 Task: Add a timeline in the project AgileGenie for the epic 'IT Service Request Management Process Improvement' from 2024/05/15 to 2025/12/26. Add a timeline in the project AgileGenie for the epic 'IT Service Catalog Management Process Improvement' from 2024/01/08 to 2025/07/23. Add a timeline in the project AgileGenie for the epic 'IT Service Level Management Process Improvement' from 2024/06/20 to 2024/11/12
Action: Mouse moved to (324, 127)
Screenshot: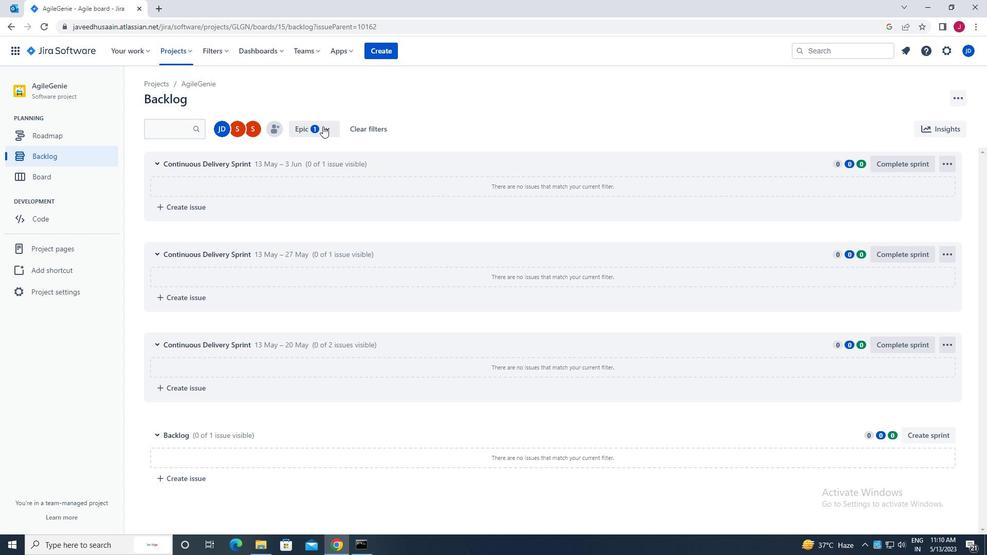 
Action: Mouse pressed left at (324, 127)
Screenshot: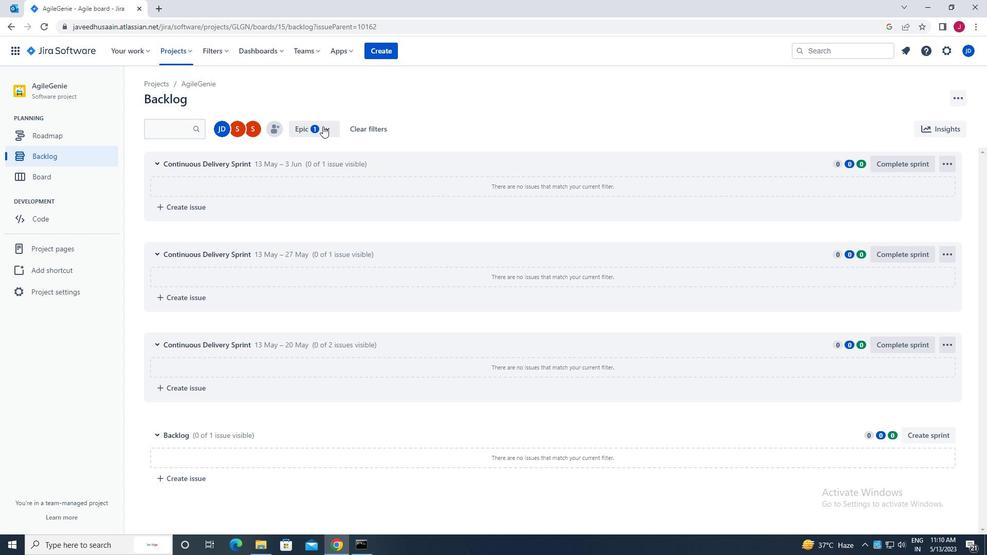 
Action: Mouse moved to (314, 240)
Screenshot: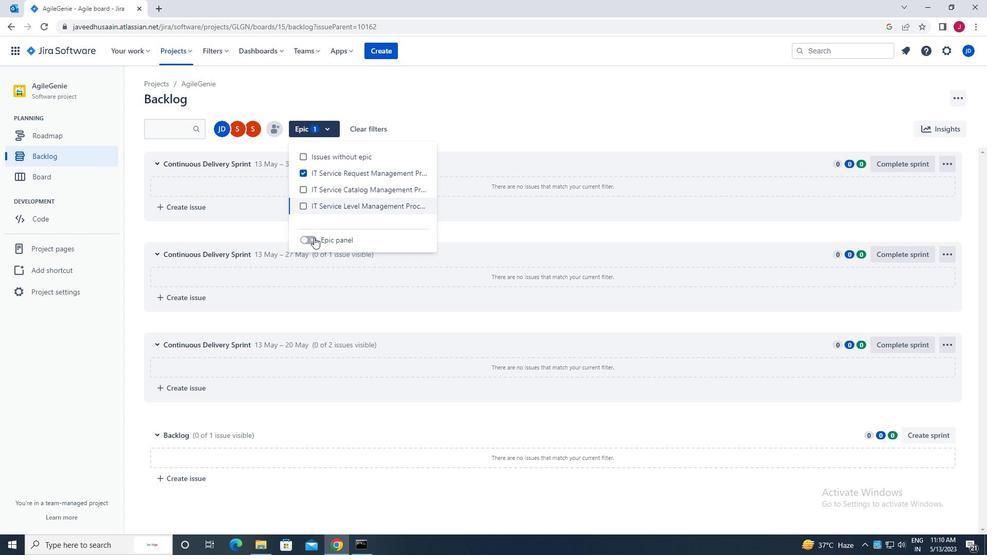
Action: Mouse pressed left at (314, 240)
Screenshot: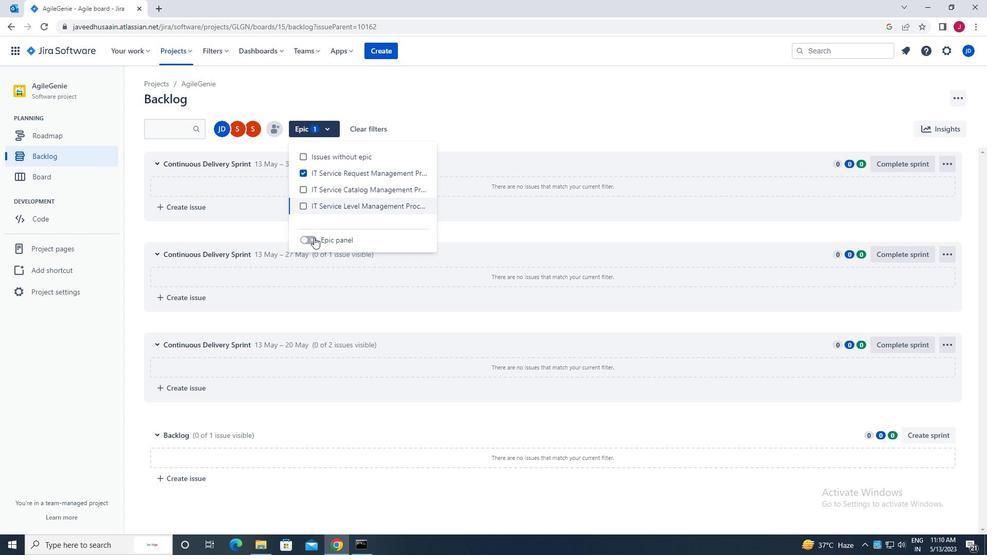 
Action: Mouse moved to (154, 206)
Screenshot: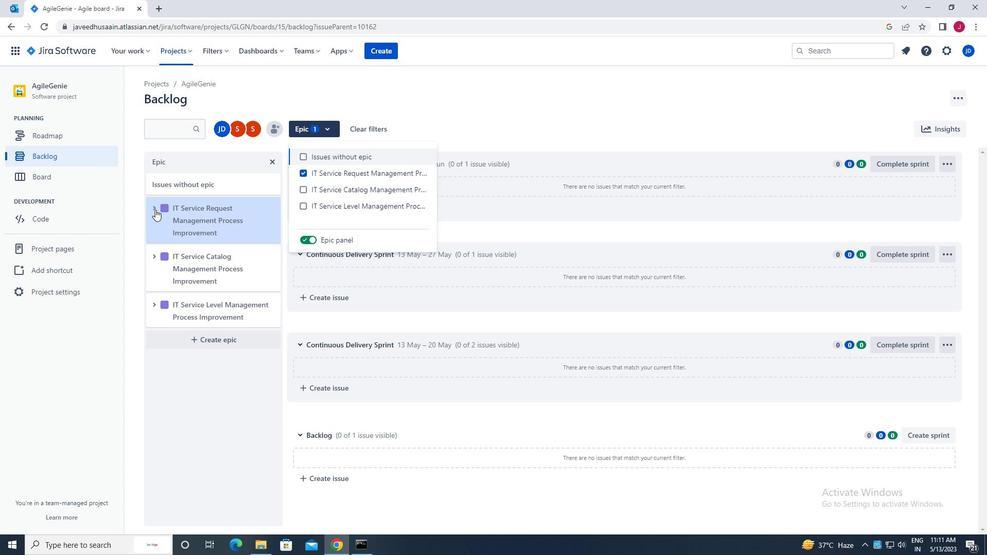 
Action: Mouse pressed left at (154, 206)
Screenshot: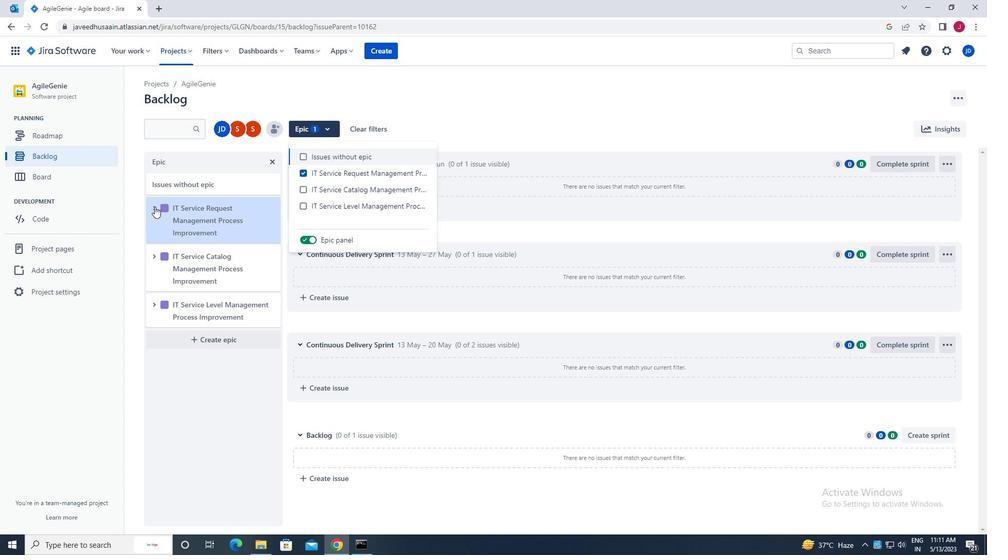 
Action: Mouse moved to (216, 315)
Screenshot: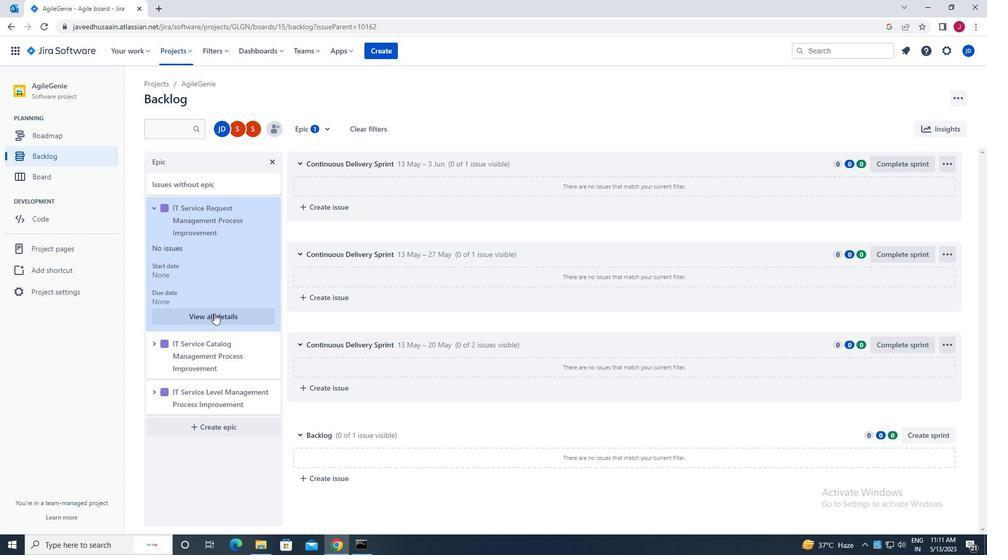 
Action: Mouse pressed left at (216, 315)
Screenshot: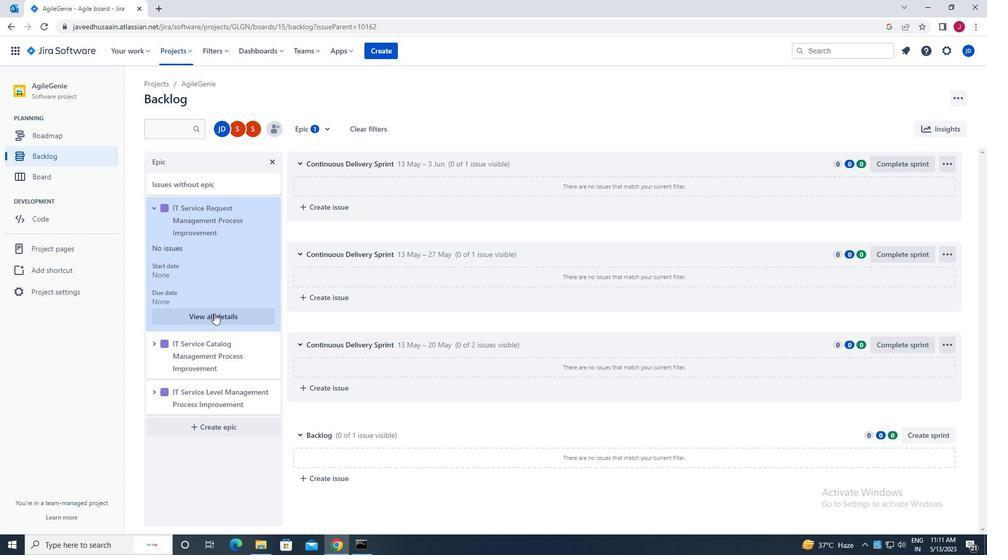 
Action: Mouse moved to (873, 403)
Screenshot: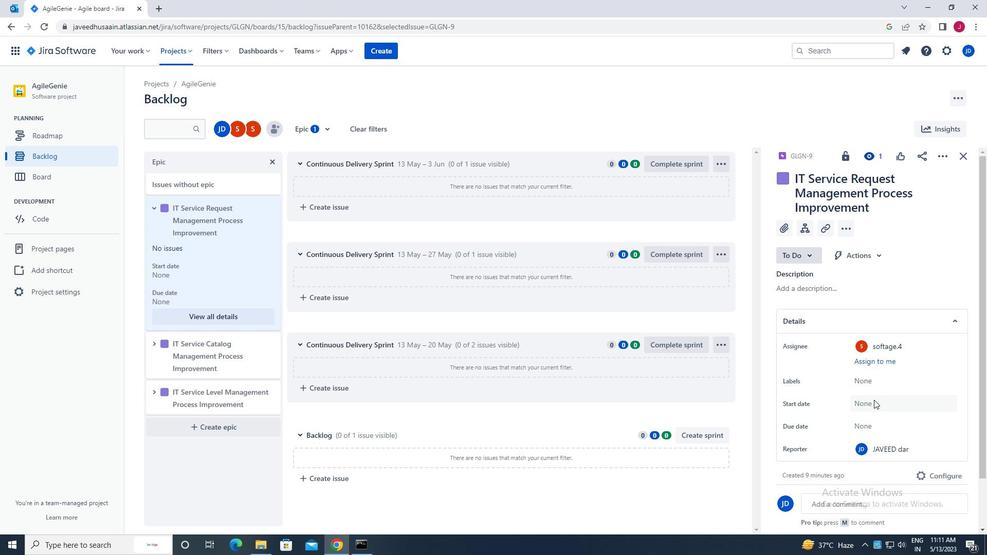 
Action: Mouse pressed left at (873, 403)
Screenshot: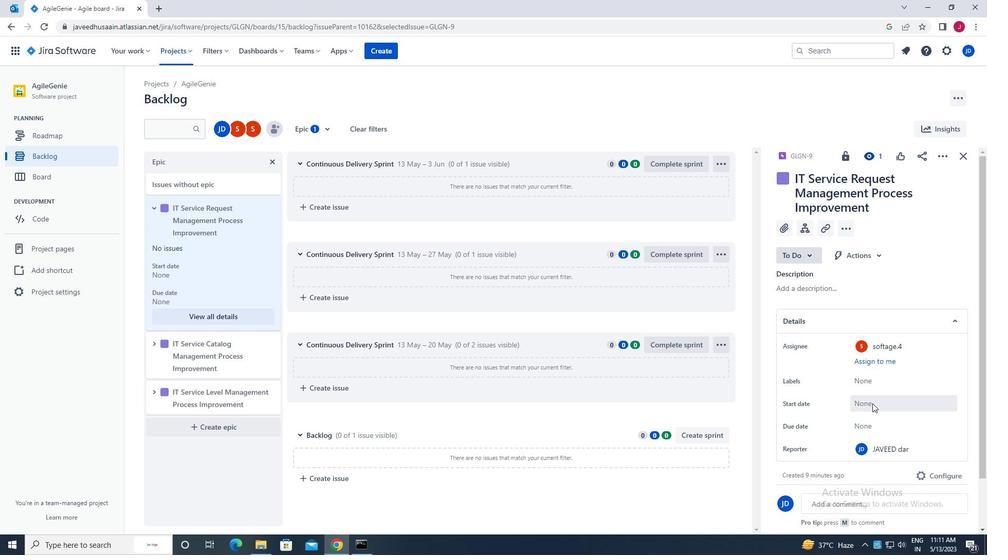 
Action: Mouse moved to (967, 256)
Screenshot: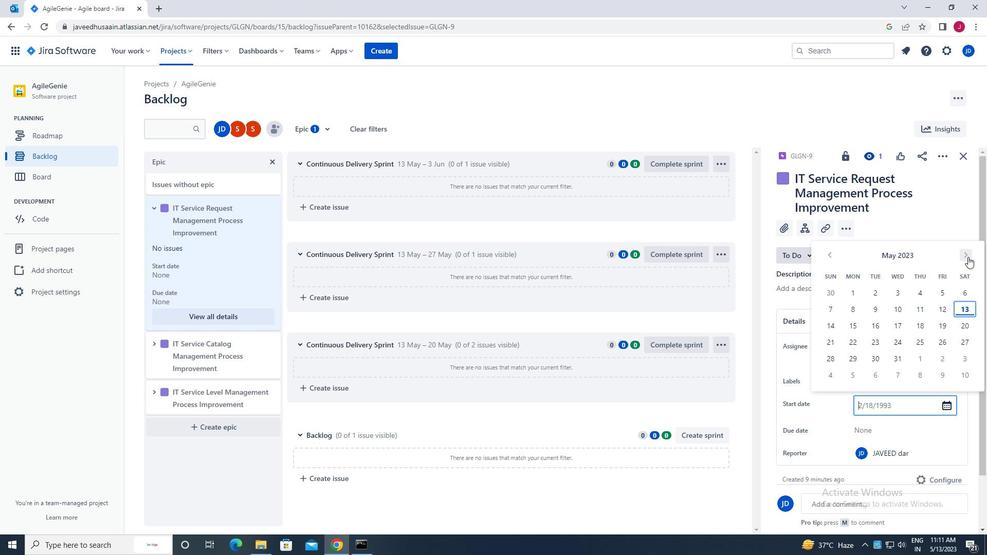 
Action: Mouse pressed left at (967, 256)
Screenshot: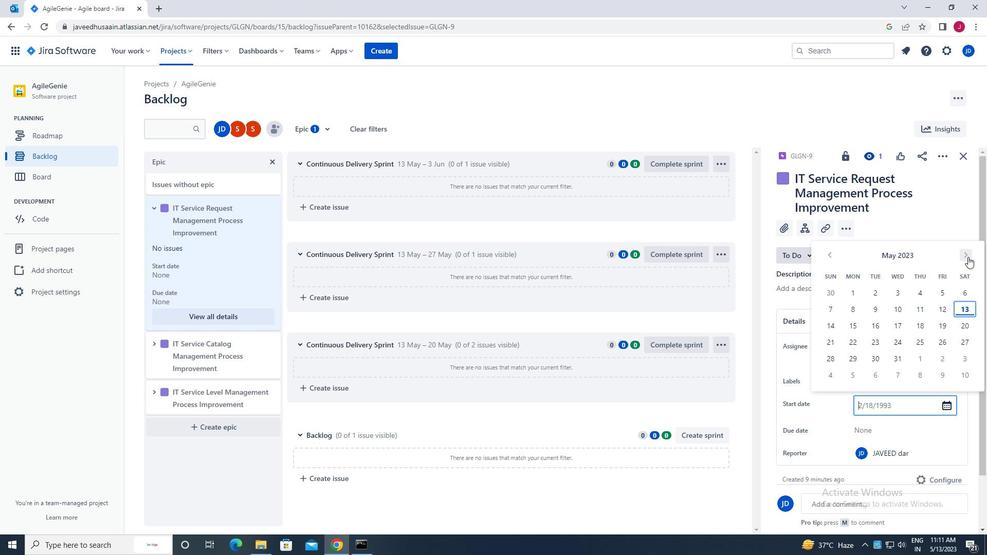 
Action: Mouse pressed left at (967, 256)
Screenshot: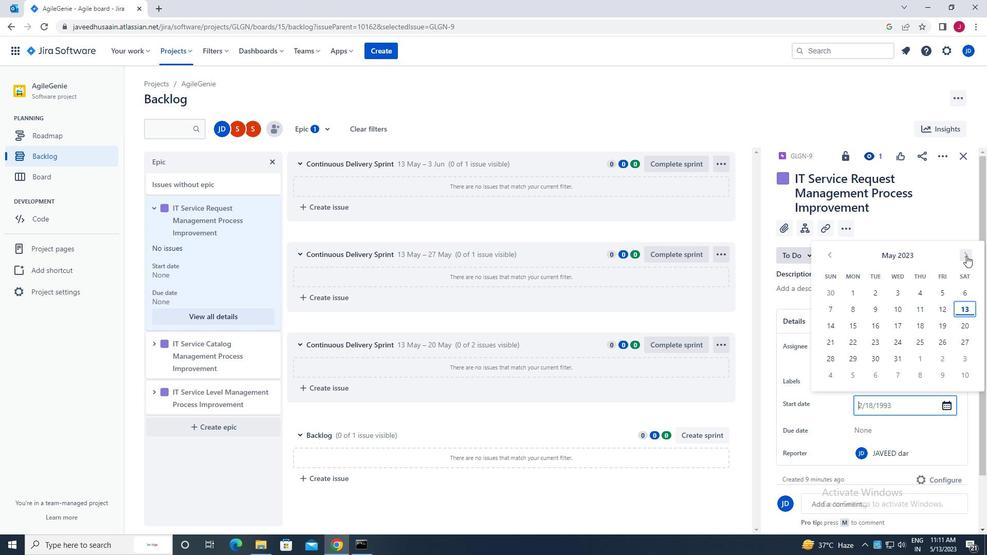 
Action: Mouse pressed left at (967, 256)
Screenshot: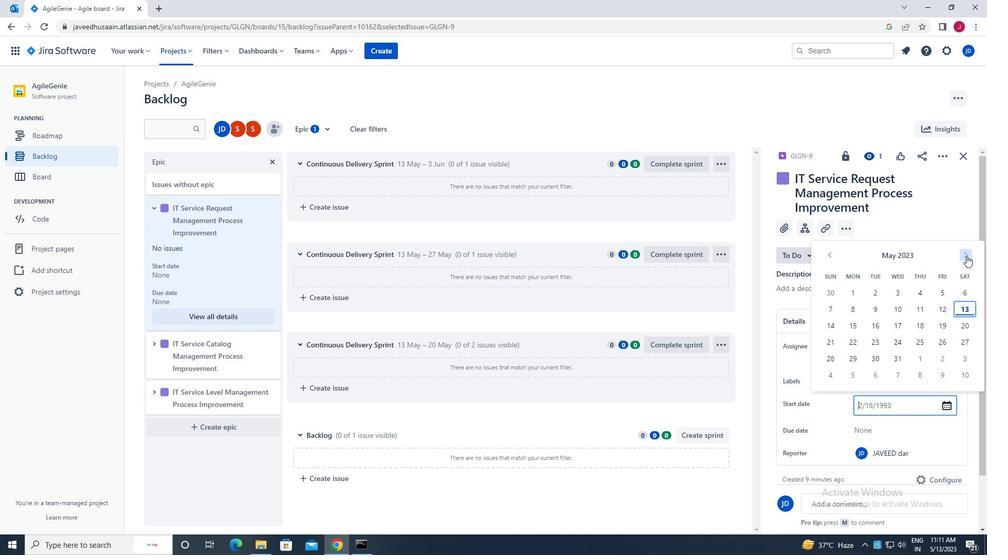 
Action: Mouse pressed left at (967, 256)
Screenshot: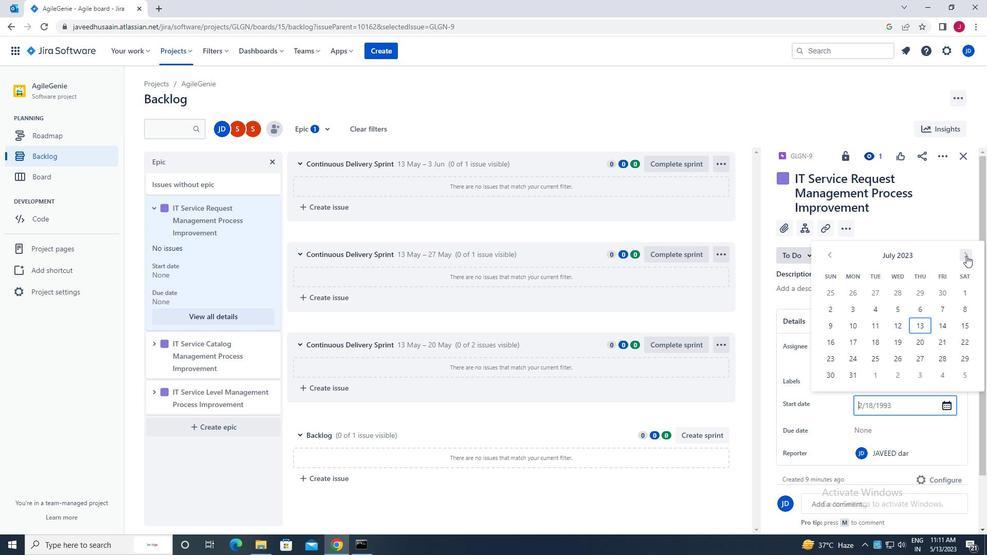 
Action: Mouse pressed left at (967, 256)
Screenshot: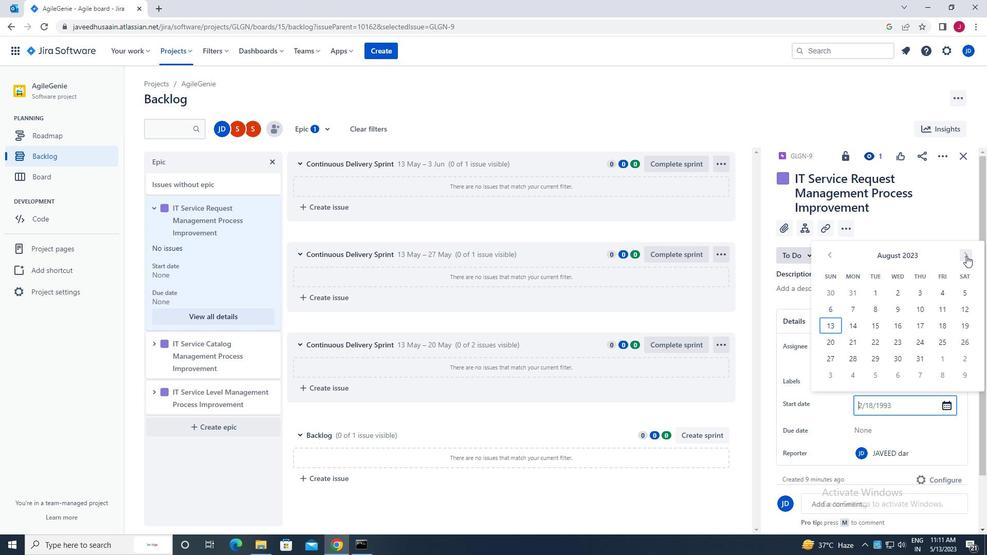 
Action: Mouse pressed left at (967, 256)
Screenshot: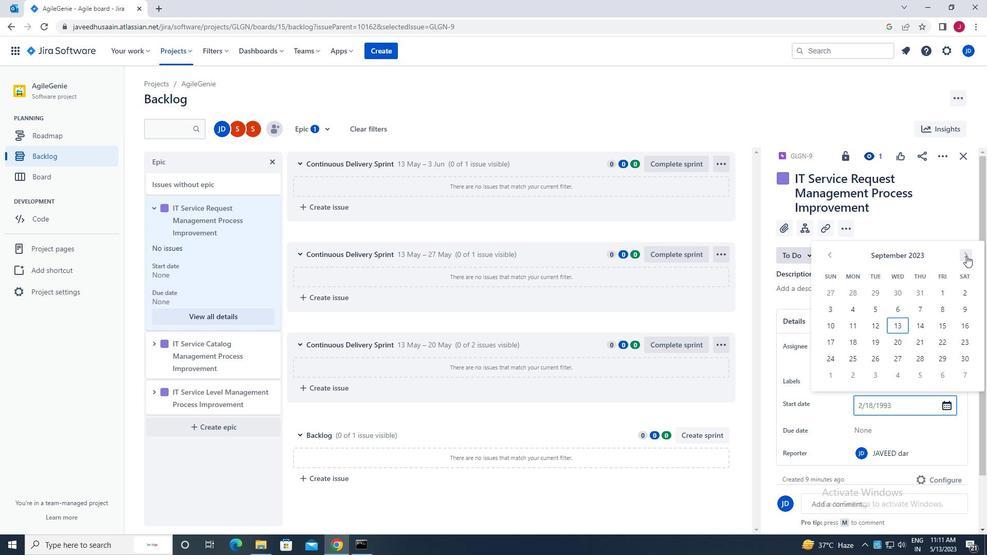 
Action: Mouse pressed left at (967, 256)
Screenshot: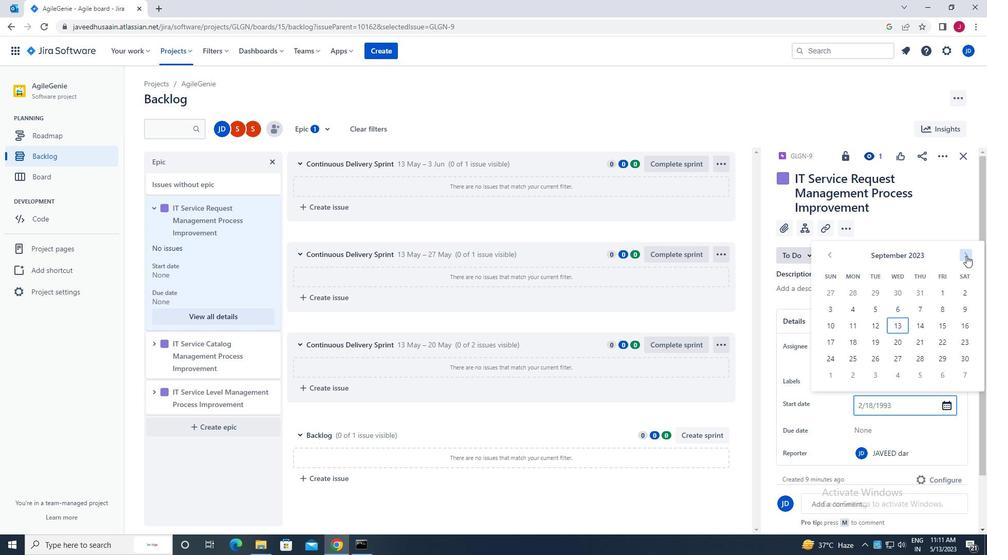
Action: Mouse pressed left at (967, 256)
Screenshot: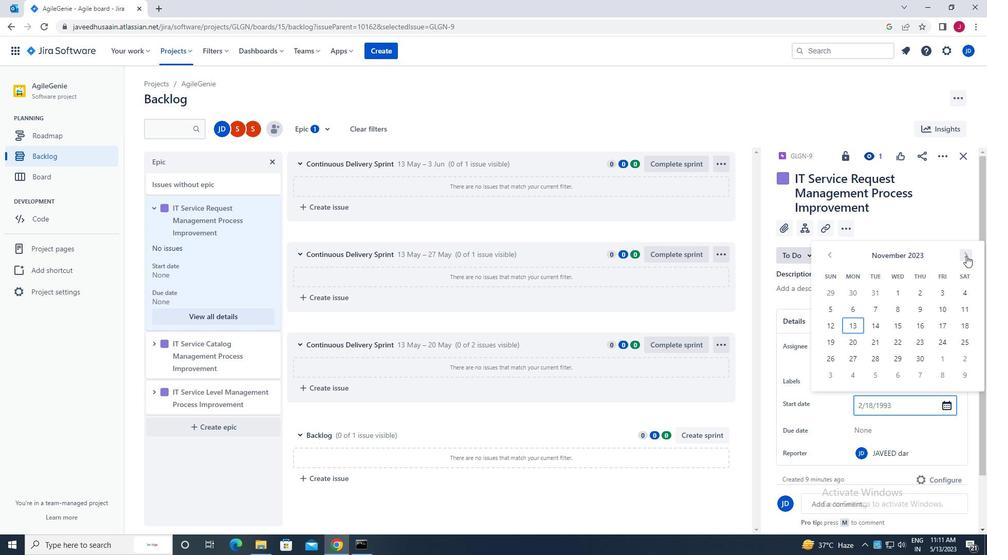 
Action: Mouse pressed left at (967, 256)
Screenshot: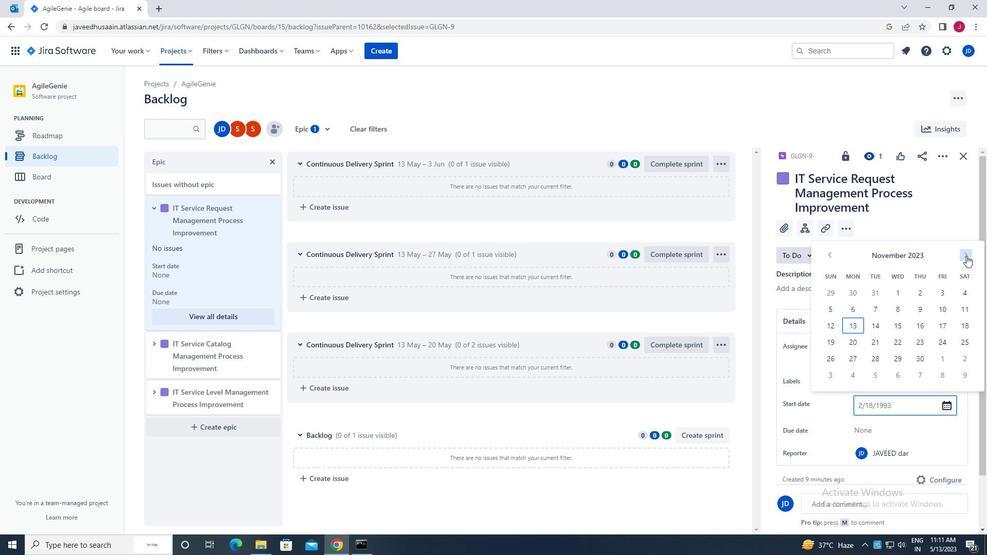 
Action: Mouse pressed left at (967, 256)
Screenshot: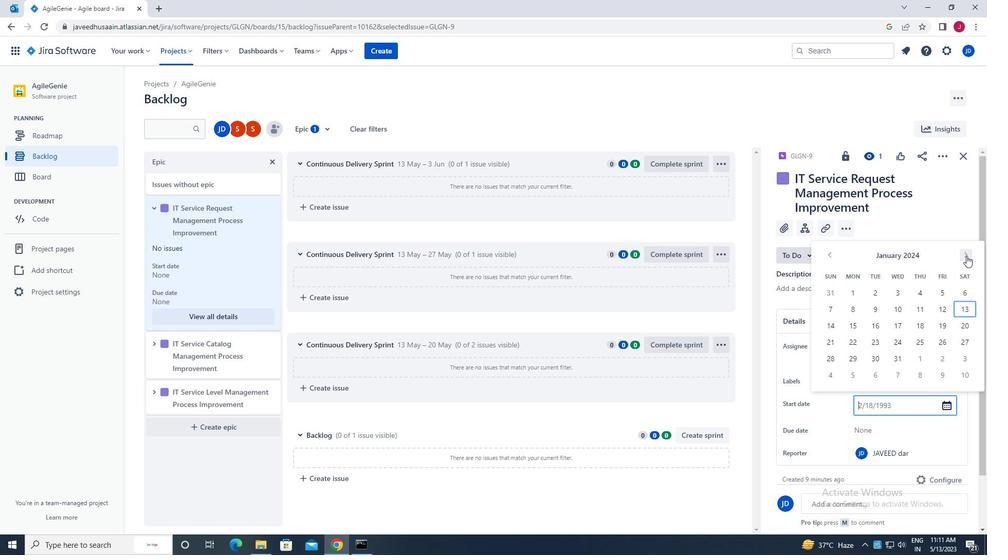 
Action: Mouse moved to (964, 255)
Screenshot: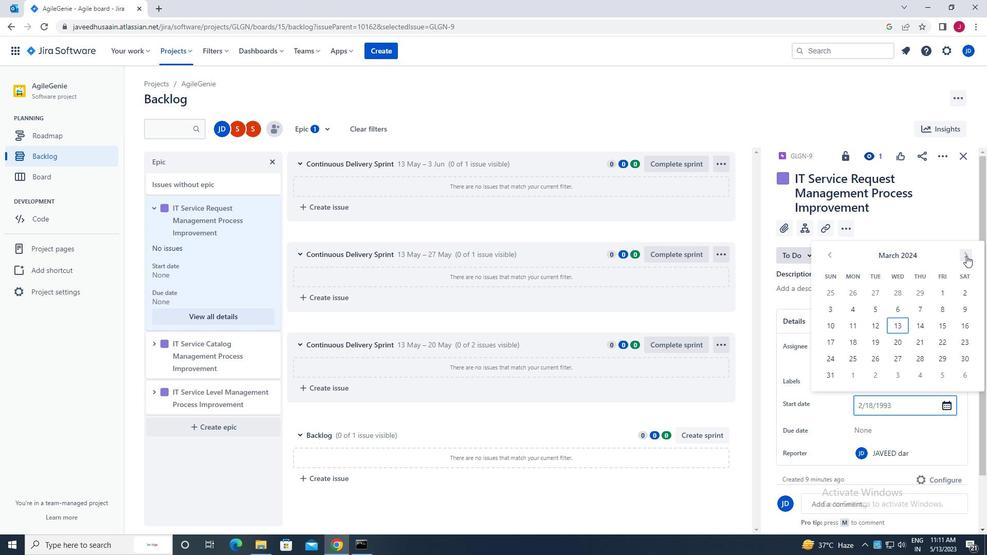 
Action: Mouse pressed left at (964, 255)
Screenshot: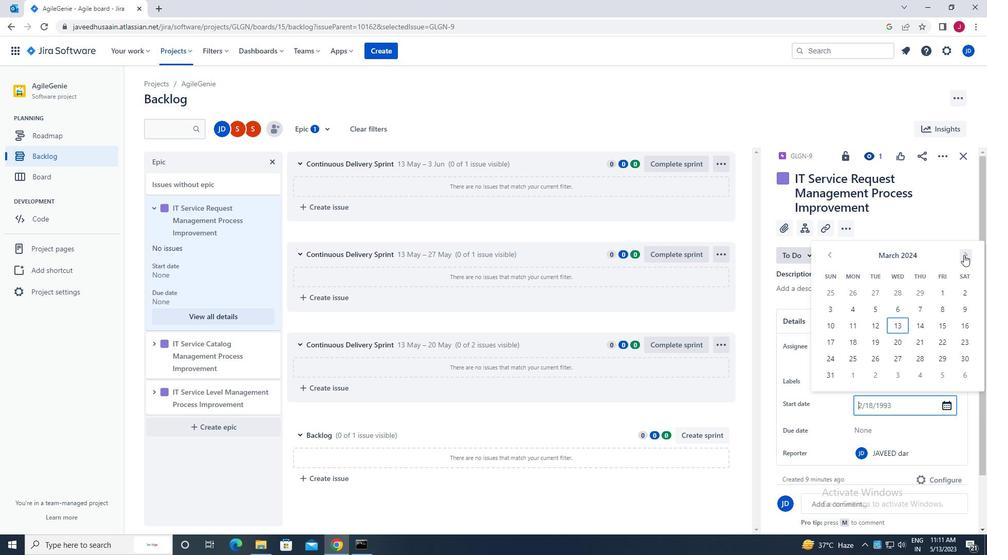 
Action: Mouse moved to (966, 258)
Screenshot: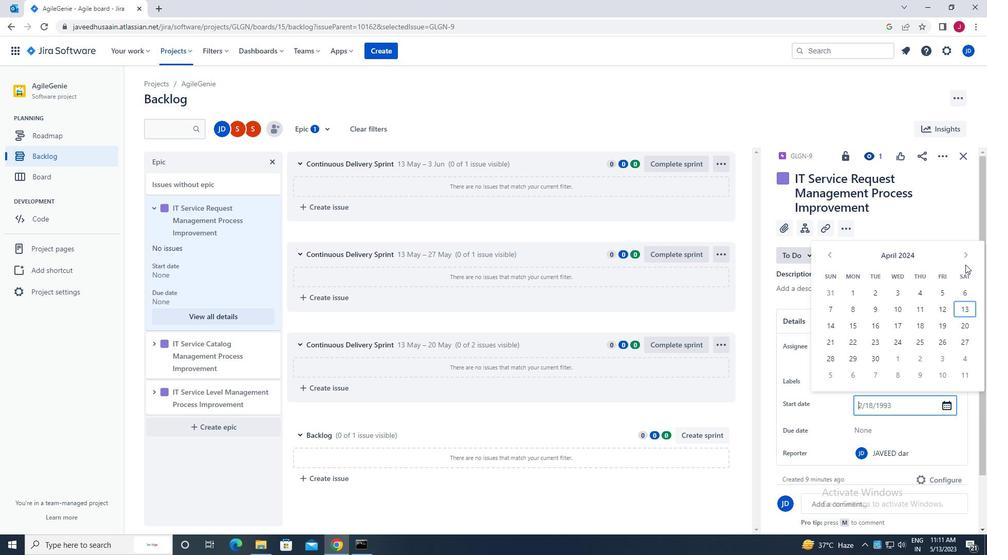 
Action: Mouse pressed left at (966, 258)
Screenshot: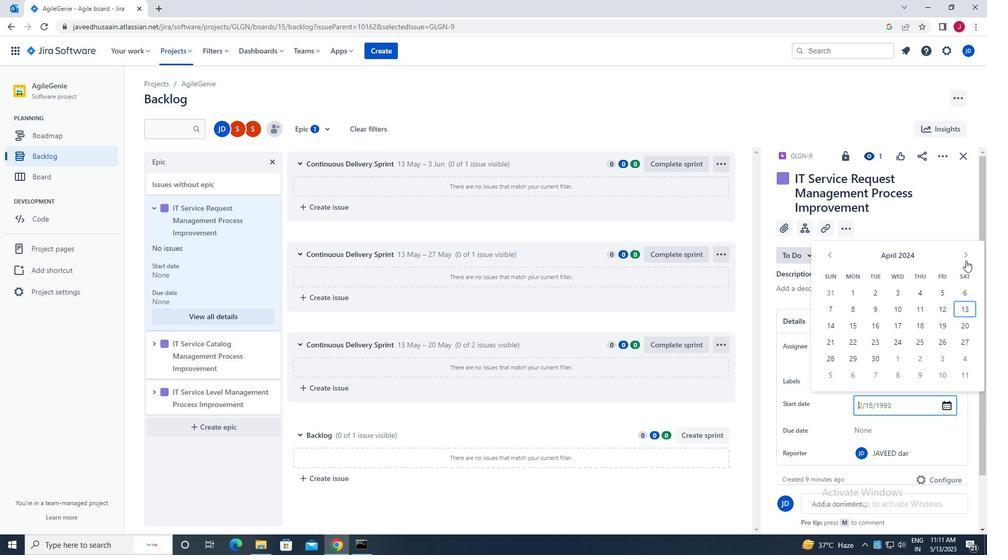 
Action: Mouse moved to (904, 325)
Screenshot: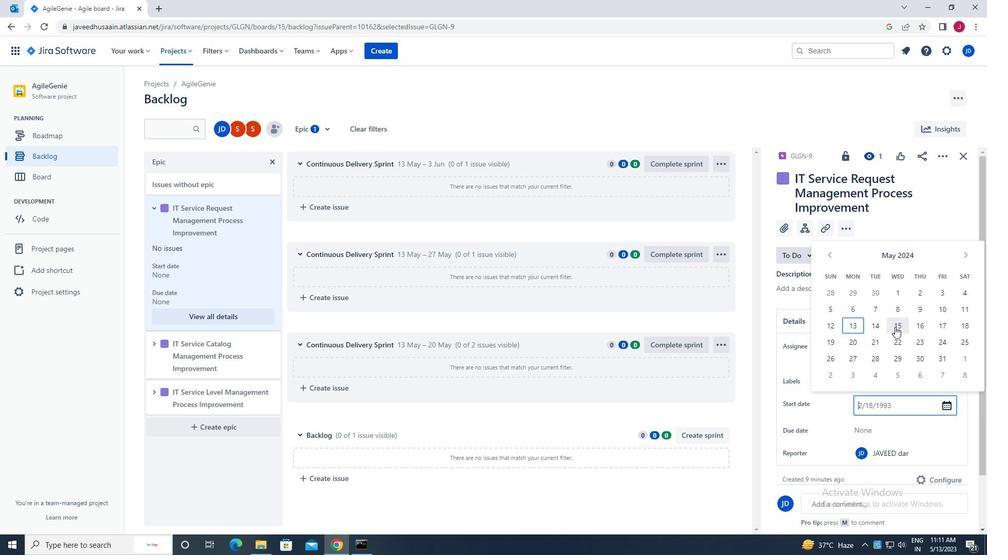 
Action: Mouse pressed left at (904, 325)
Screenshot: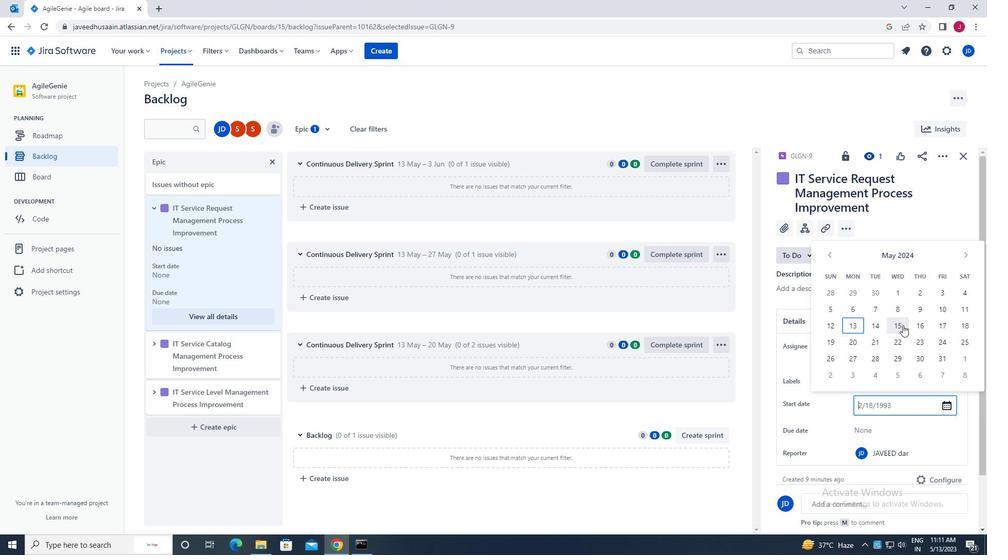 
Action: Mouse moved to (874, 325)
Screenshot: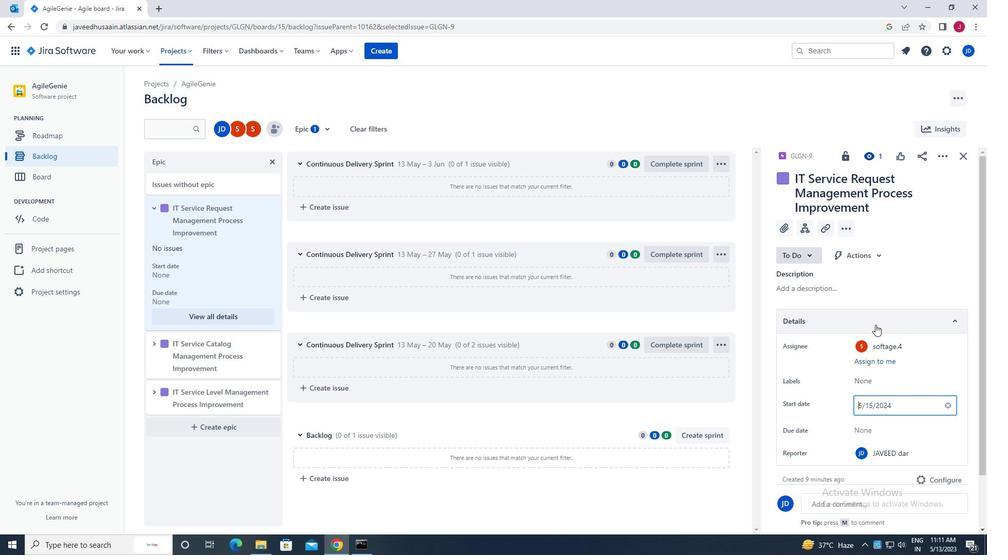 
Action: Key pressed <Key.enter>
Screenshot: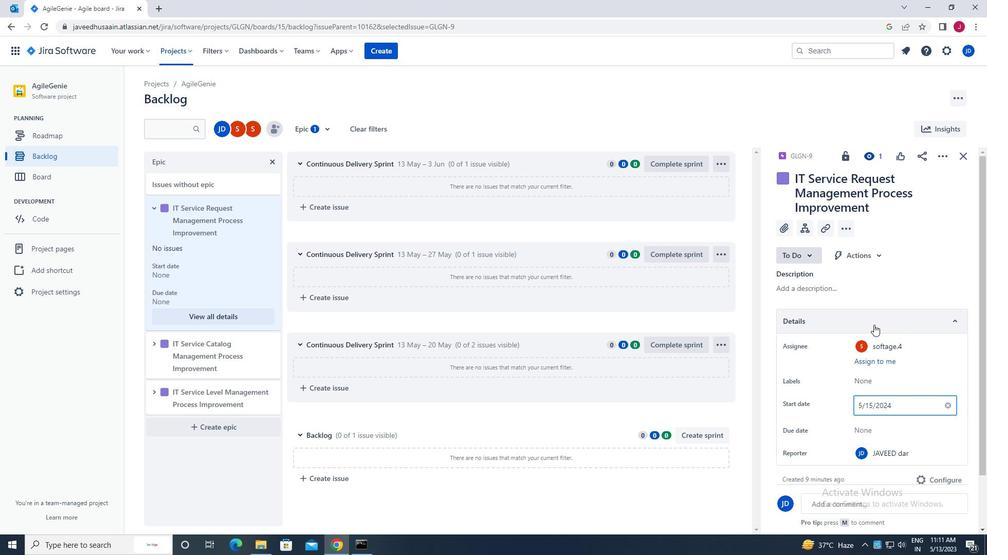 
Action: Mouse moved to (866, 423)
Screenshot: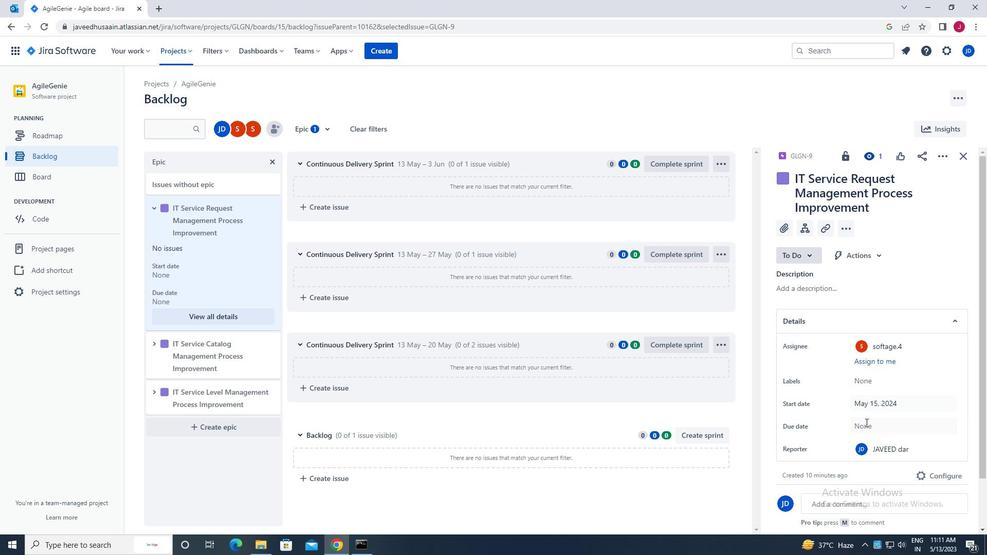 
Action: Mouse pressed left at (866, 423)
Screenshot: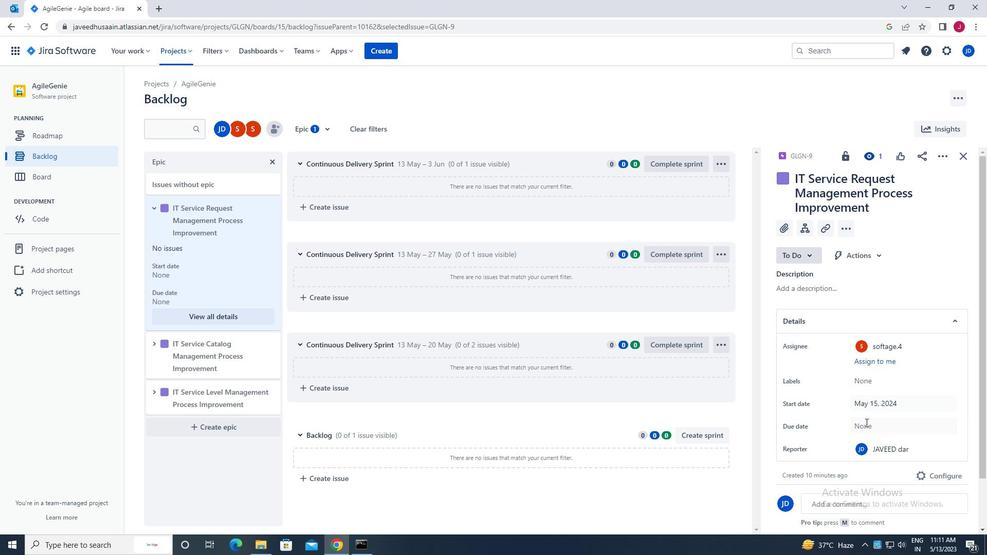 
Action: Mouse moved to (965, 276)
Screenshot: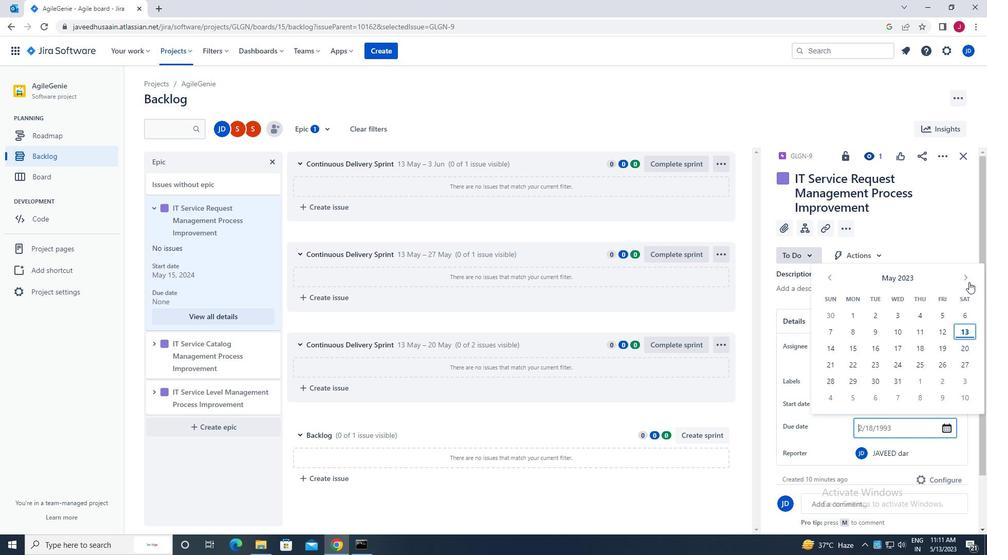 
Action: Mouse pressed left at (965, 276)
Screenshot: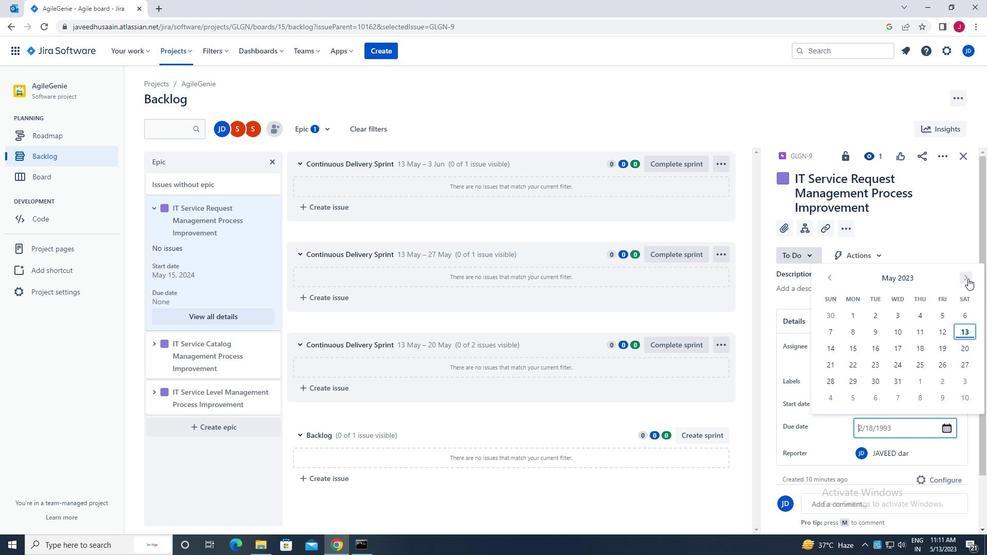 
Action: Mouse pressed left at (965, 276)
Screenshot: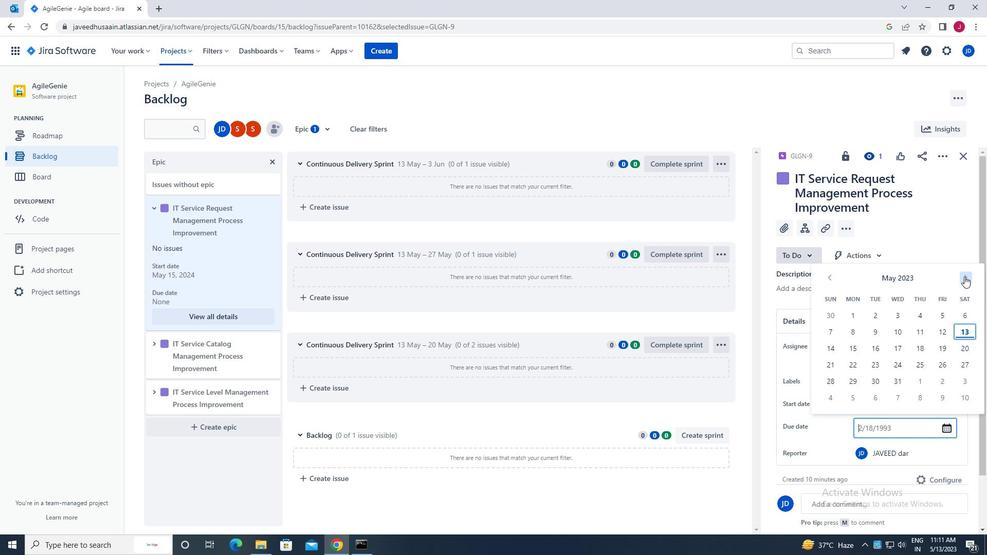 
Action: Mouse pressed left at (965, 276)
Screenshot: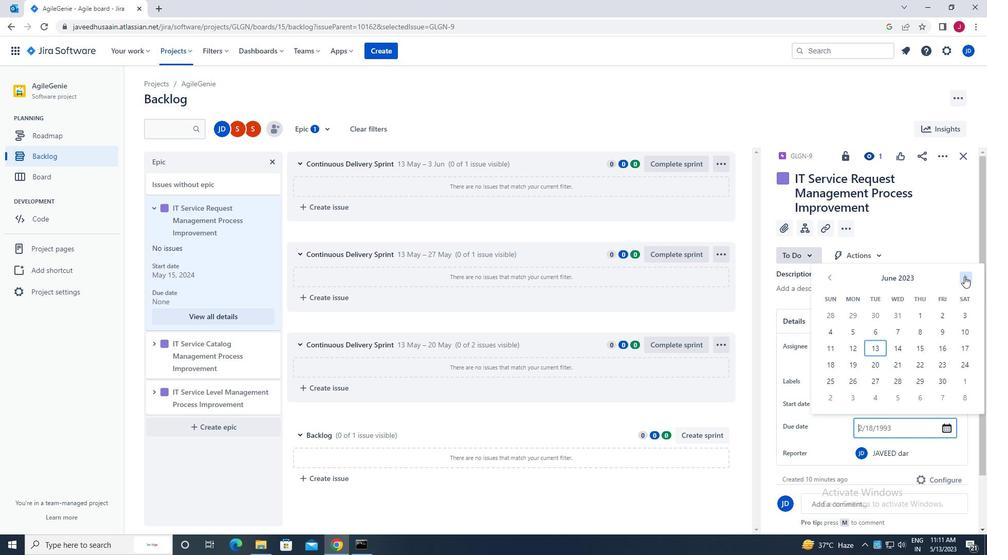 
Action: Mouse pressed left at (965, 276)
Screenshot: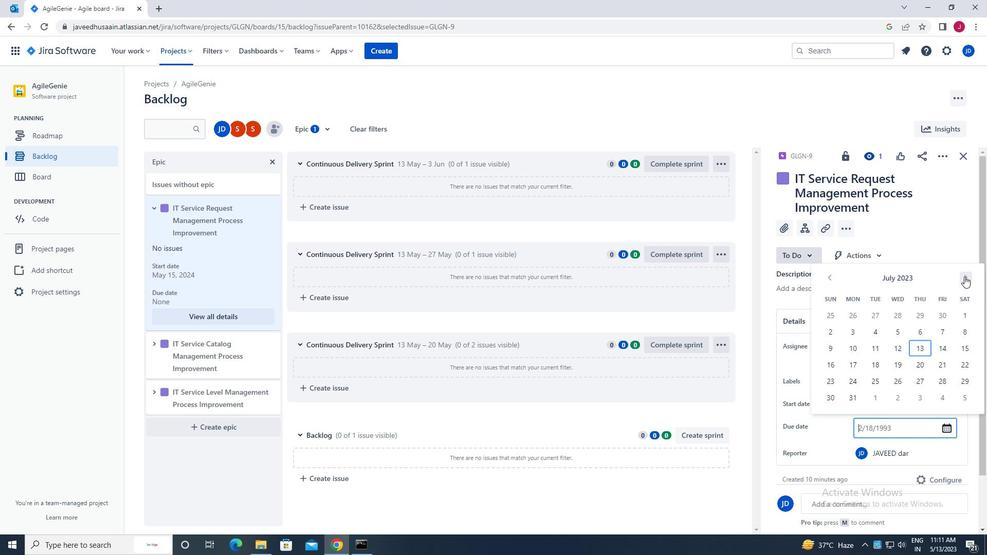 
Action: Mouse pressed left at (965, 276)
Screenshot: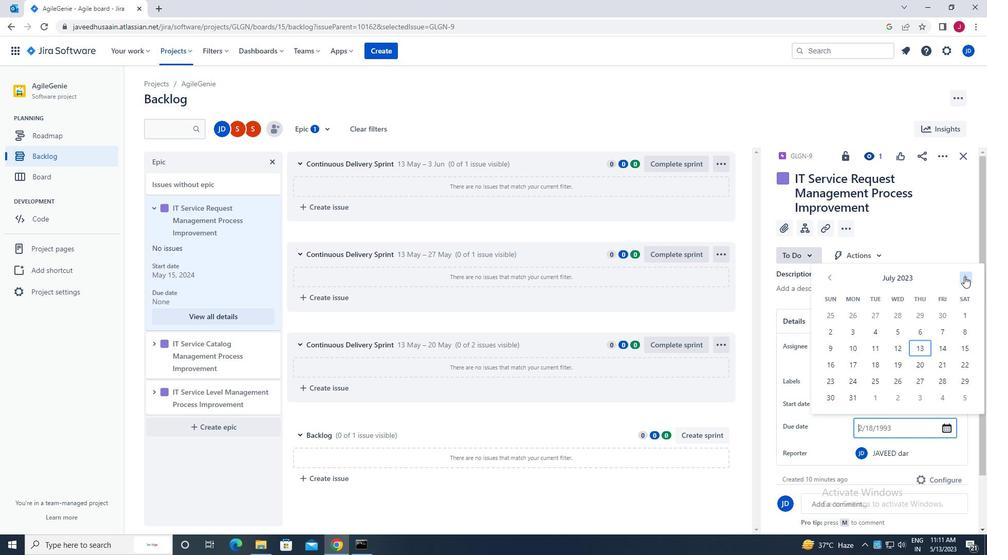 
Action: Mouse pressed left at (965, 276)
Screenshot: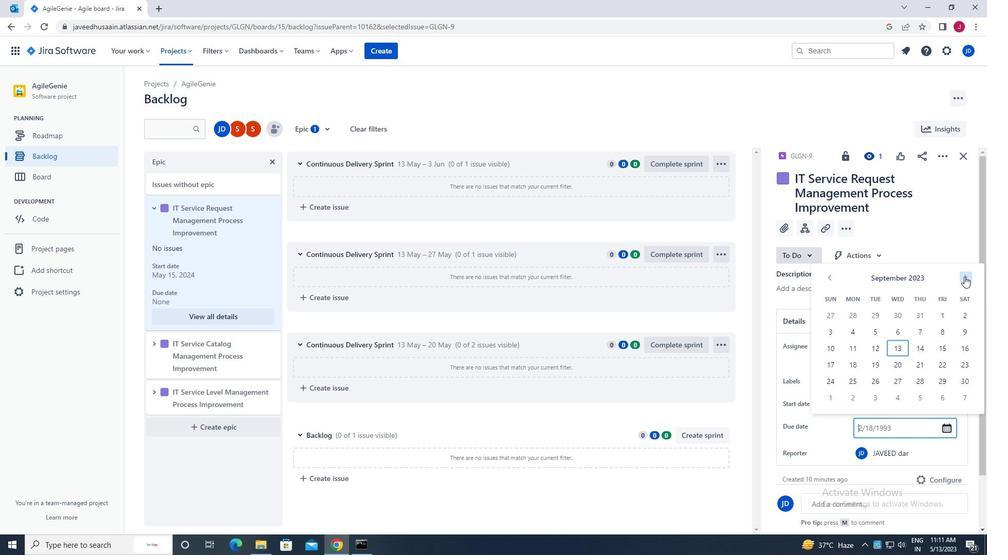 
Action: Mouse pressed left at (965, 276)
Screenshot: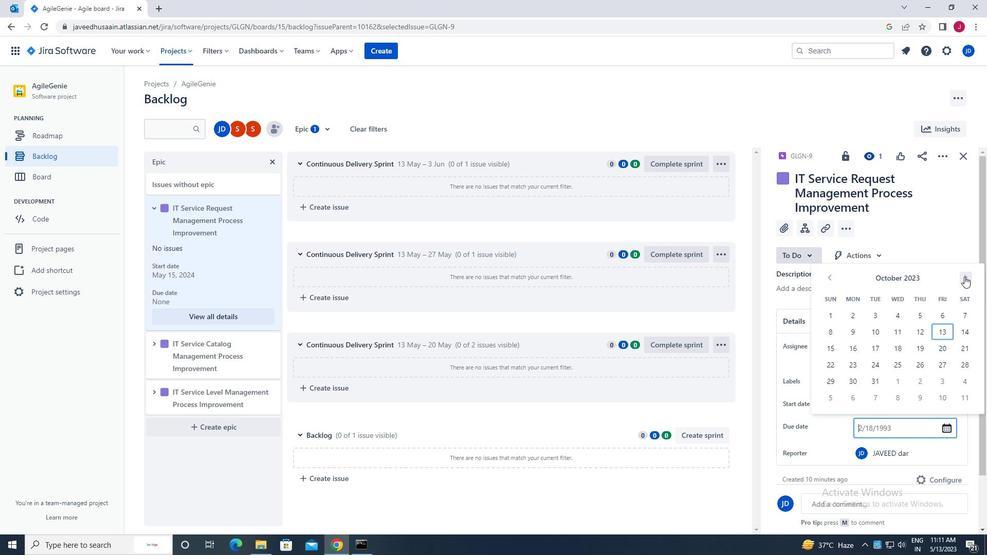 
Action: Mouse pressed left at (965, 276)
Screenshot: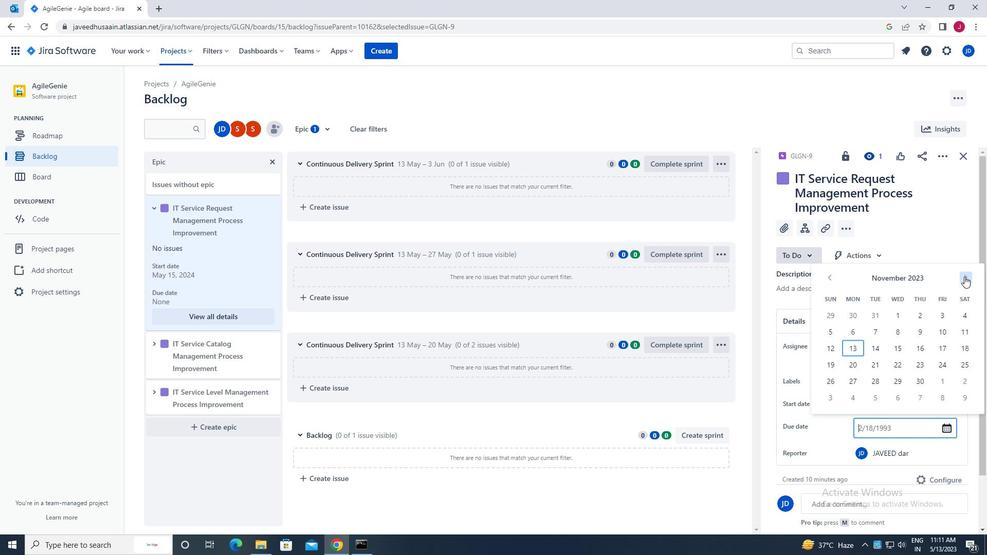 
Action: Mouse pressed left at (965, 276)
Screenshot: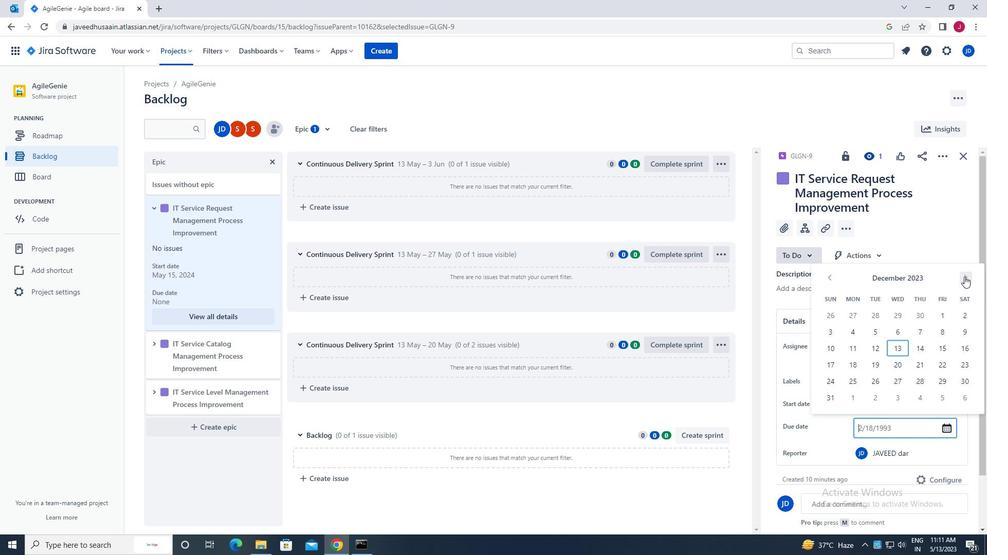 
Action: Mouse pressed left at (965, 276)
Screenshot: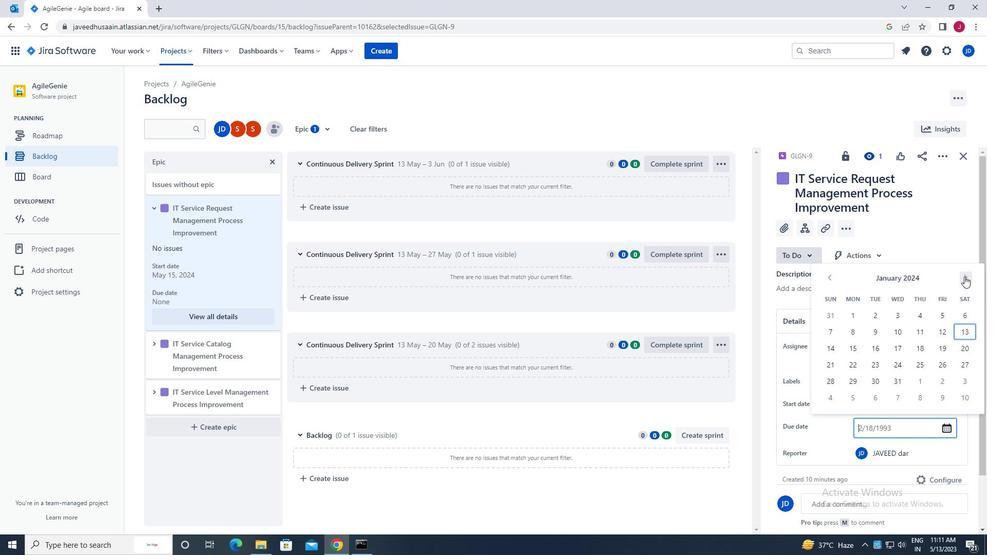 
Action: Mouse pressed left at (965, 276)
Screenshot: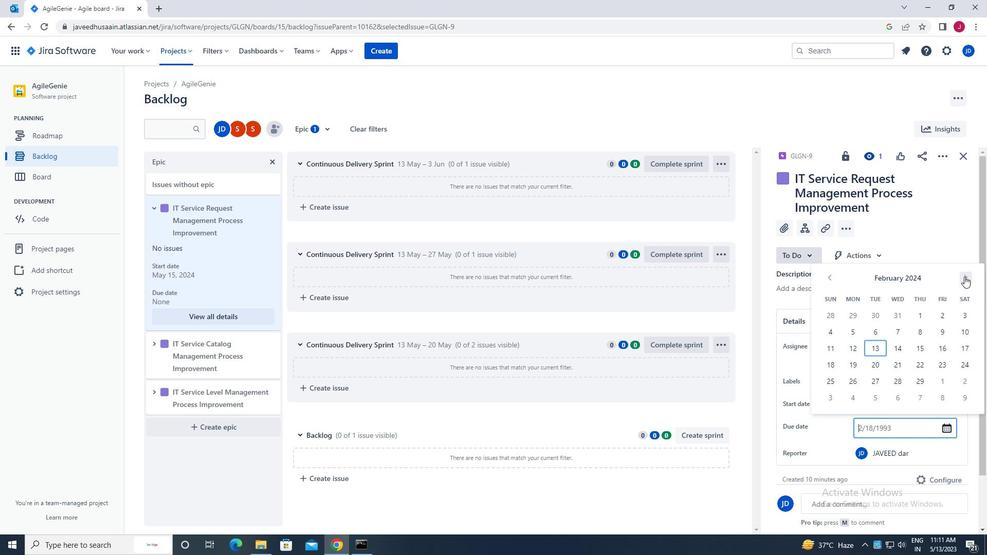 
Action: Mouse pressed left at (965, 276)
Screenshot: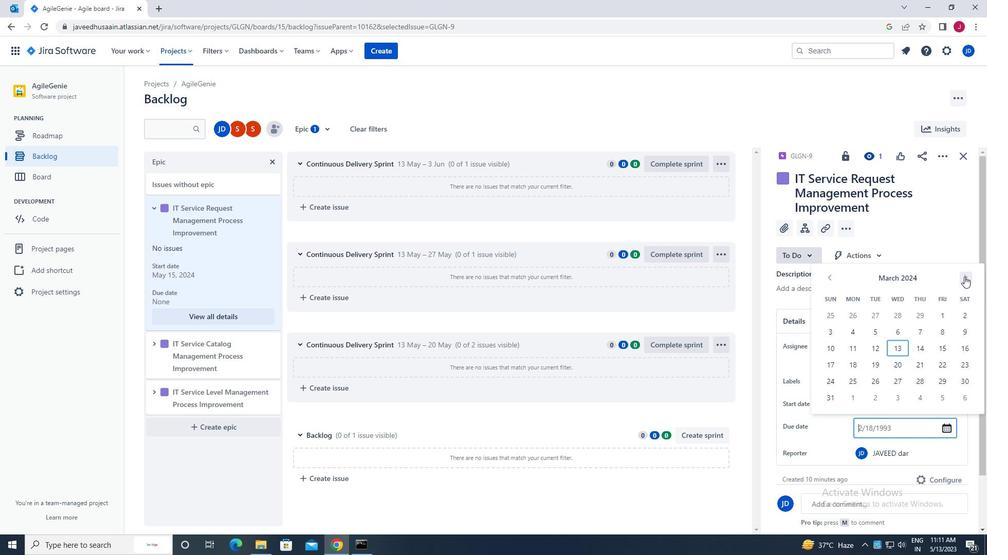 
Action: Mouse pressed left at (965, 276)
Screenshot: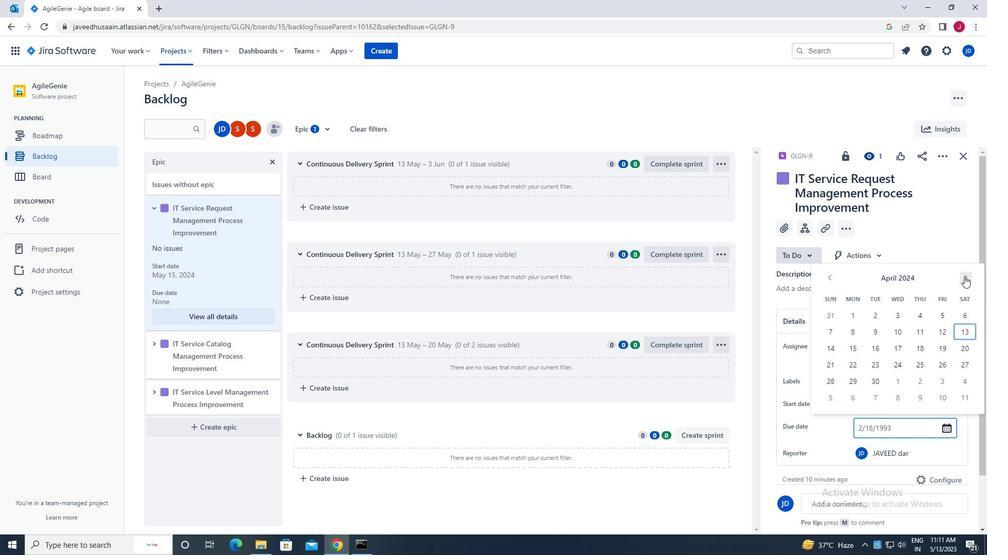 
Action: Mouse moved to (965, 276)
Screenshot: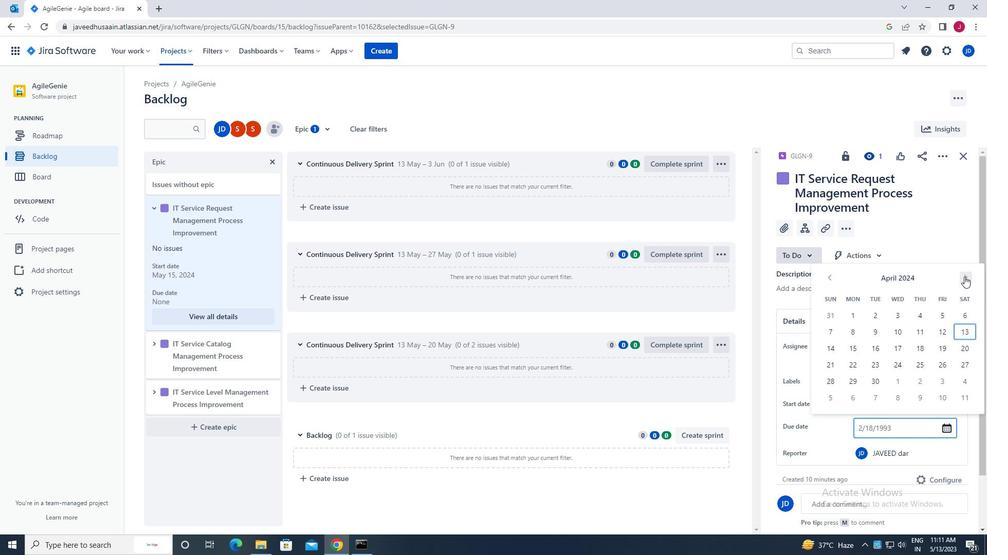 
Action: Mouse pressed left at (965, 276)
Screenshot: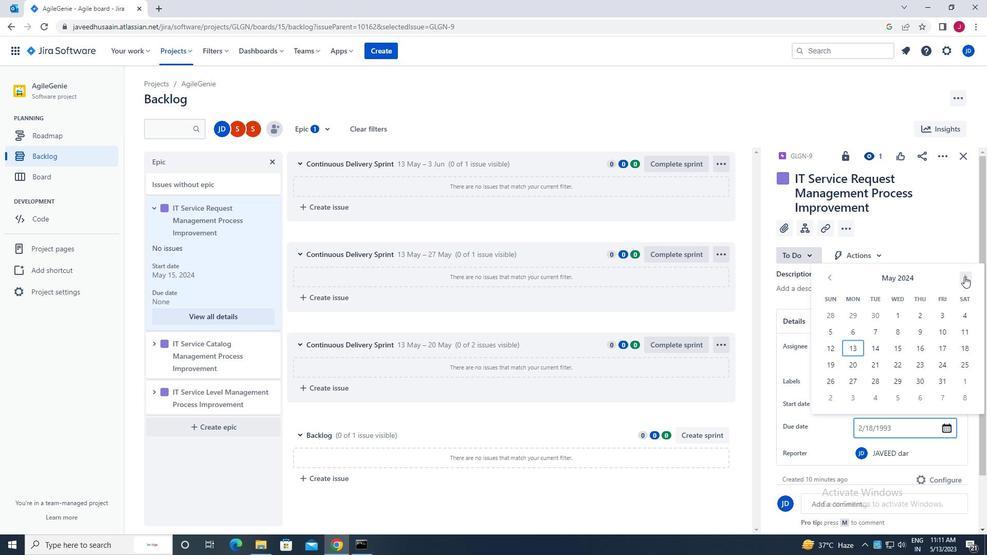 
Action: Mouse pressed left at (965, 276)
Screenshot: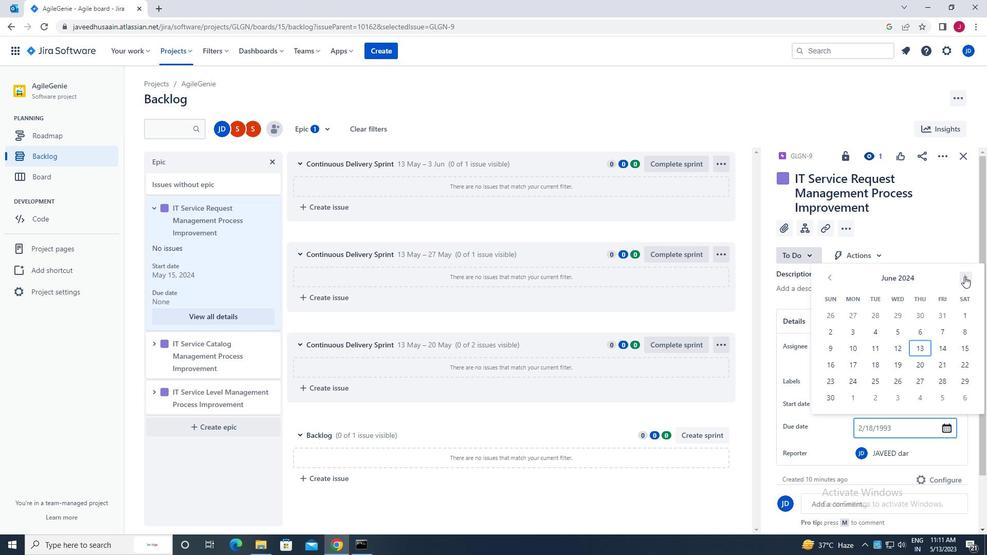 
Action: Mouse pressed left at (965, 276)
Screenshot: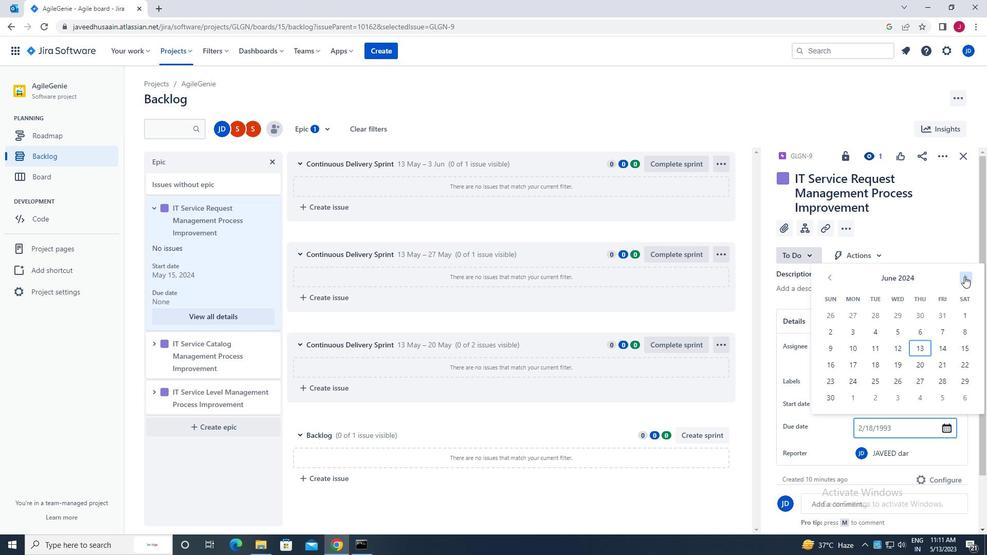 
Action: Mouse pressed left at (965, 276)
Screenshot: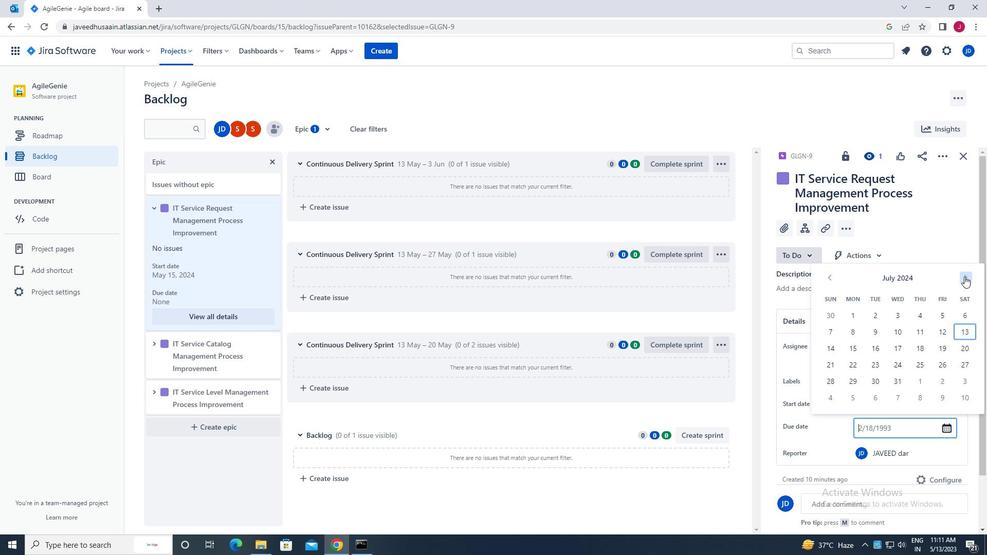 
Action: Mouse pressed left at (965, 276)
Screenshot: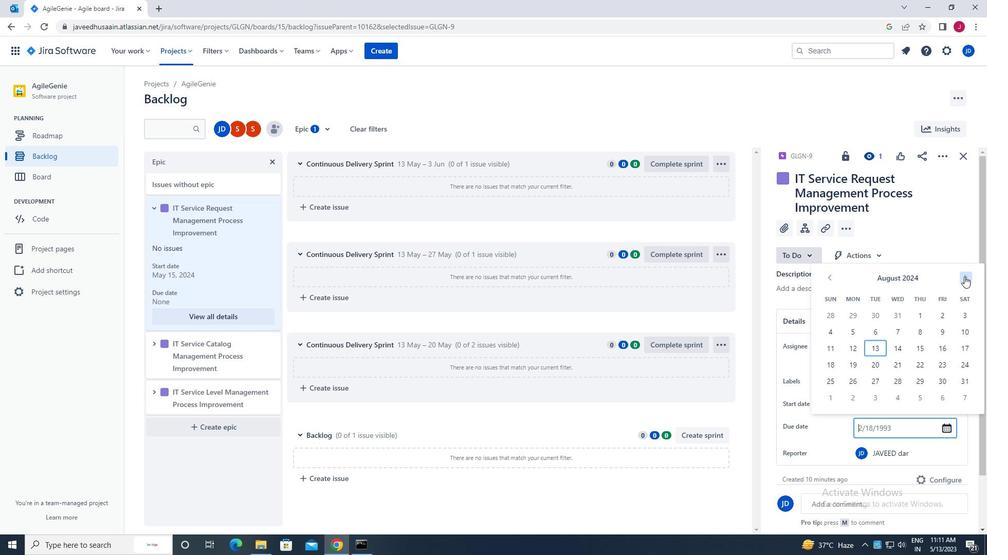 
Action: Mouse pressed left at (965, 276)
Screenshot: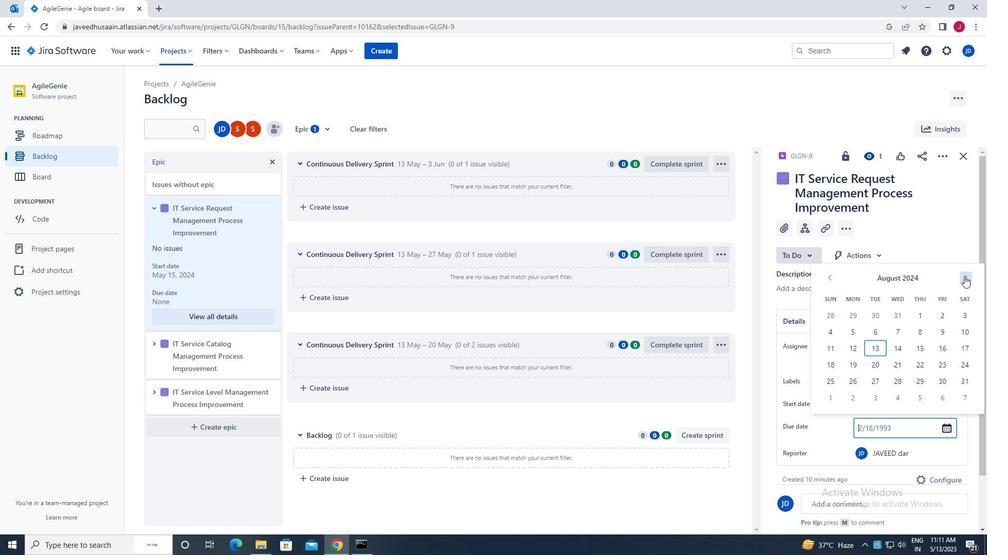 
Action: Mouse pressed left at (965, 276)
Screenshot: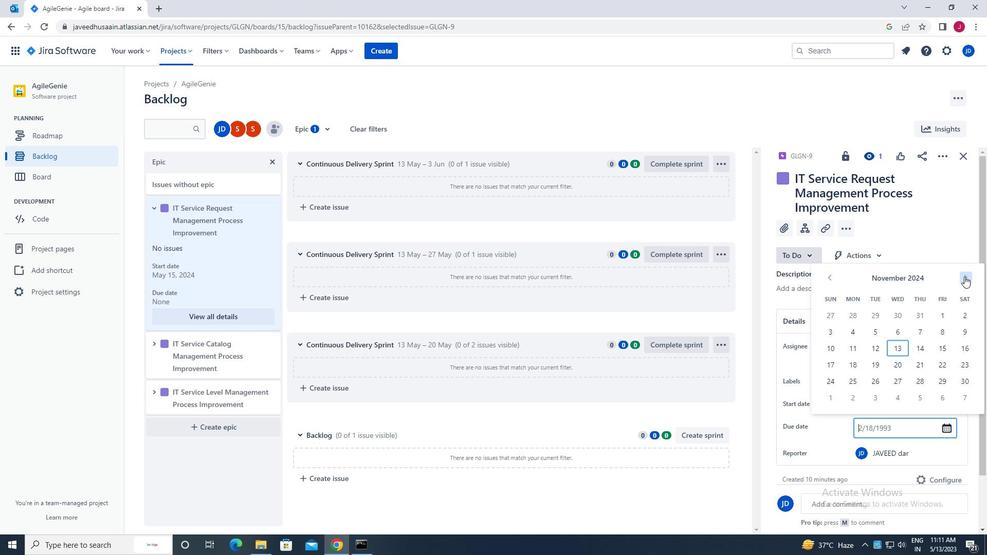 
Action: Mouse pressed left at (965, 276)
Screenshot: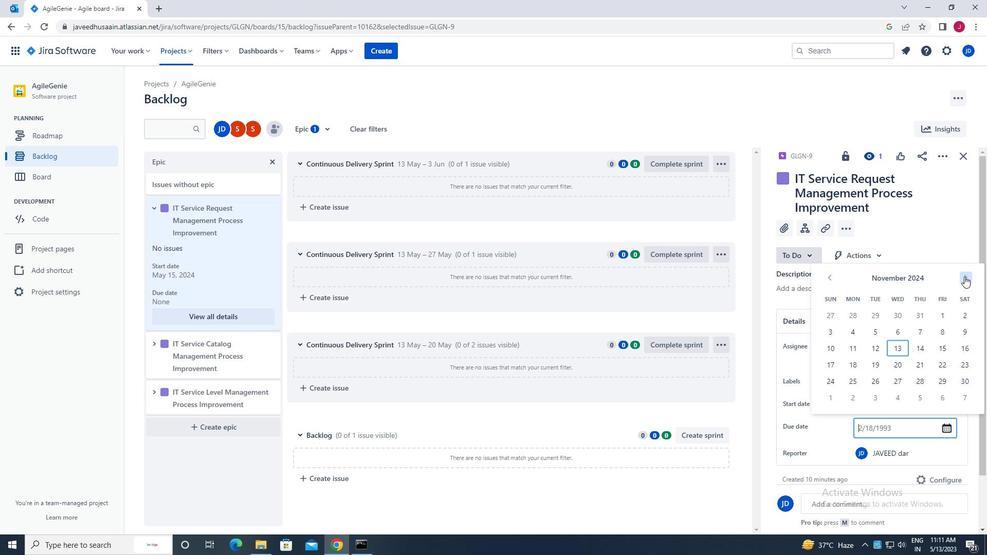 
Action: Mouse pressed left at (965, 276)
Screenshot: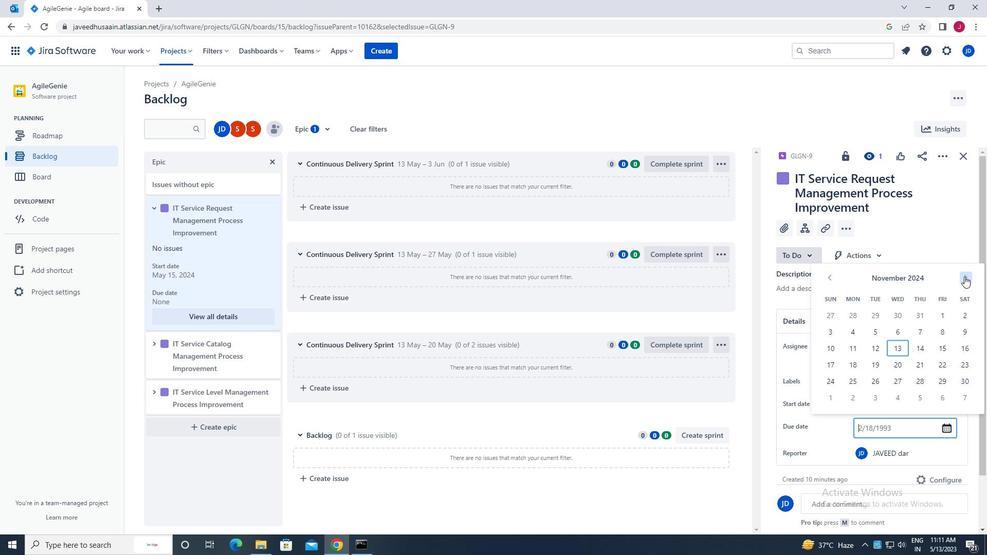 
Action: Mouse pressed left at (965, 276)
Screenshot: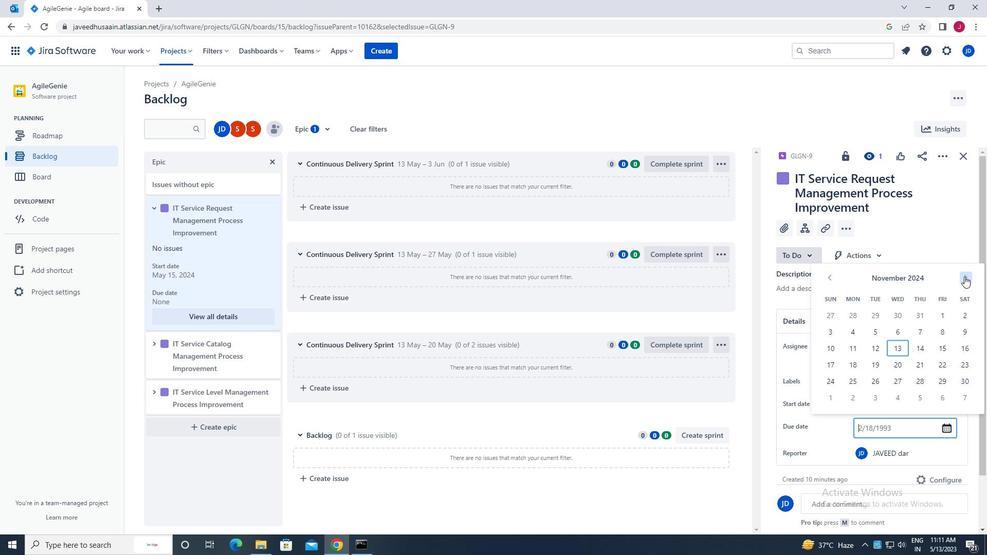 
Action: Mouse pressed left at (965, 276)
Screenshot: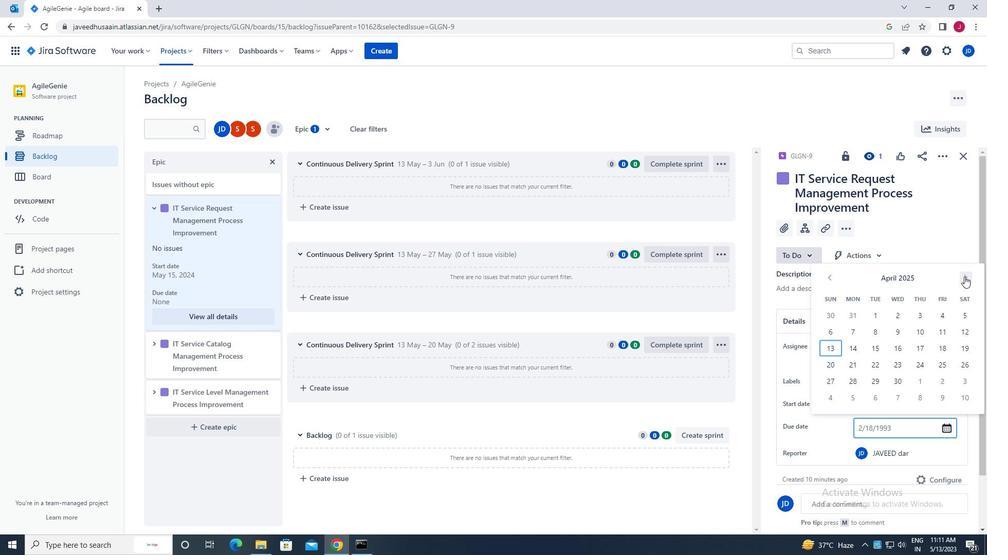 
Action: Mouse pressed left at (965, 276)
Screenshot: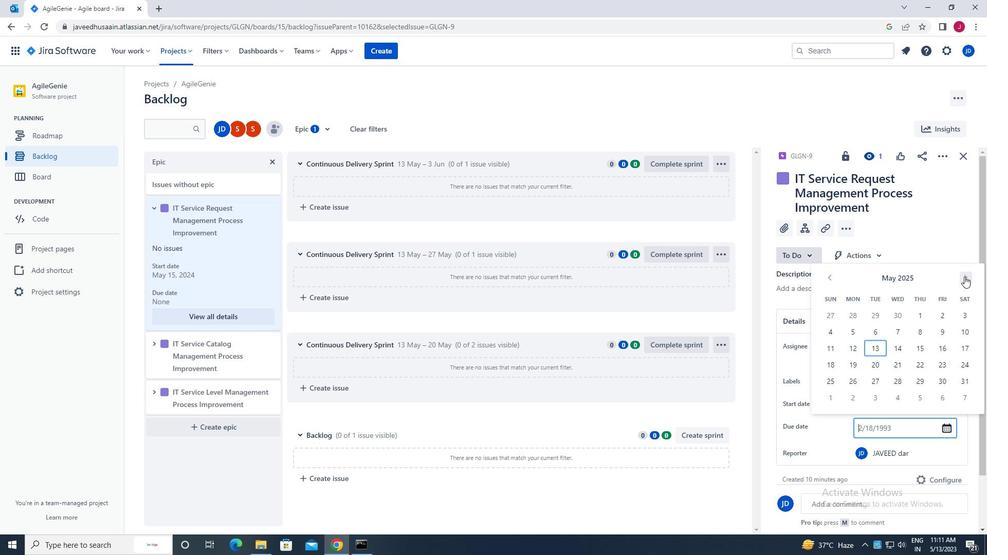 
Action: Mouse pressed left at (965, 276)
Screenshot: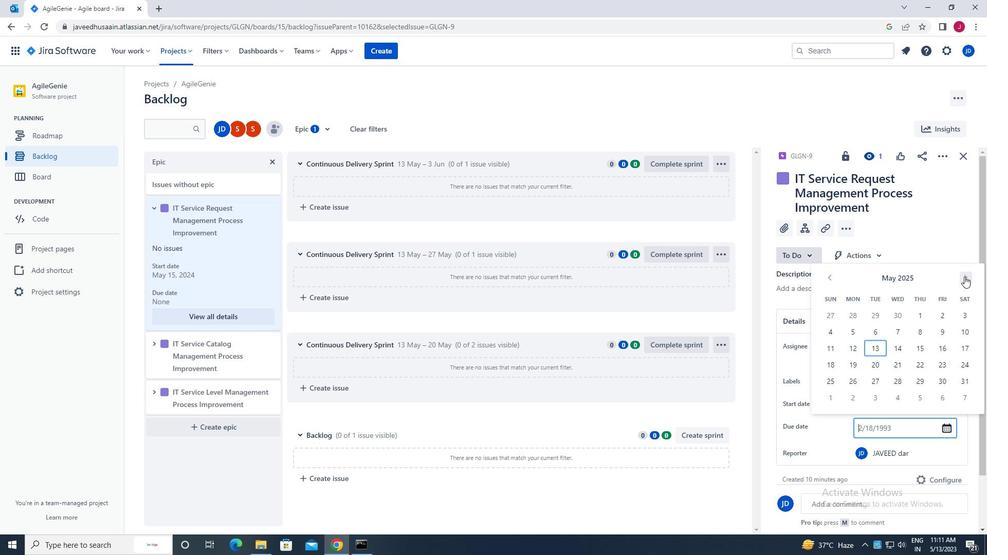 
Action: Mouse pressed left at (965, 276)
Screenshot: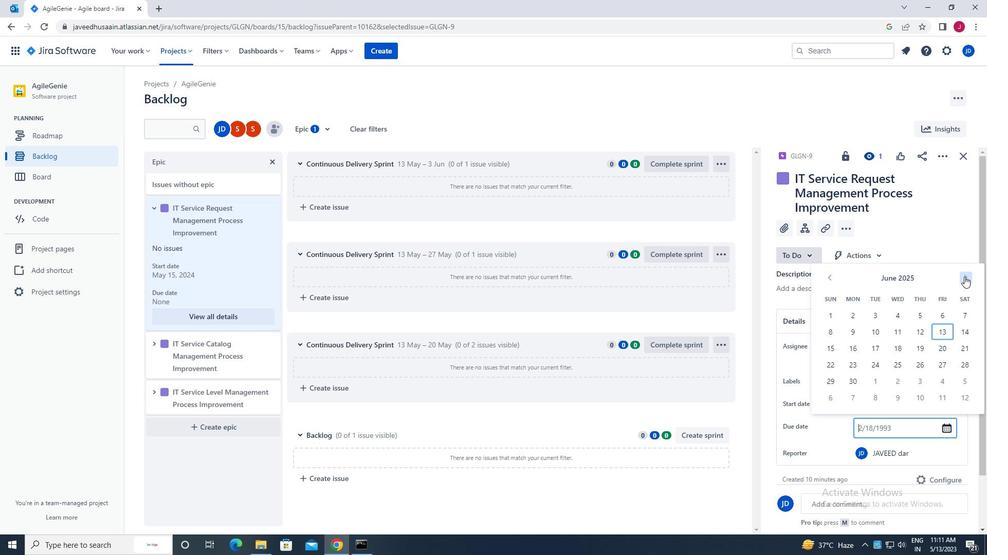 
Action: Mouse pressed left at (965, 276)
Screenshot: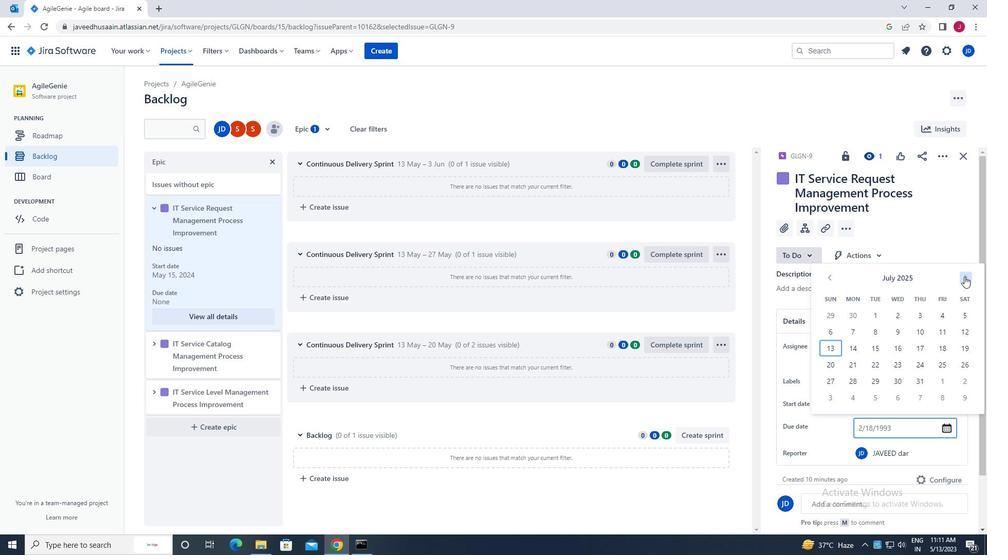 
Action: Mouse pressed left at (965, 276)
Screenshot: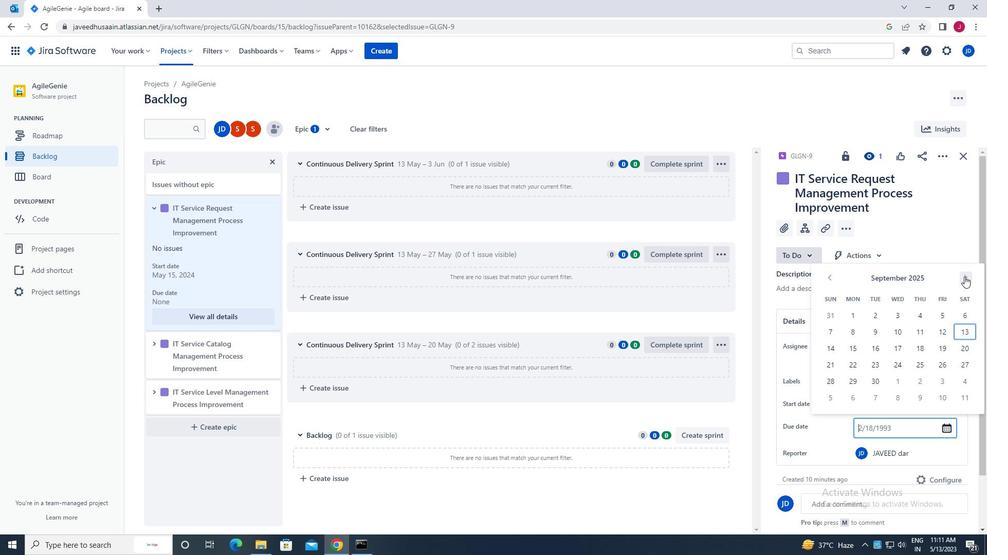 
Action: Mouse pressed left at (965, 276)
Screenshot: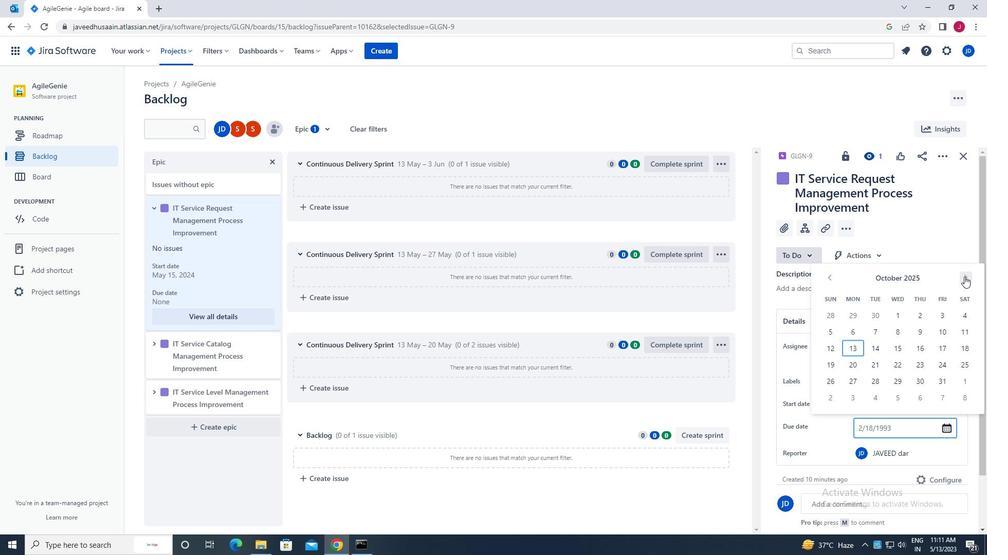 
Action: Mouse pressed left at (965, 276)
Screenshot: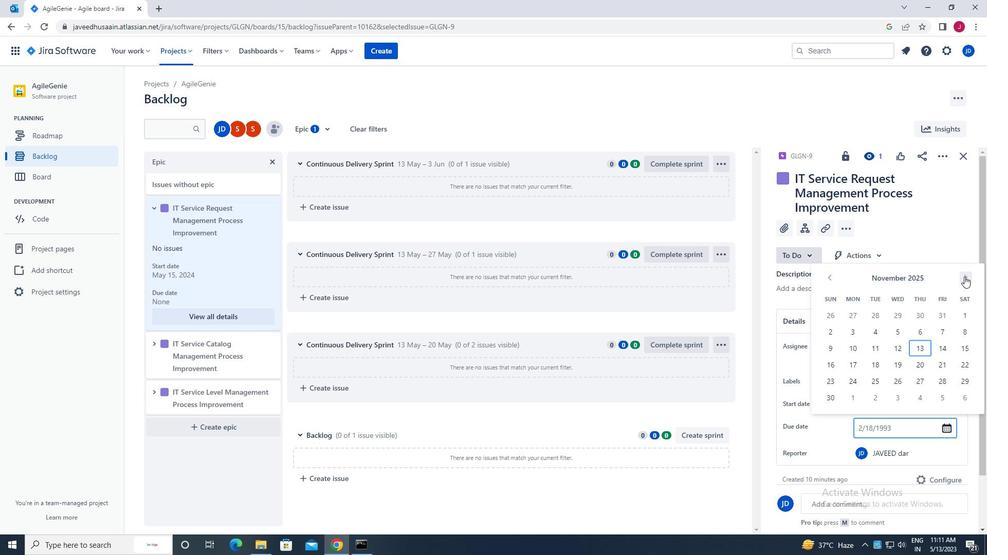 
Action: Mouse moved to (944, 364)
Screenshot: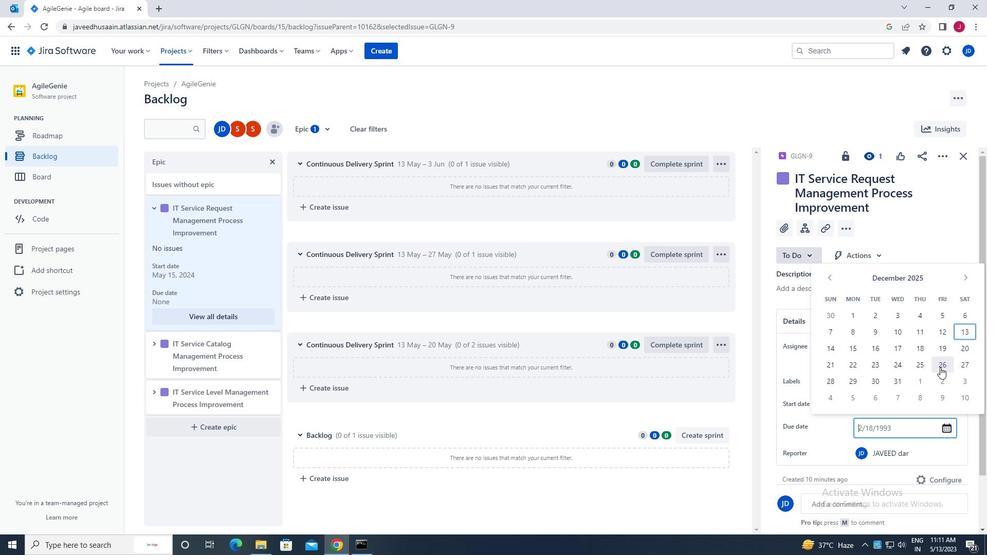 
Action: Mouse pressed left at (944, 364)
Screenshot: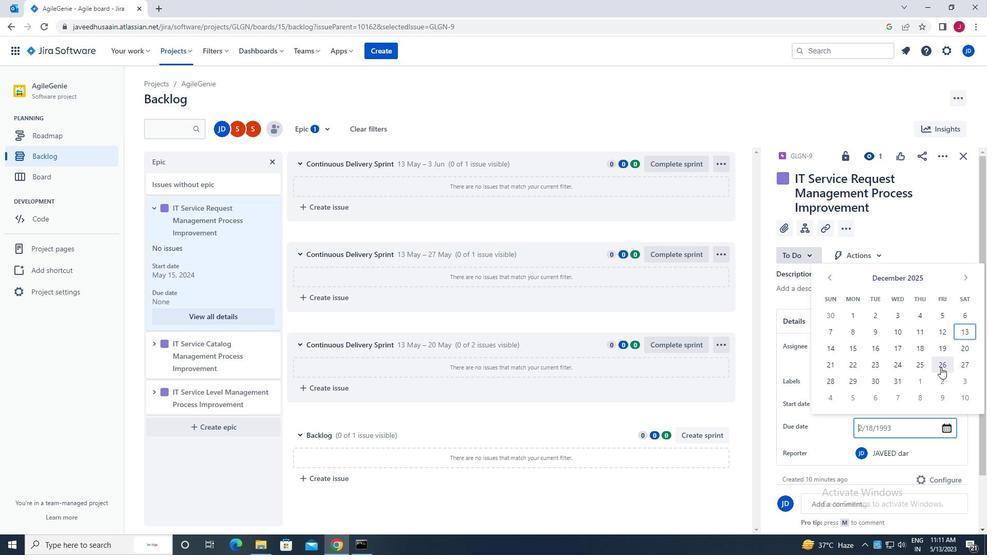 
Action: Mouse moved to (941, 363)
Screenshot: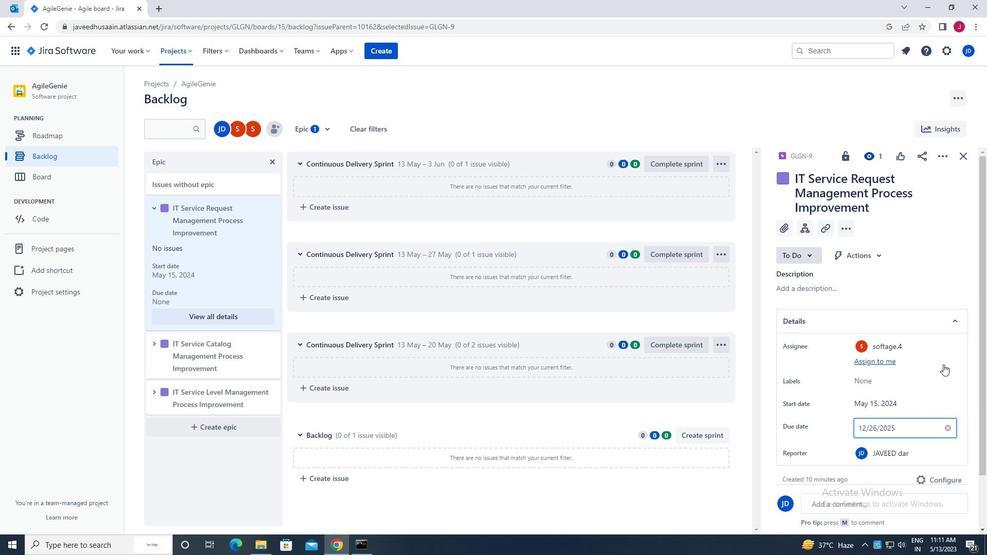 
Action: Key pressed <Key.enter>
Screenshot: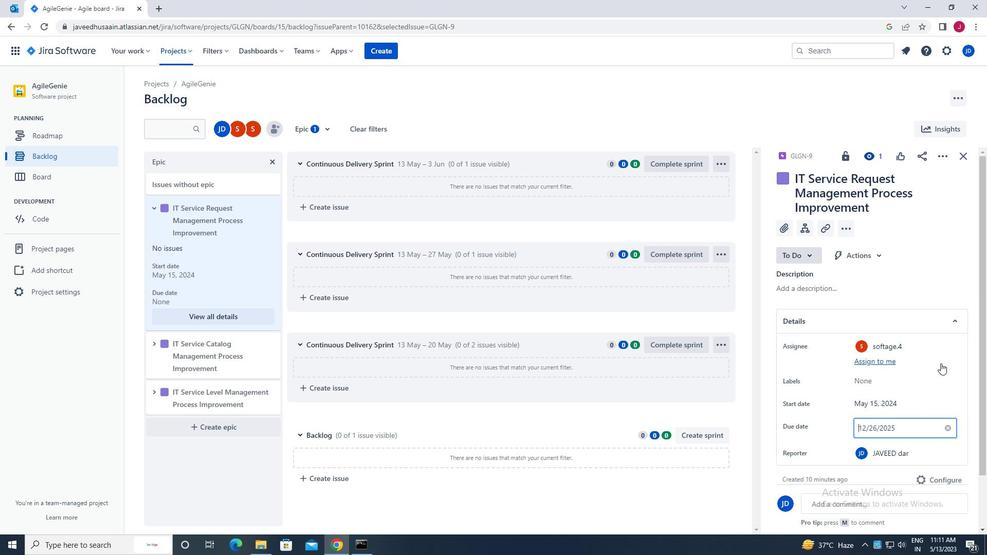 
Action: Mouse moved to (966, 157)
Screenshot: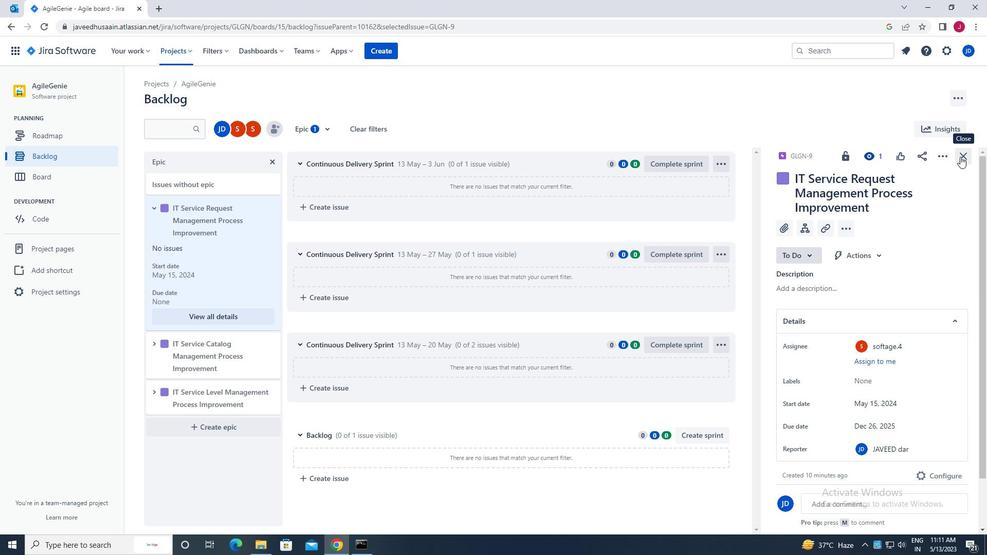 
Action: Mouse pressed left at (966, 157)
Screenshot: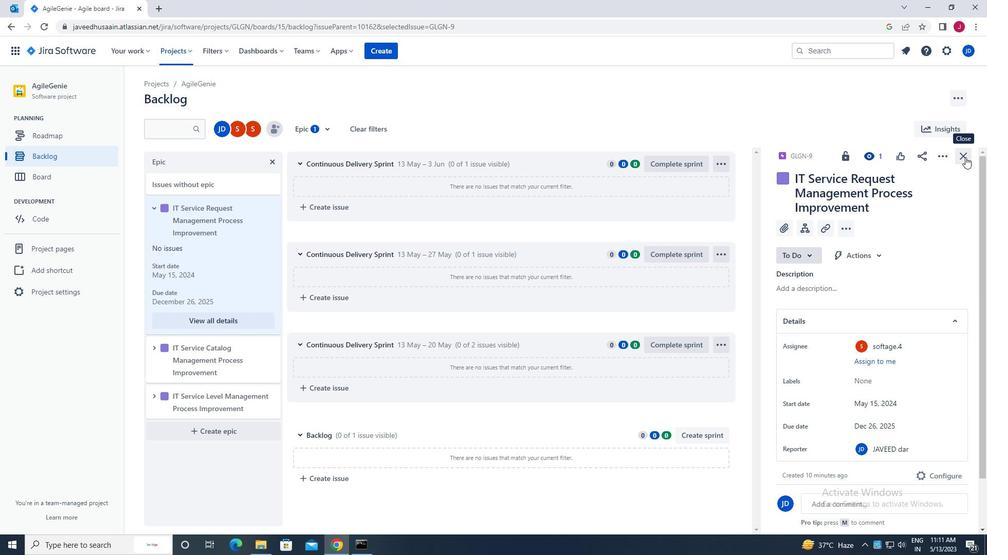 
Action: Mouse moved to (153, 350)
Screenshot: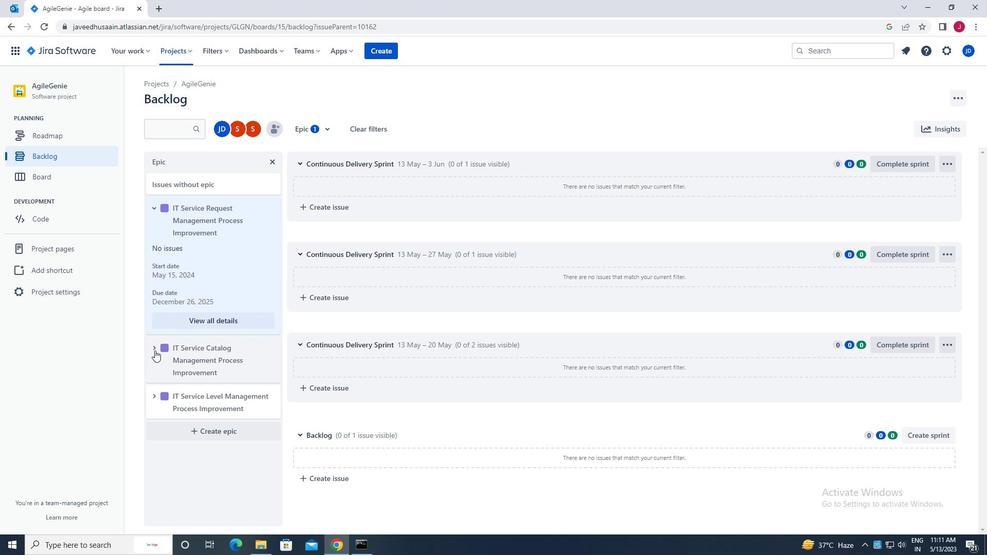 
Action: Mouse pressed left at (153, 350)
Screenshot: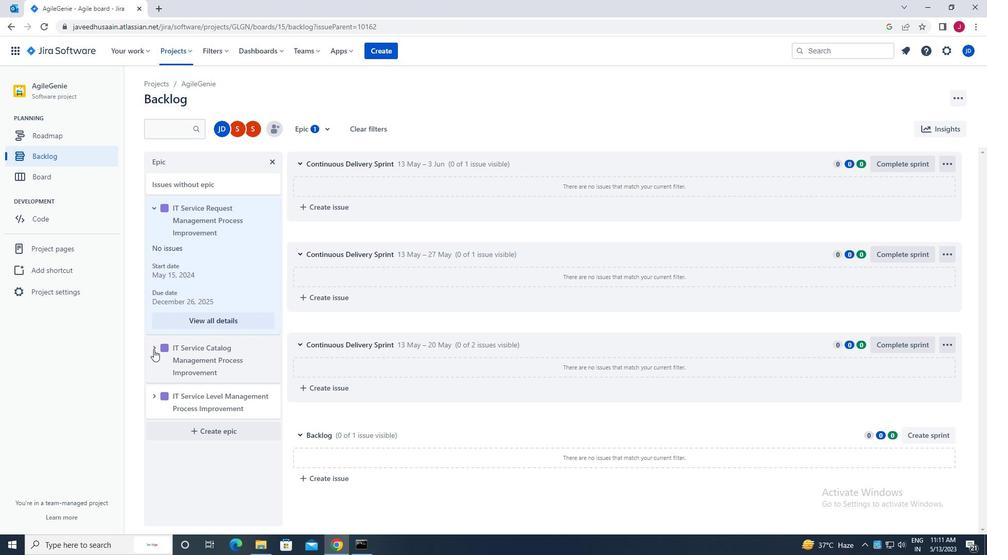 
Action: Mouse moved to (202, 458)
Screenshot: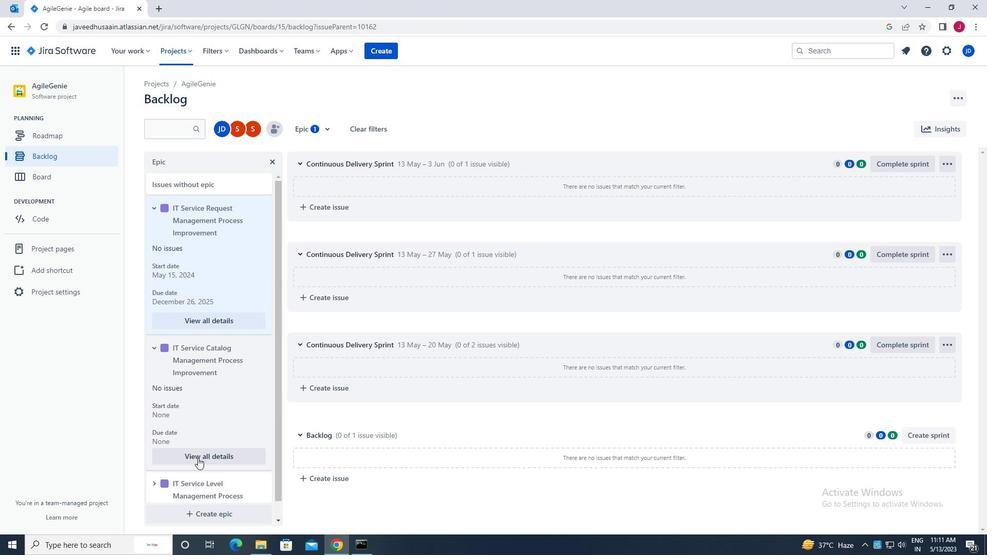 
Action: Mouse pressed left at (202, 458)
Screenshot: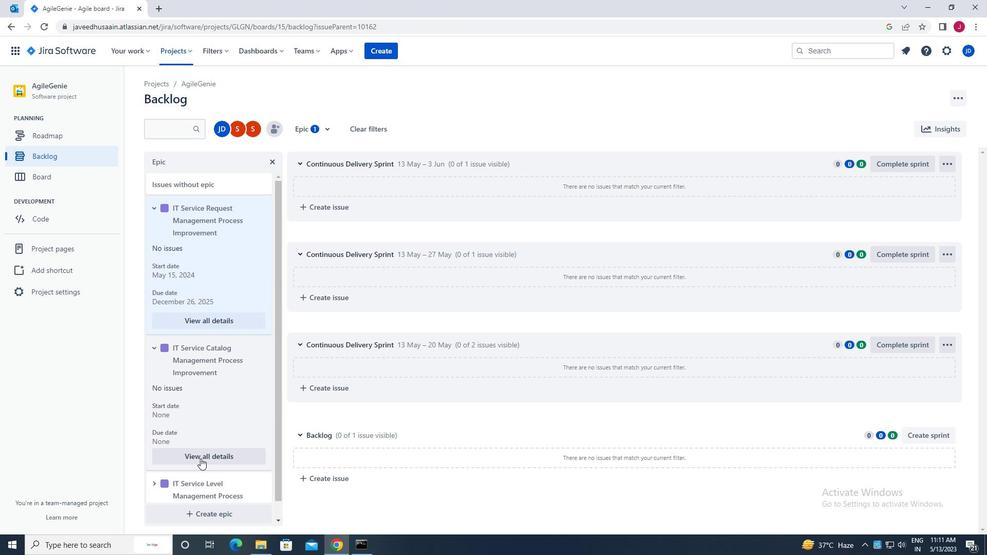 
Action: Mouse moved to (879, 387)
Screenshot: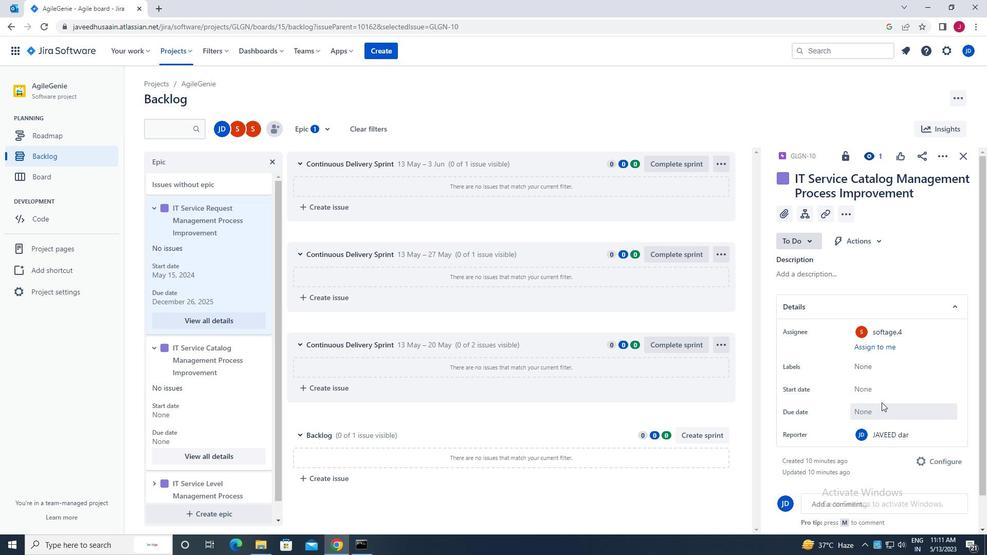 
Action: Mouse pressed left at (879, 387)
Screenshot: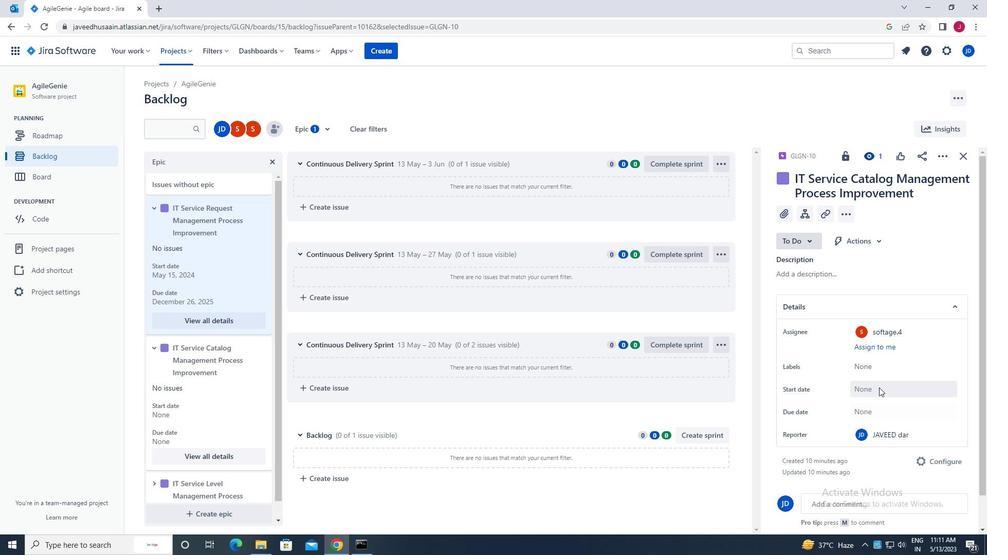 
Action: Mouse moved to (966, 241)
Screenshot: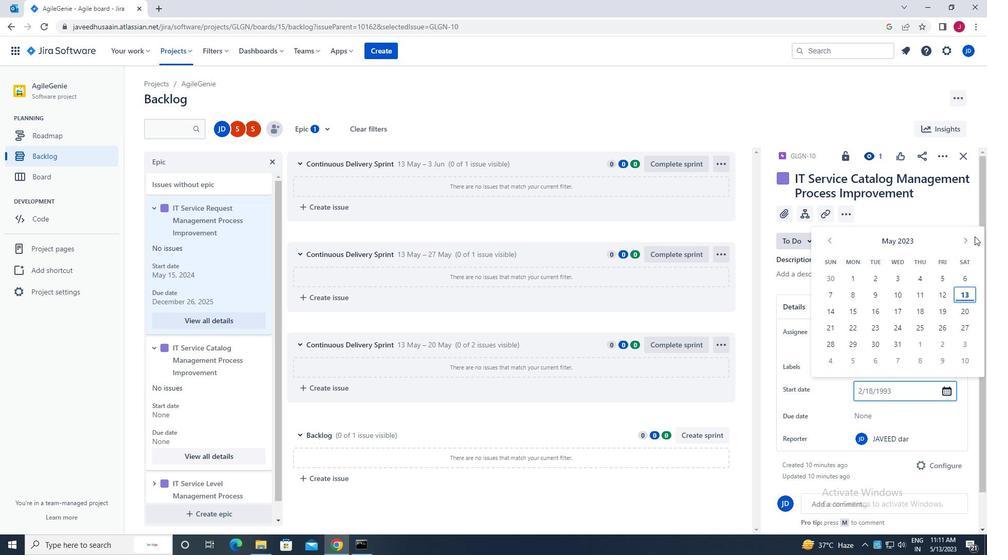 
Action: Mouse pressed left at (966, 241)
Screenshot: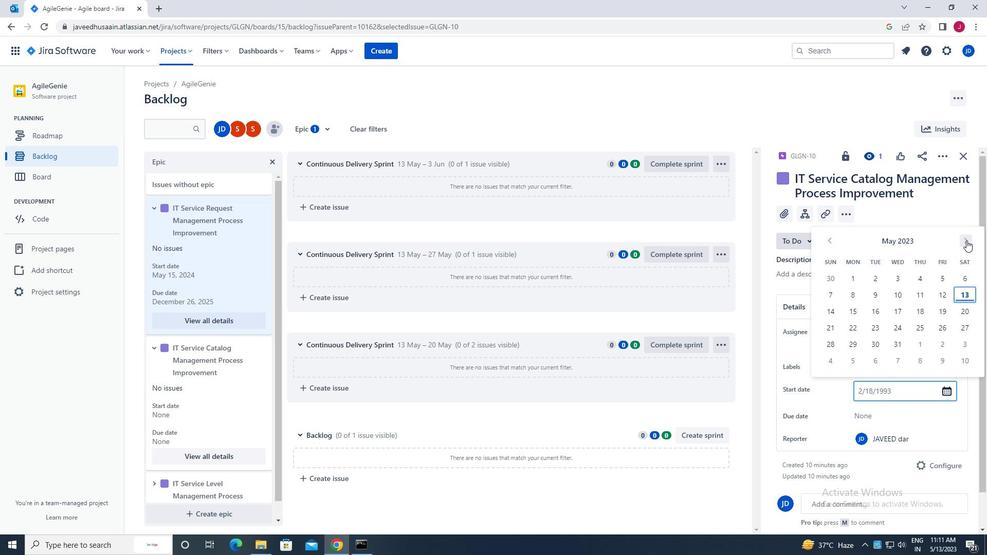 
Action: Mouse moved to (966, 241)
Screenshot: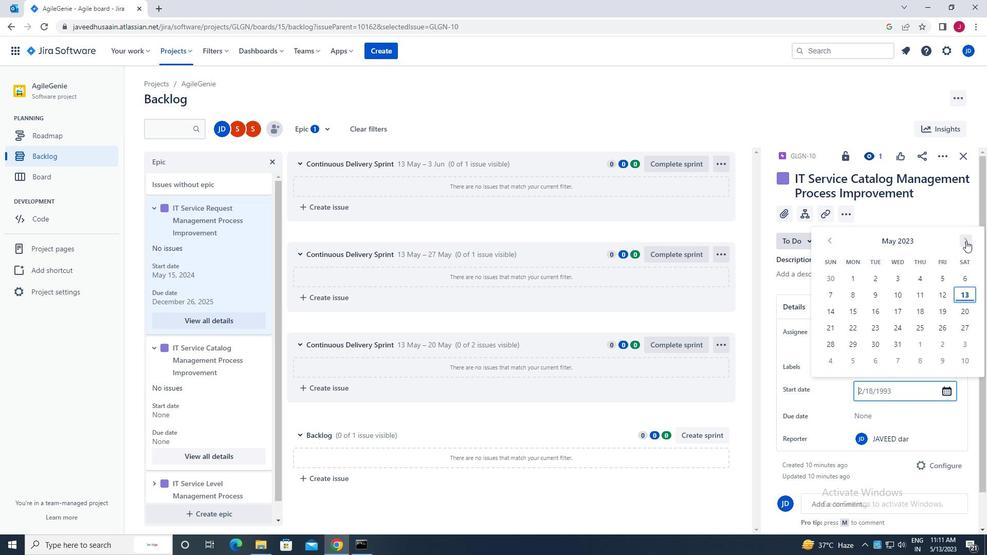 
Action: Mouse pressed left at (966, 241)
Screenshot: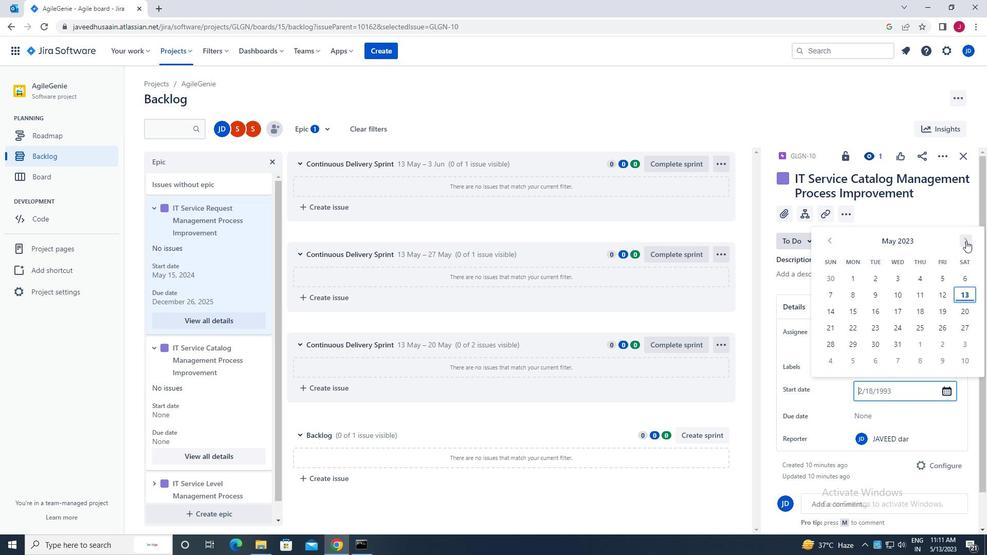 
Action: Mouse pressed left at (966, 241)
Screenshot: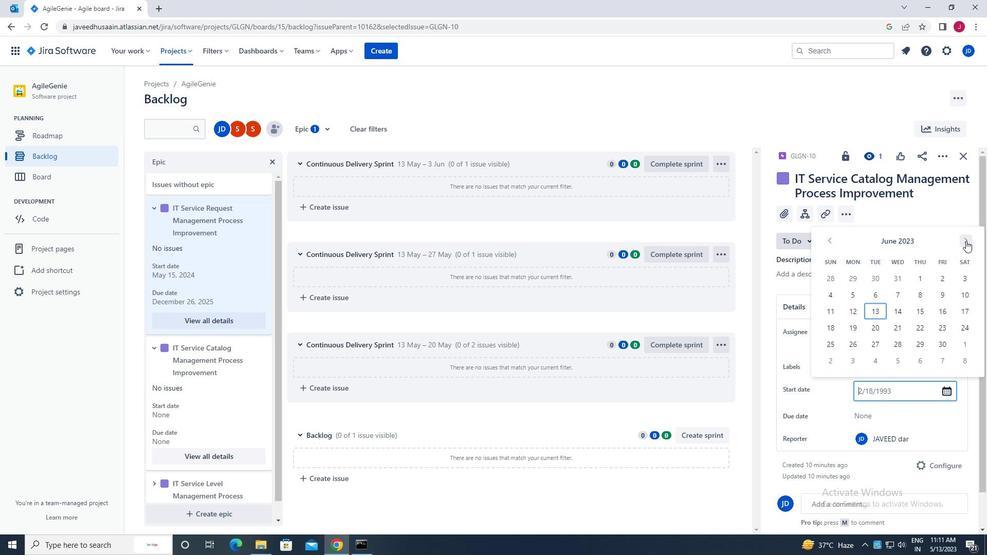 
Action: Mouse pressed left at (966, 241)
Screenshot: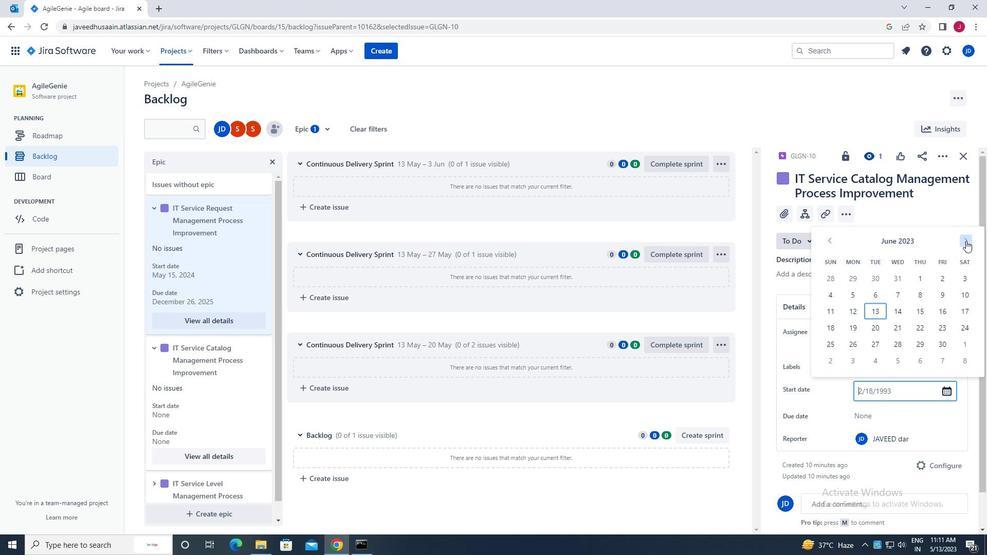 
Action: Mouse pressed left at (966, 241)
Screenshot: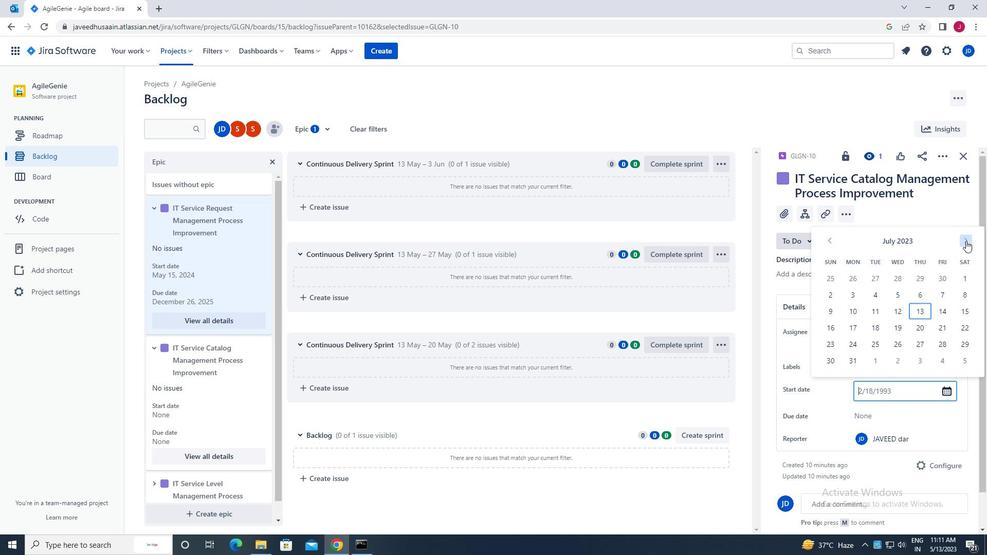 
Action: Mouse pressed left at (966, 241)
Screenshot: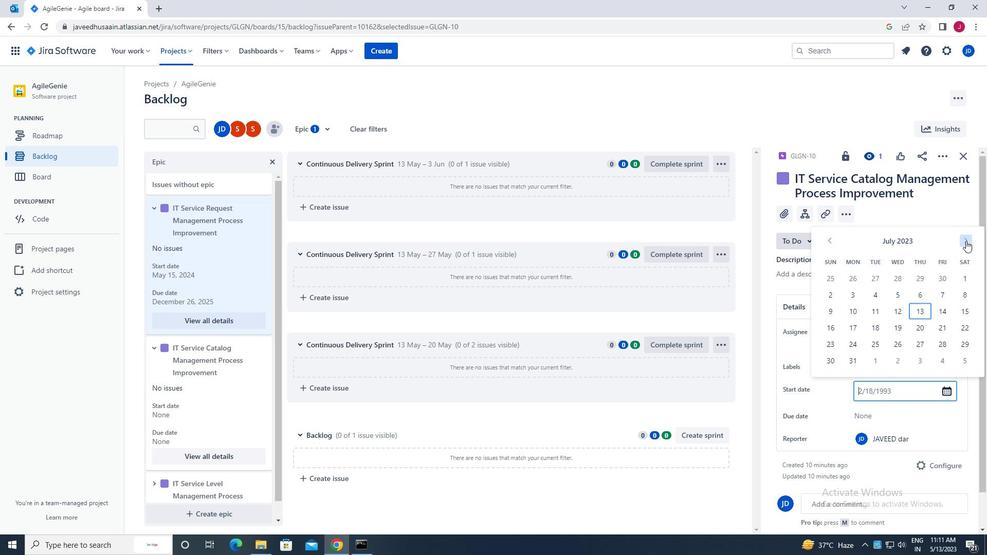 
Action: Mouse pressed left at (966, 241)
Screenshot: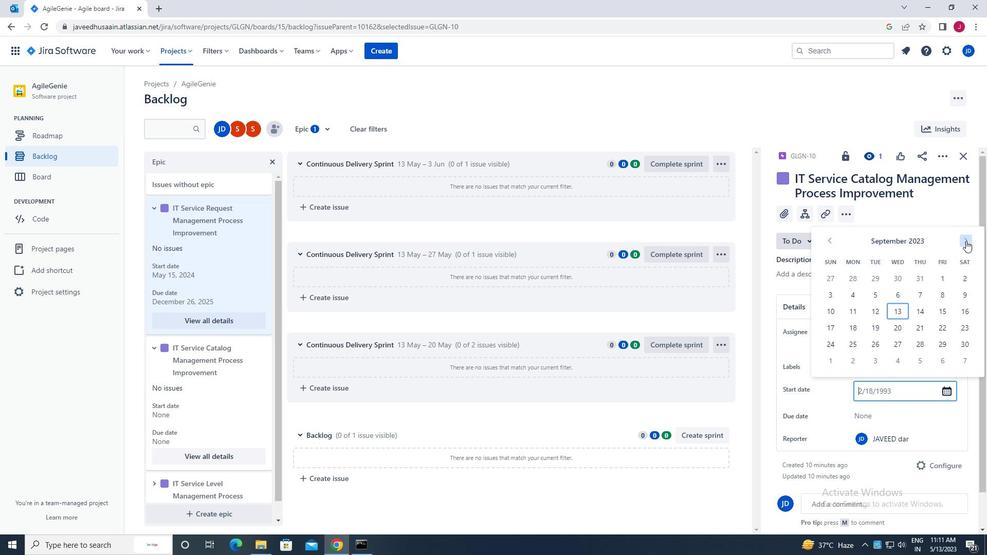 
Action: Mouse pressed left at (966, 241)
Screenshot: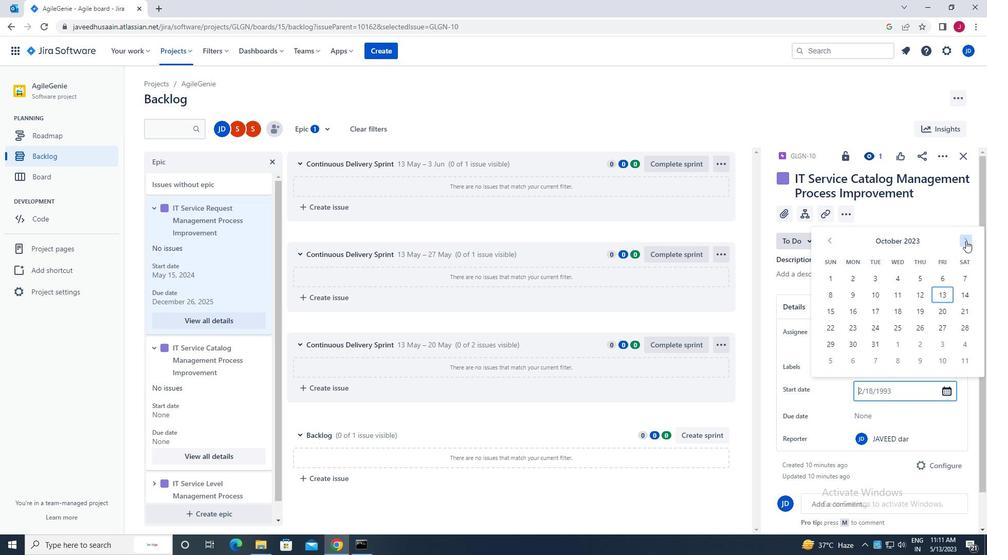 
Action: Mouse pressed left at (966, 241)
Screenshot: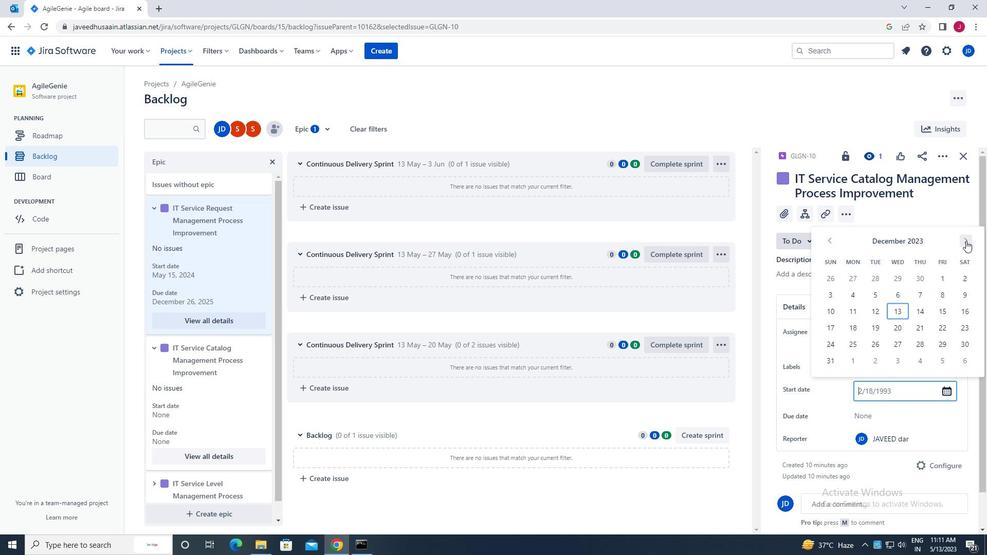 
Action: Mouse pressed left at (966, 241)
Screenshot: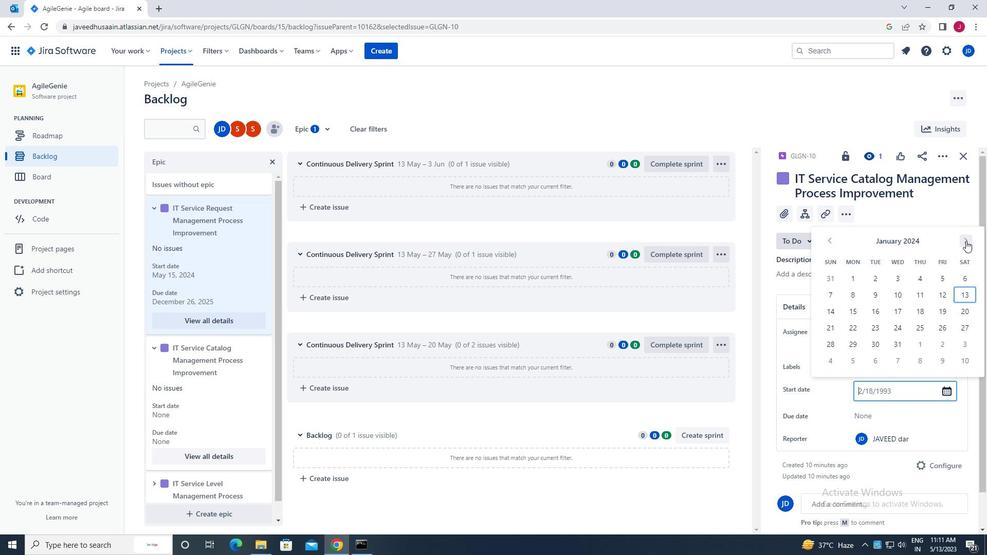 
Action: Mouse pressed left at (966, 241)
Screenshot: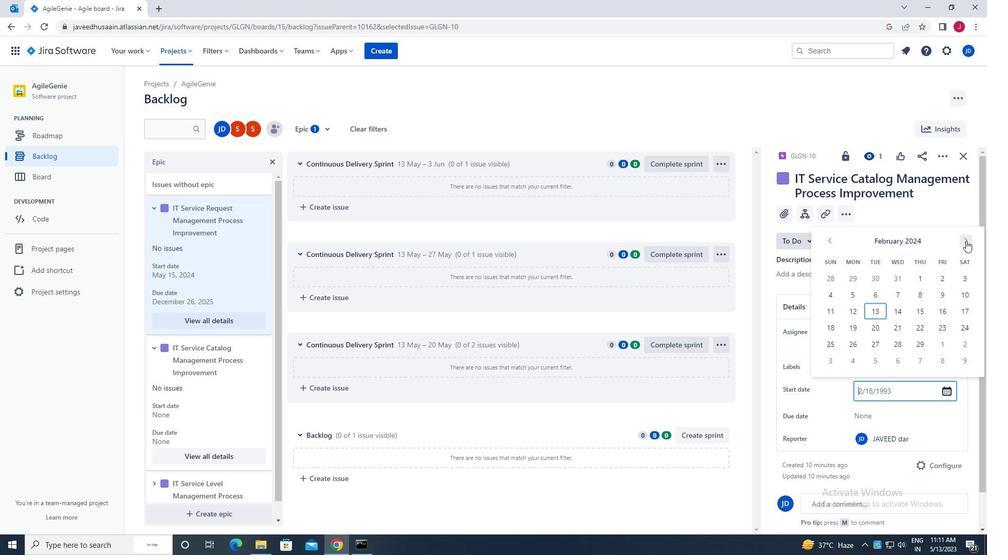 
Action: Mouse pressed left at (966, 241)
Screenshot: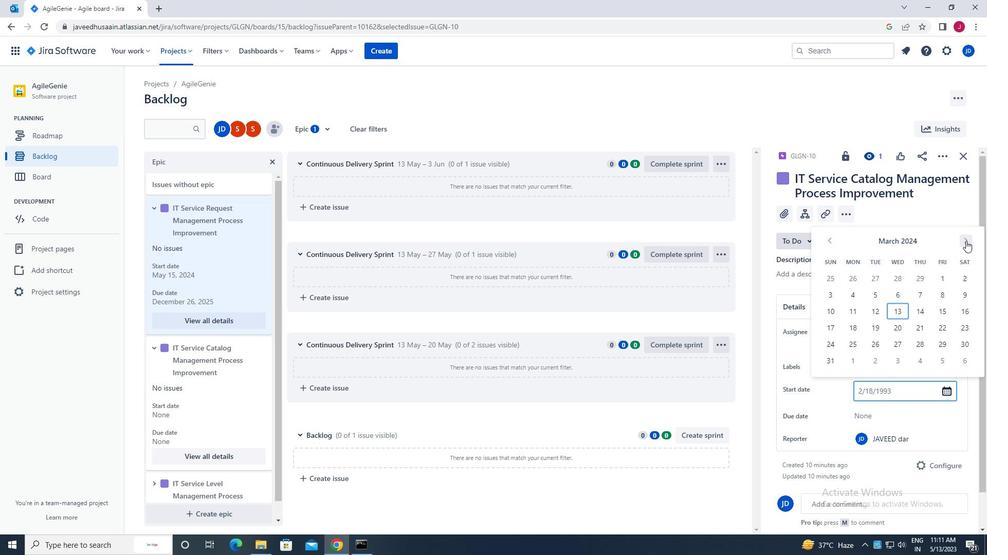 
Action: Mouse moved to (833, 242)
Screenshot: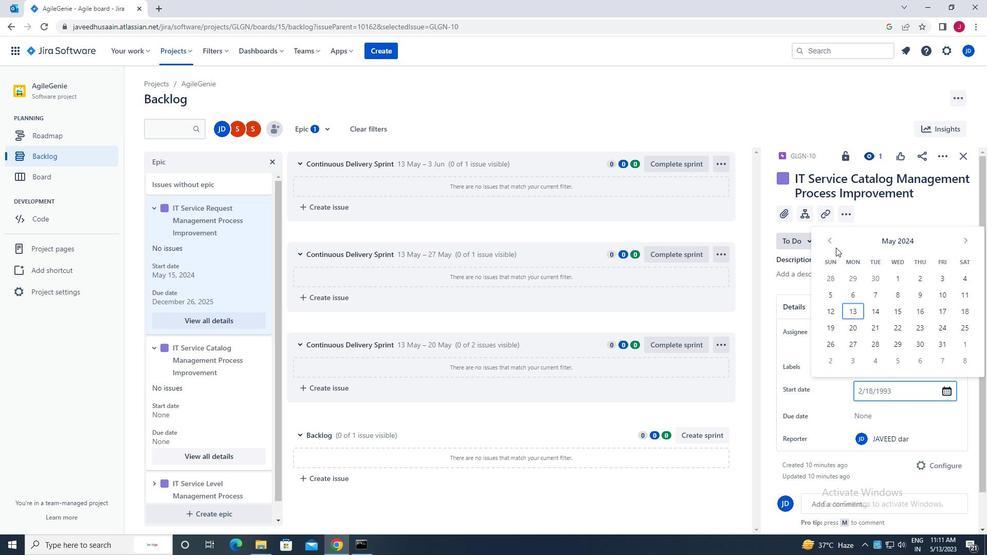 
Action: Mouse pressed left at (833, 242)
Screenshot: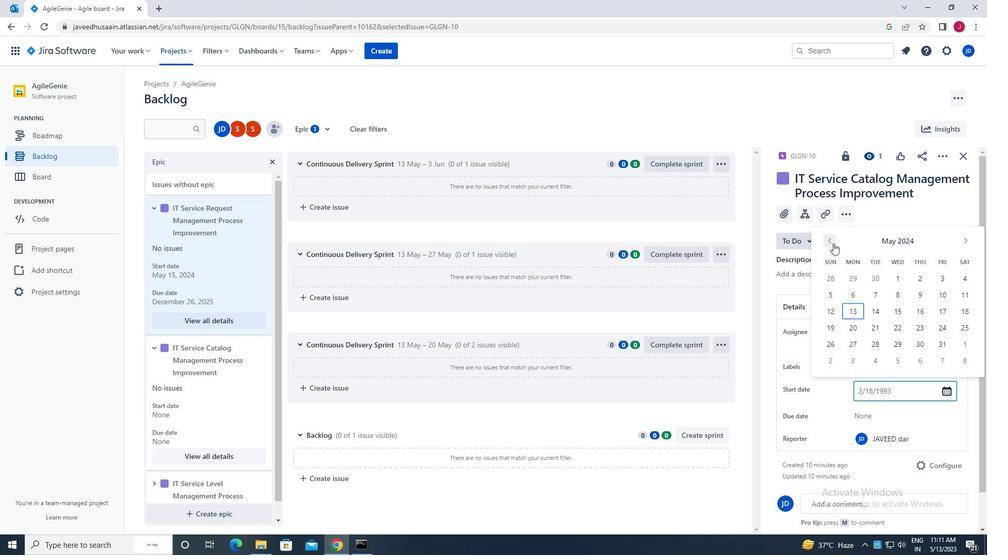 
Action: Mouse pressed left at (833, 242)
Screenshot: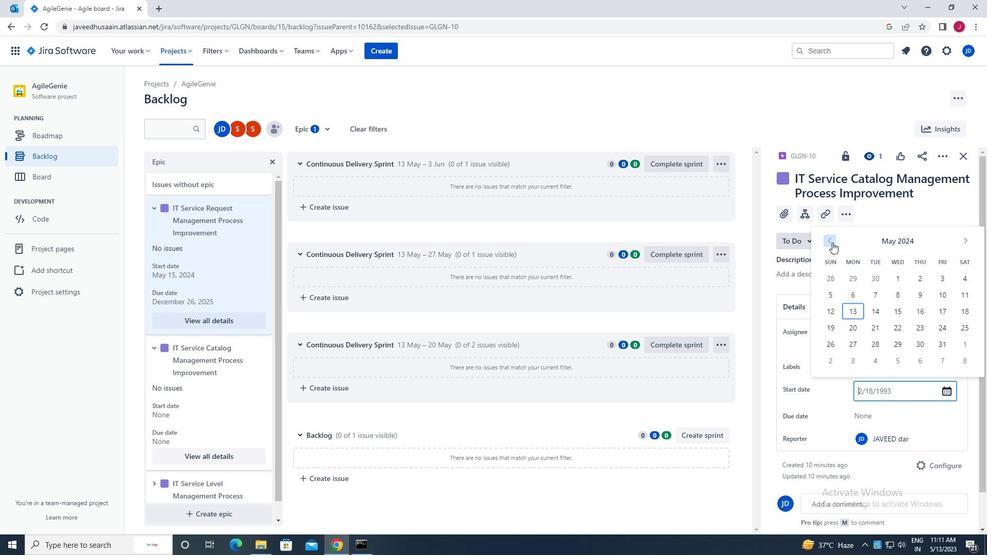 
Action: Mouse pressed left at (833, 242)
Screenshot: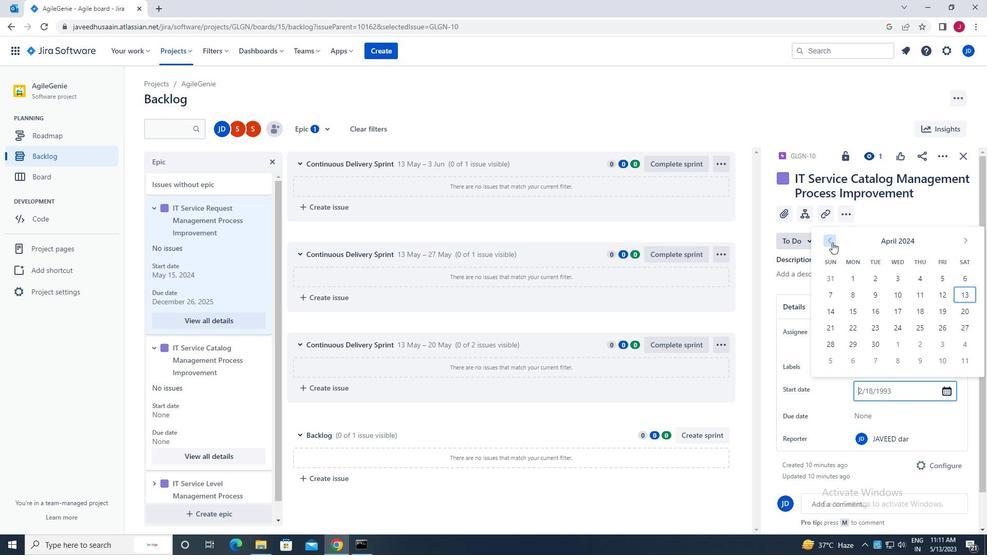 
Action: Mouse pressed left at (833, 242)
Screenshot: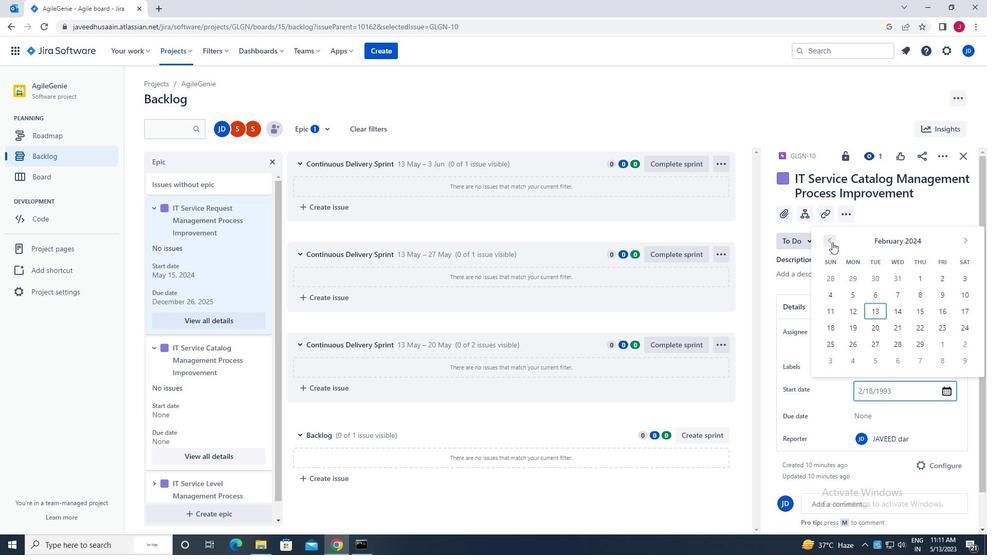 
Action: Mouse moved to (855, 294)
Screenshot: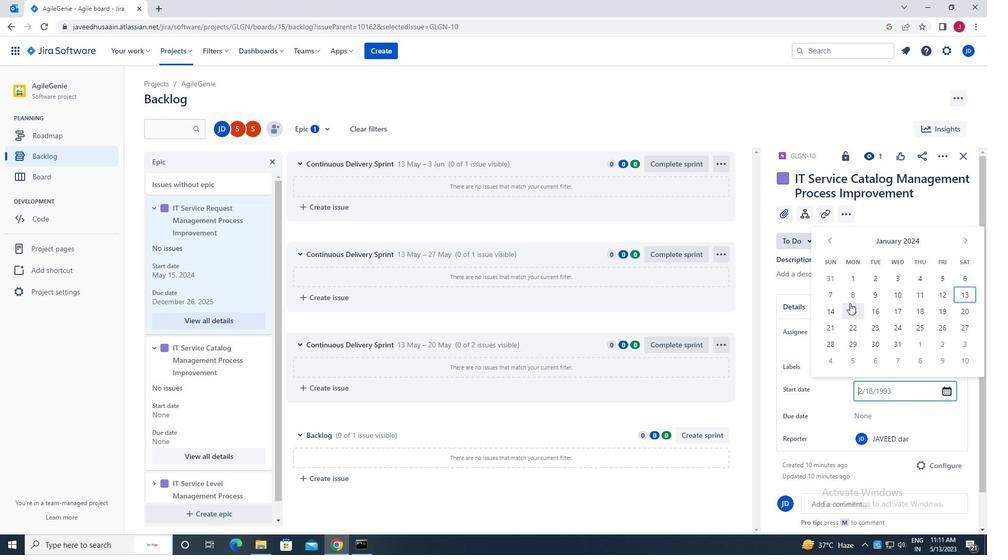 
Action: Mouse pressed left at (855, 294)
Screenshot: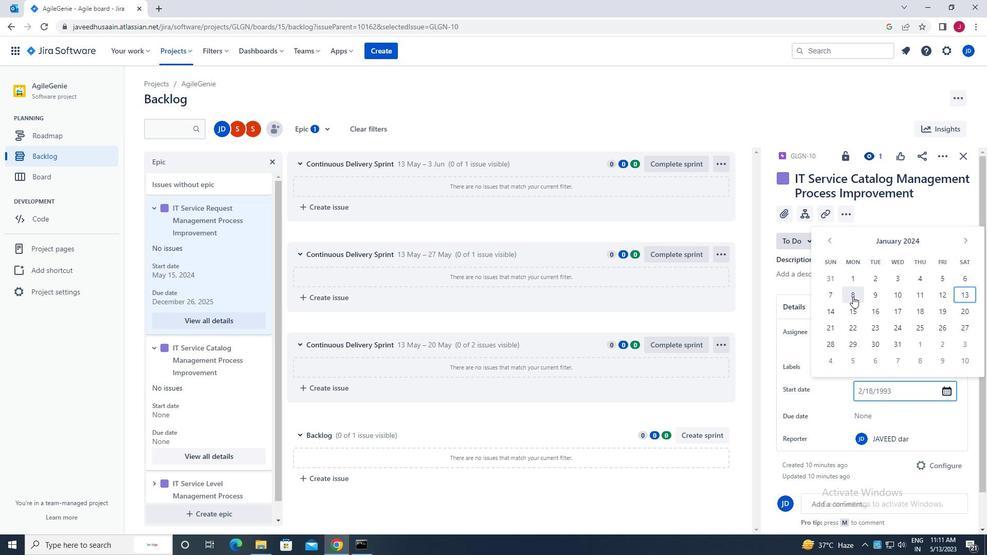 
Action: Mouse moved to (855, 294)
Screenshot: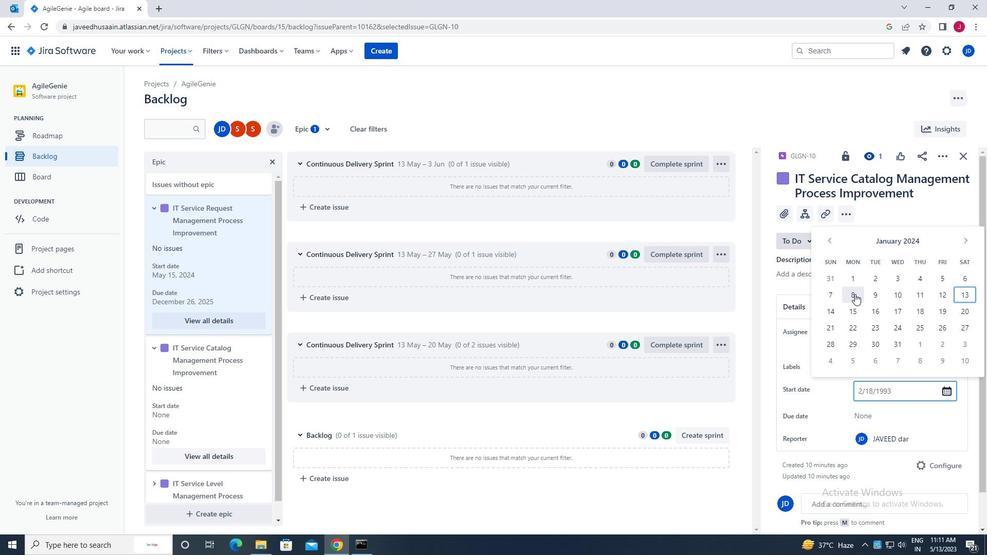 
Action: Key pressed <Key.enter>
Screenshot: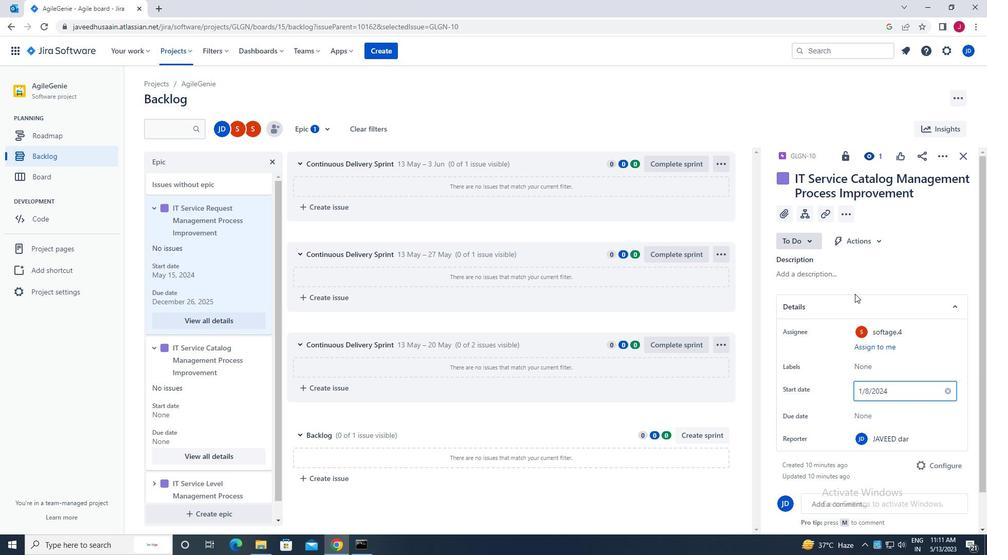 
Action: Mouse moved to (869, 414)
Screenshot: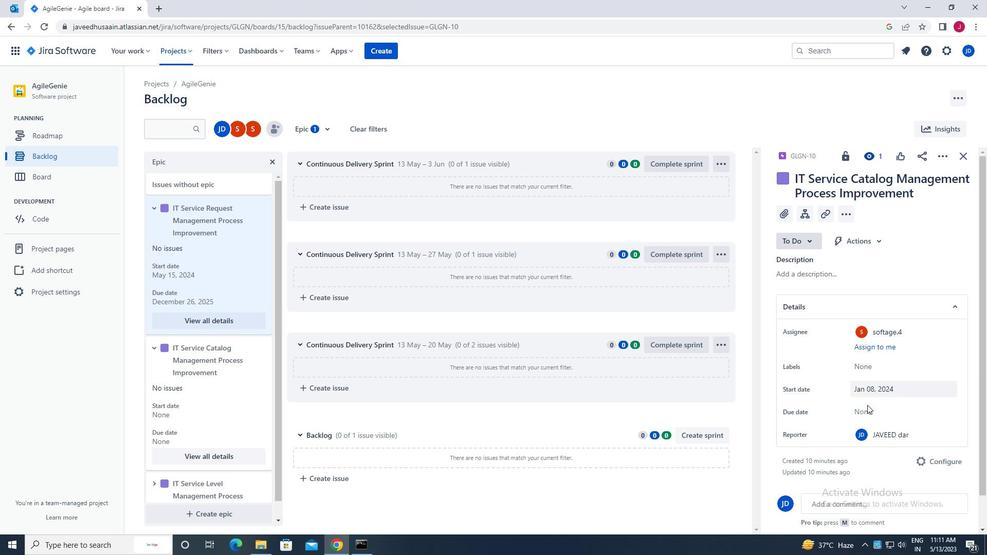 
Action: Mouse pressed left at (869, 414)
Screenshot: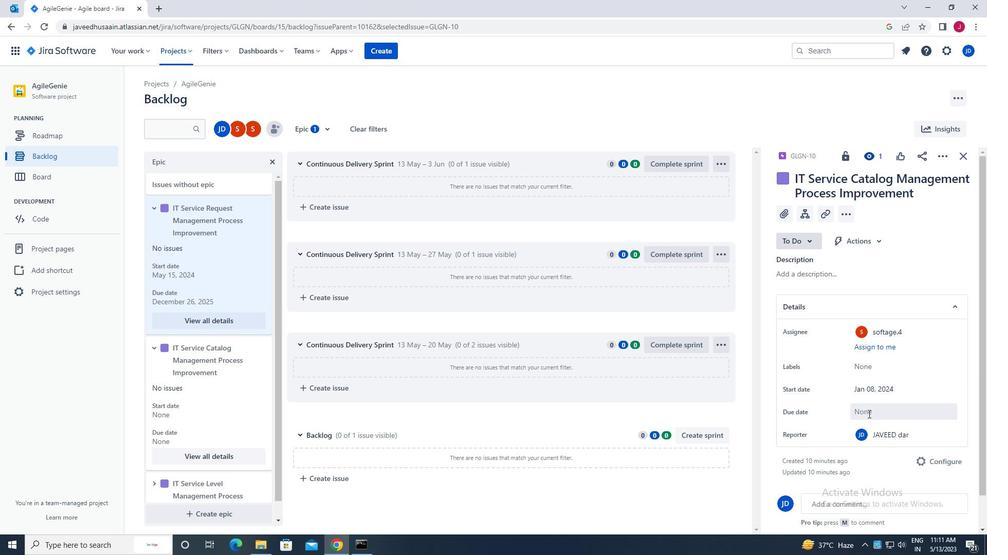 
Action: Mouse moved to (962, 265)
Screenshot: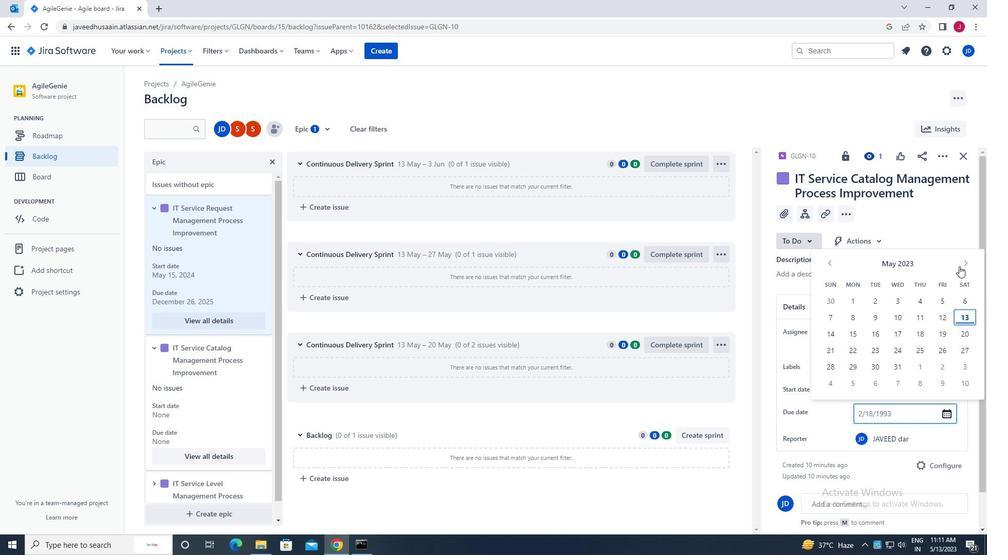 
Action: Mouse pressed left at (962, 265)
Screenshot: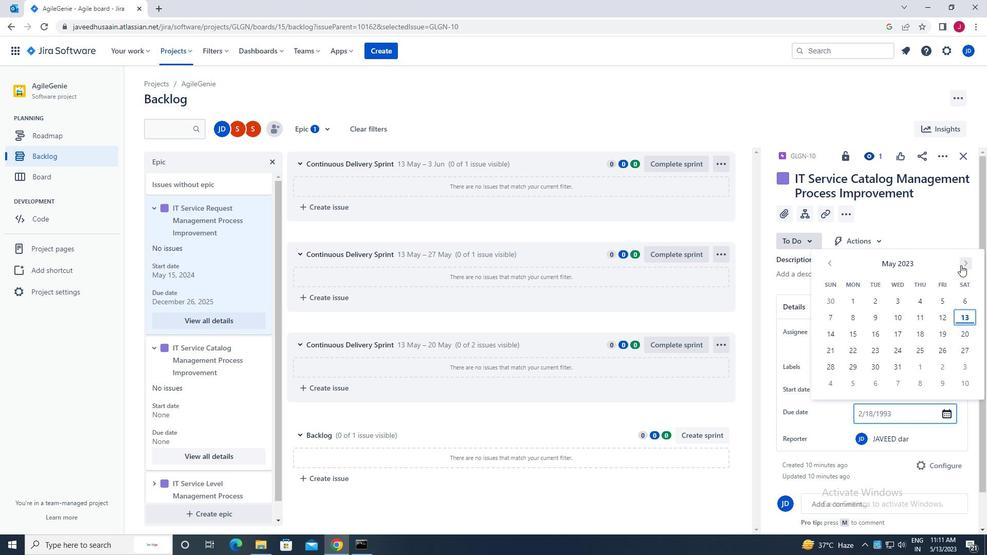 
Action: Mouse moved to (963, 265)
Screenshot: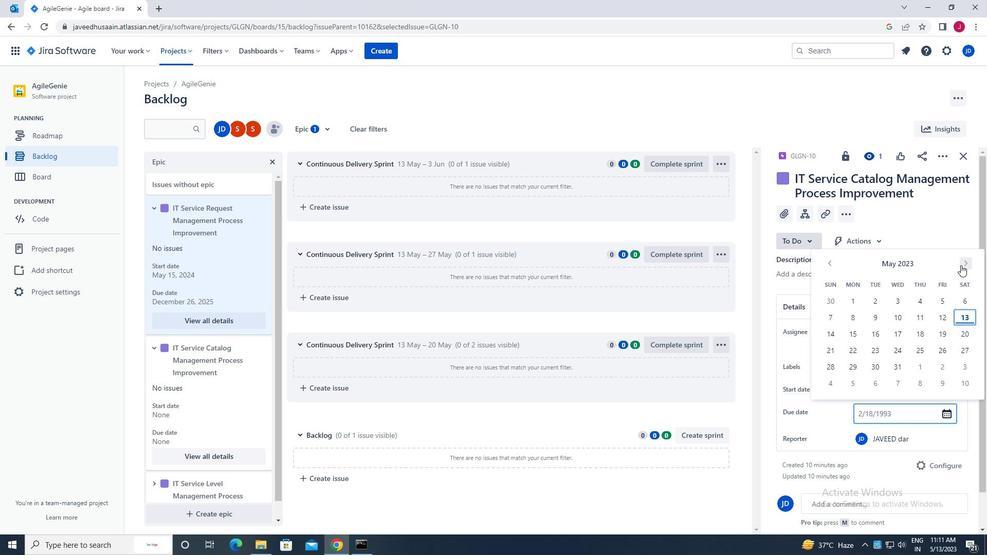 
Action: Mouse pressed left at (963, 265)
Screenshot: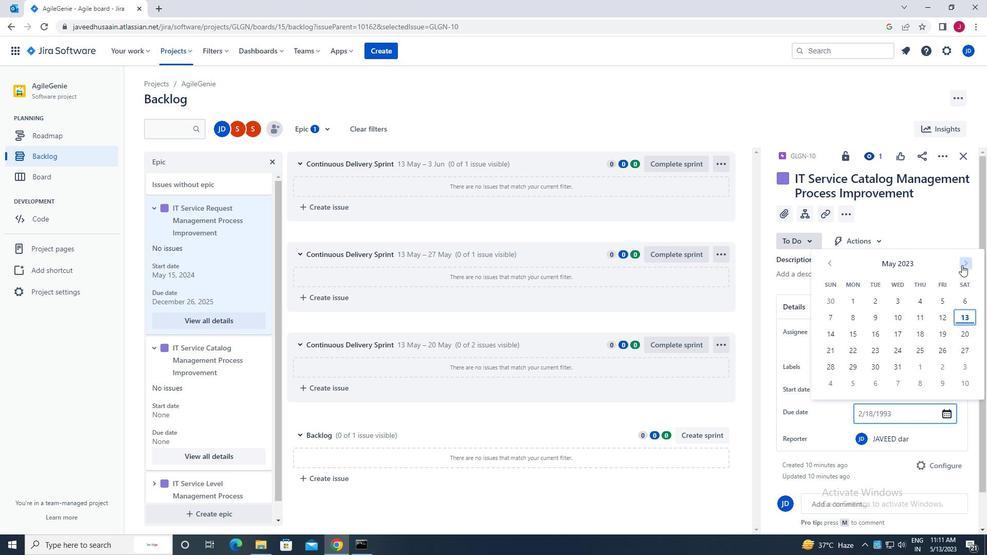 
Action: Mouse pressed left at (963, 265)
Screenshot: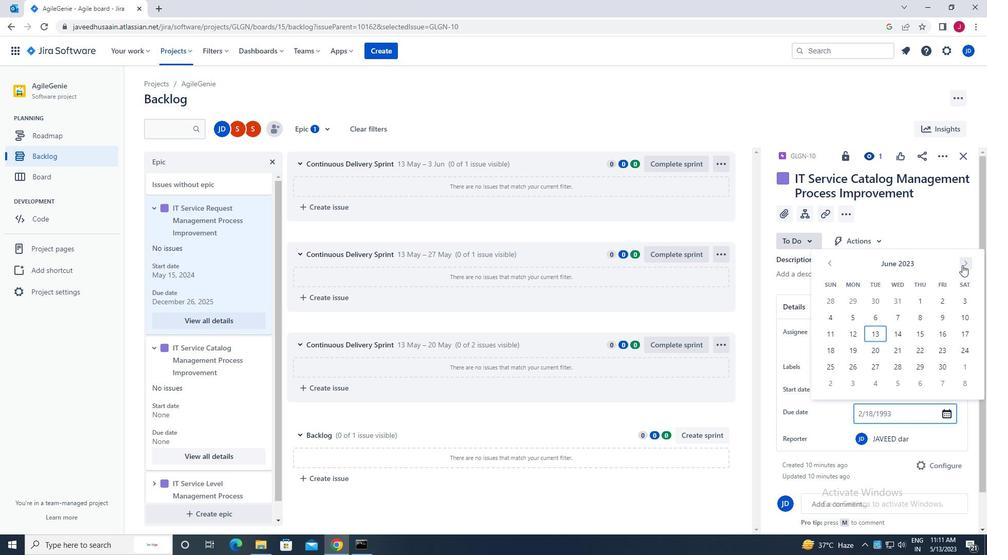 
Action: Mouse pressed left at (963, 265)
Screenshot: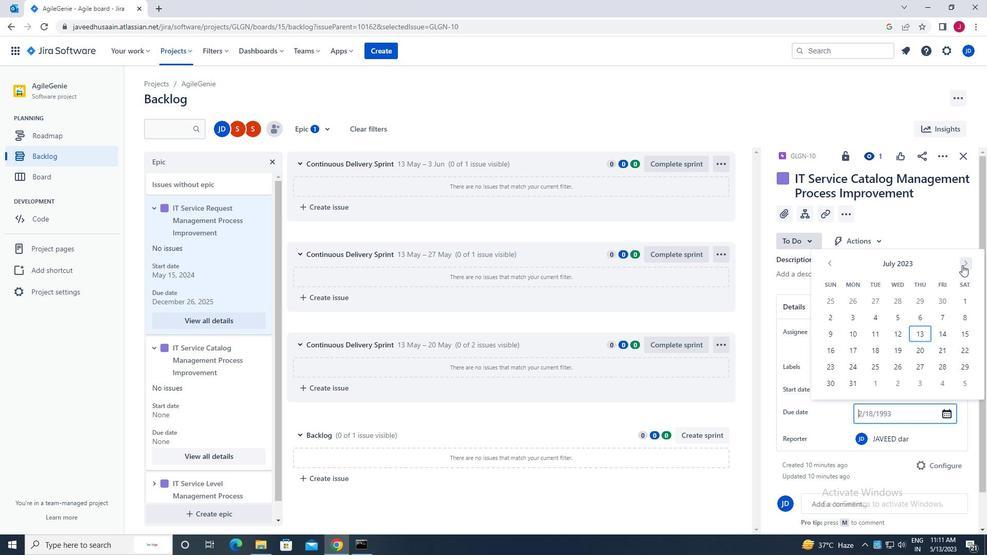 
Action: Mouse pressed left at (963, 265)
Screenshot: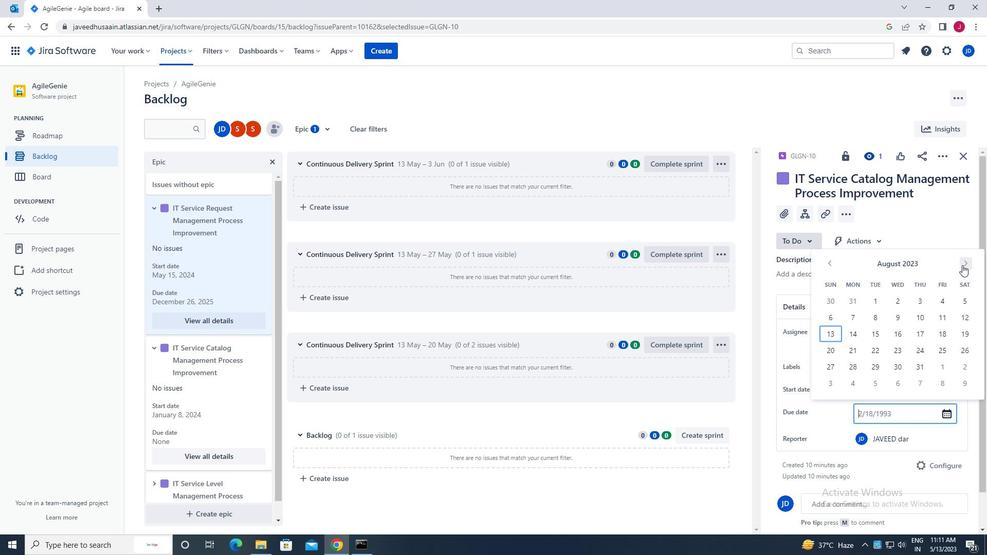 
Action: Mouse pressed left at (963, 265)
Screenshot: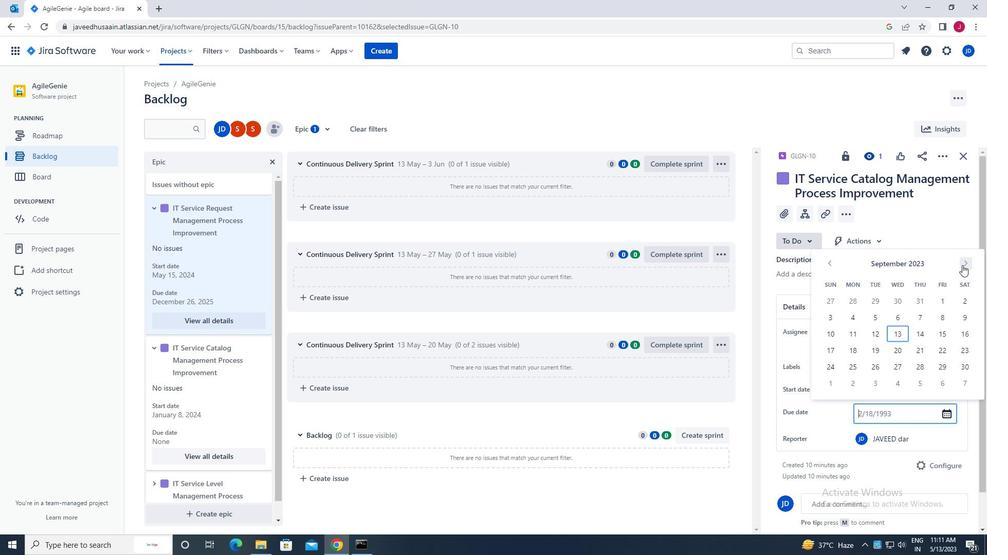 
Action: Mouse pressed left at (963, 265)
Screenshot: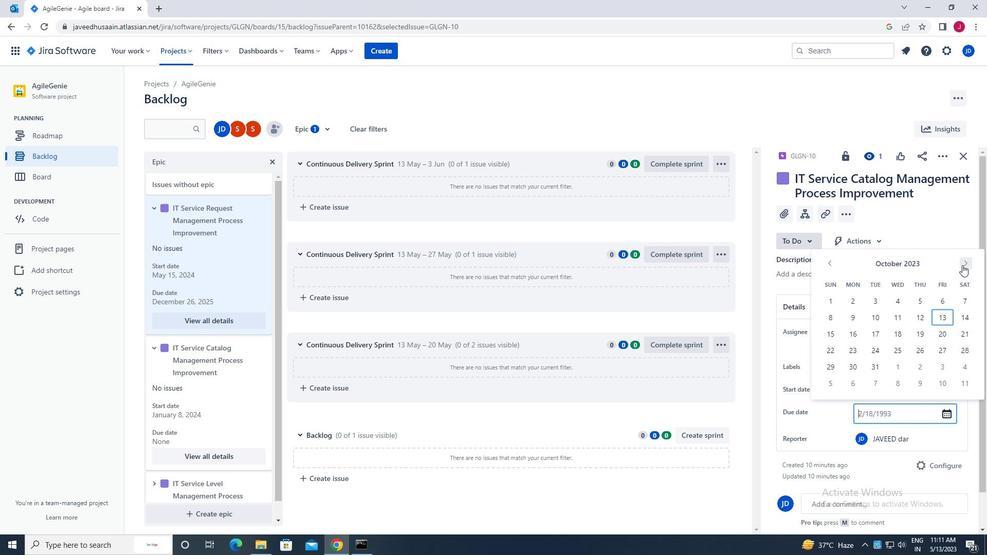 
Action: Mouse pressed left at (963, 265)
Screenshot: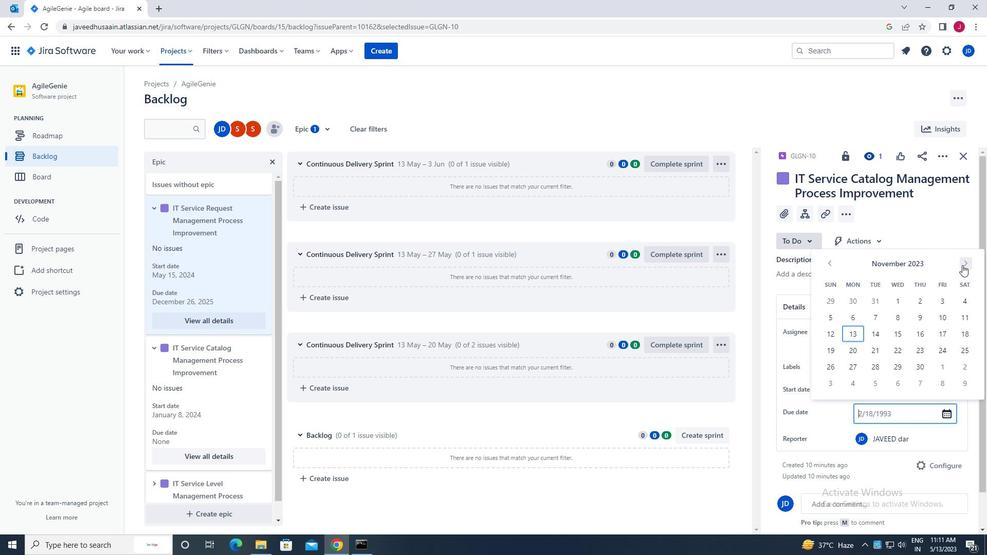 
Action: Mouse pressed left at (963, 265)
Screenshot: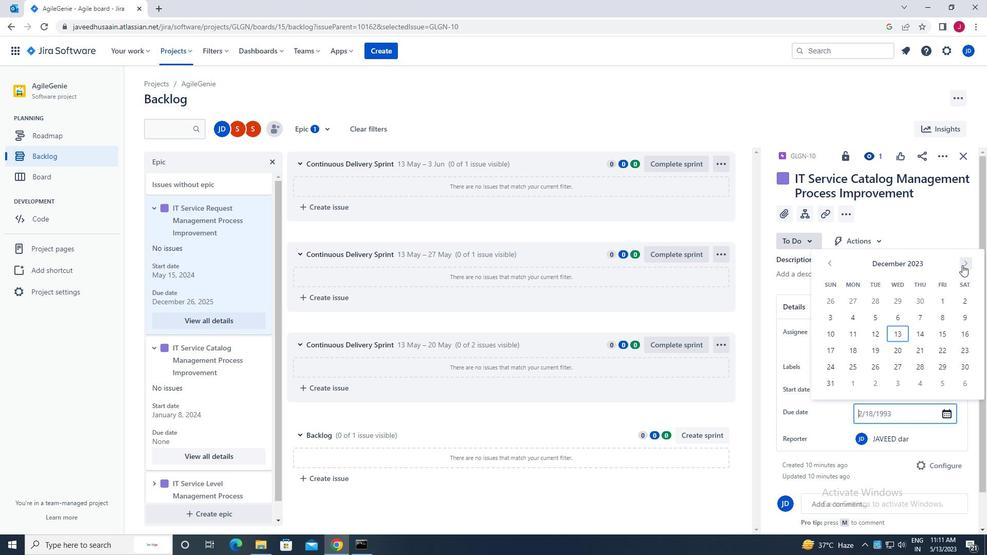
Action: Mouse pressed left at (963, 265)
Screenshot: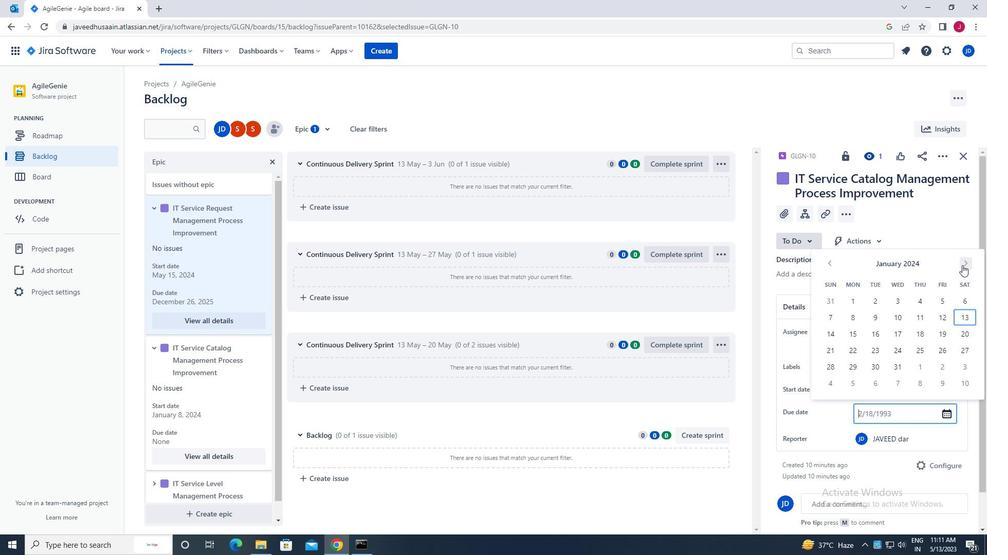 
Action: Mouse pressed left at (963, 265)
Screenshot: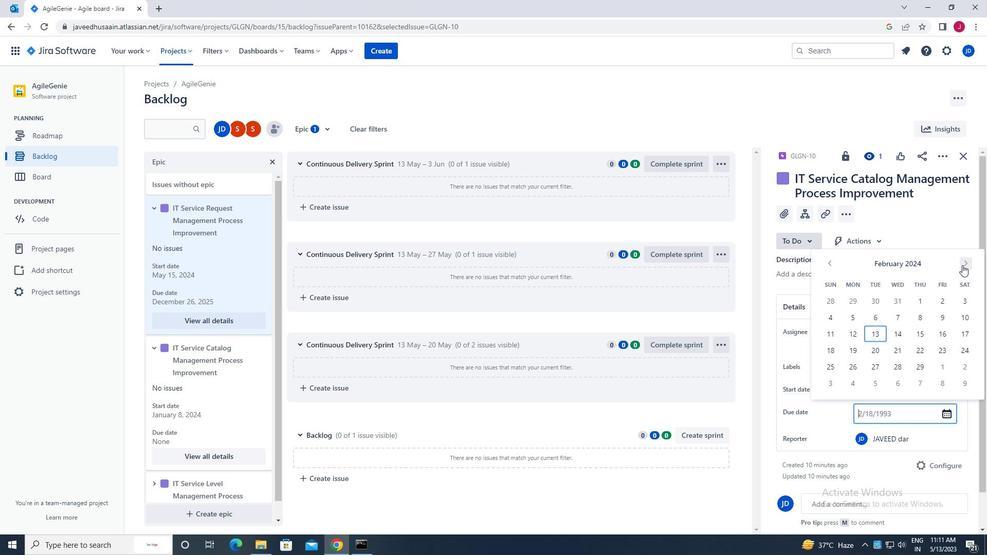 
Action: Mouse pressed left at (963, 265)
Screenshot: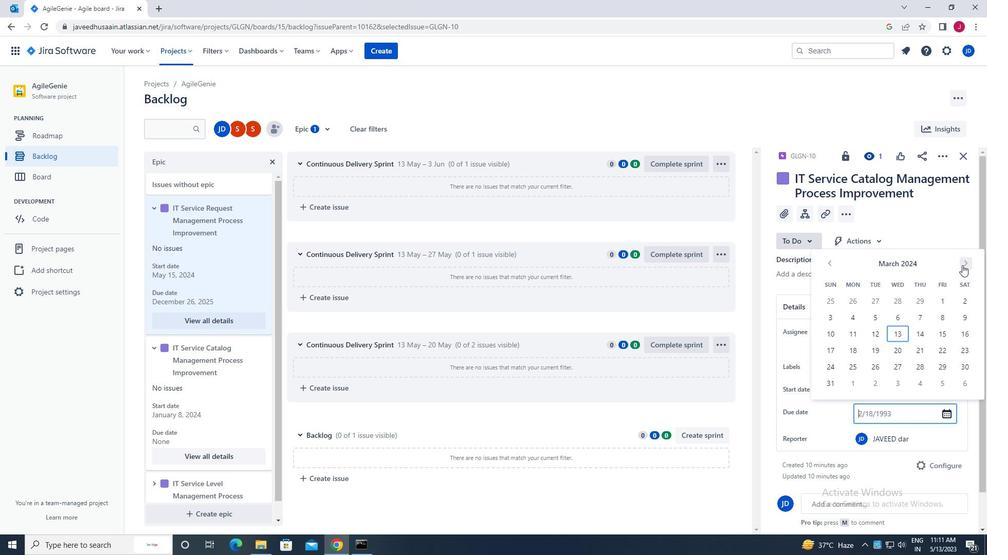 
Action: Mouse pressed left at (963, 265)
Screenshot: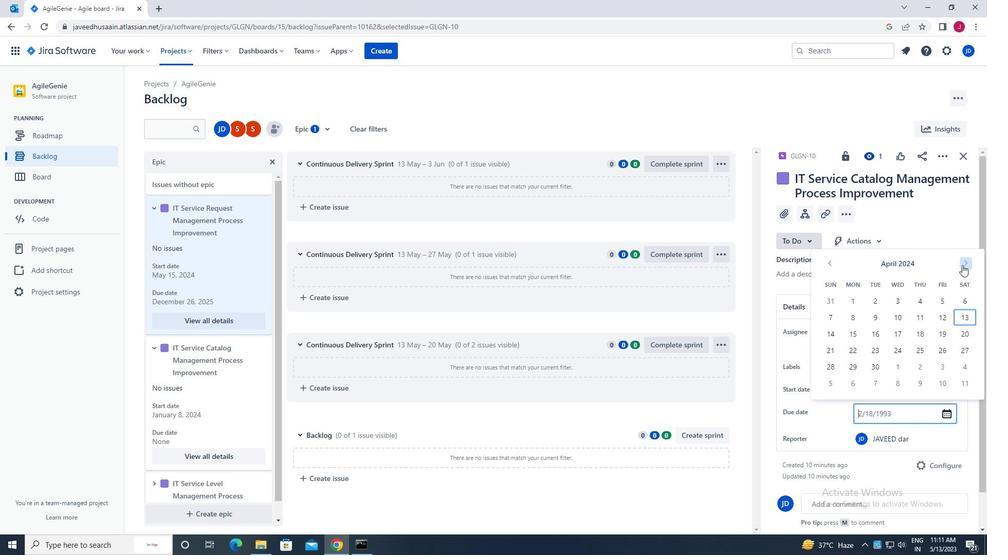 
Action: Mouse pressed left at (963, 265)
Screenshot: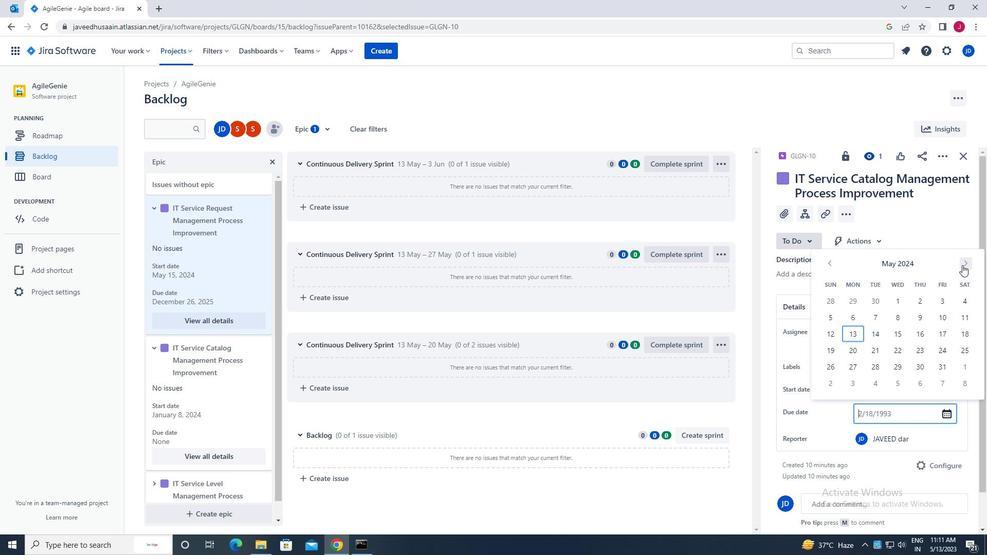 
Action: Mouse pressed left at (963, 265)
Screenshot: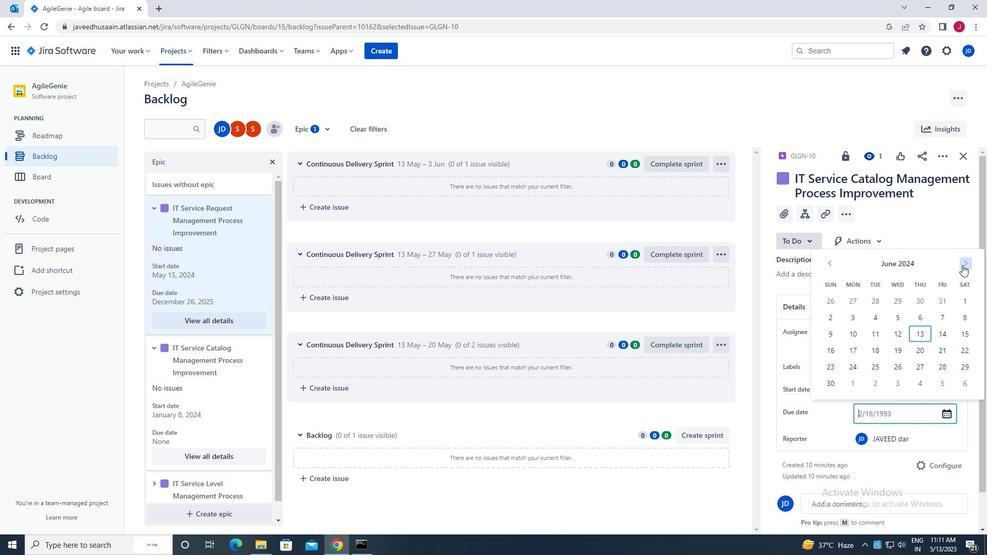 
Action: Mouse pressed left at (963, 265)
Screenshot: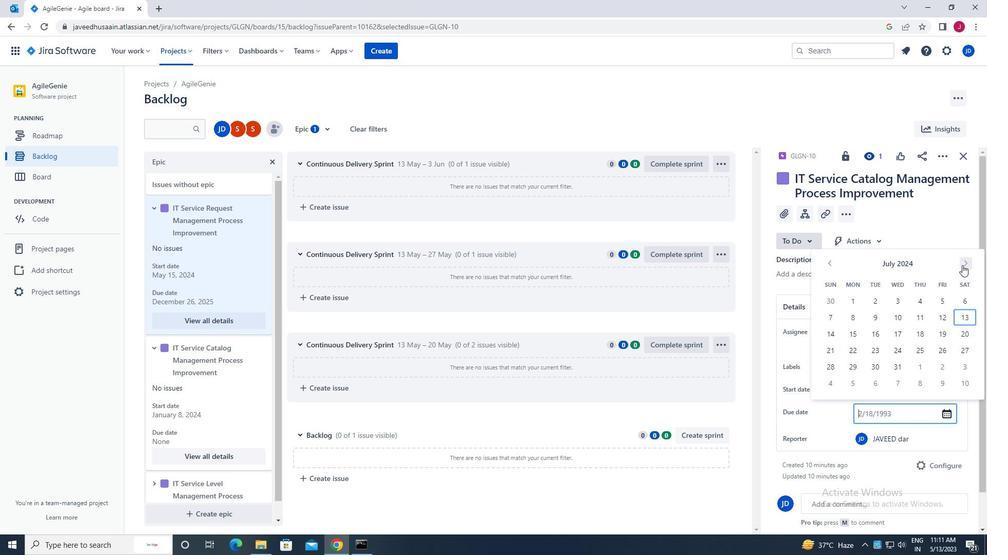 
Action: Mouse pressed left at (963, 265)
Screenshot: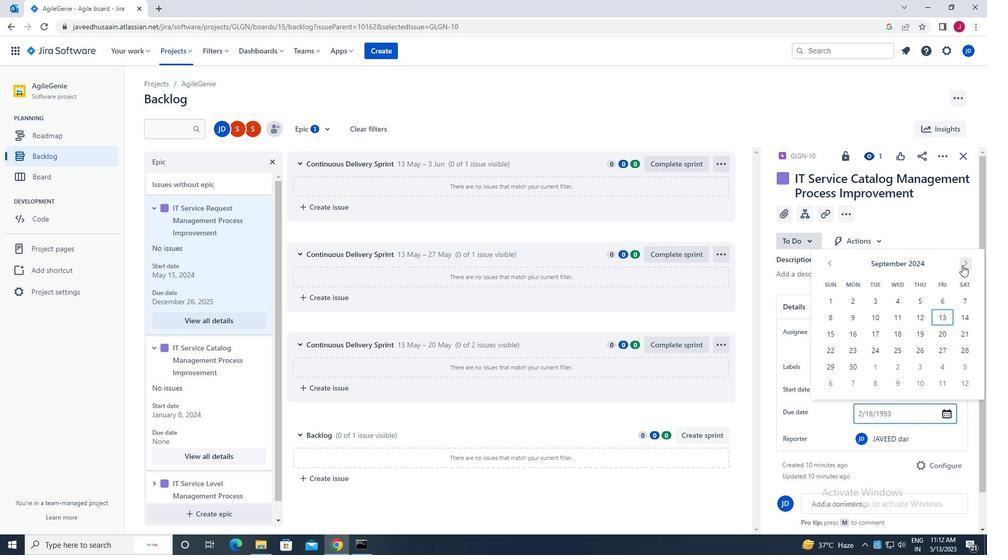 
Action: Mouse pressed left at (963, 265)
Screenshot: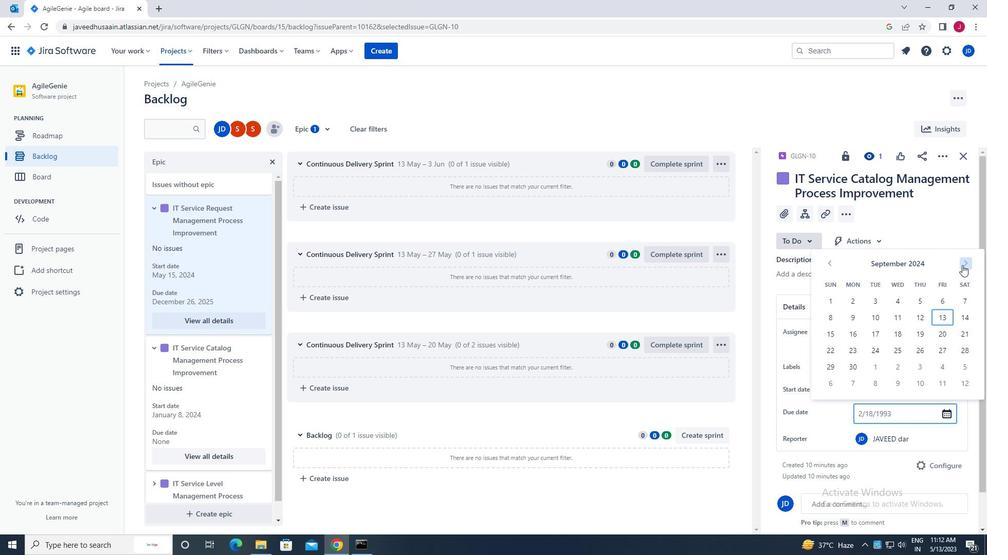 
Action: Mouse pressed left at (963, 265)
Screenshot: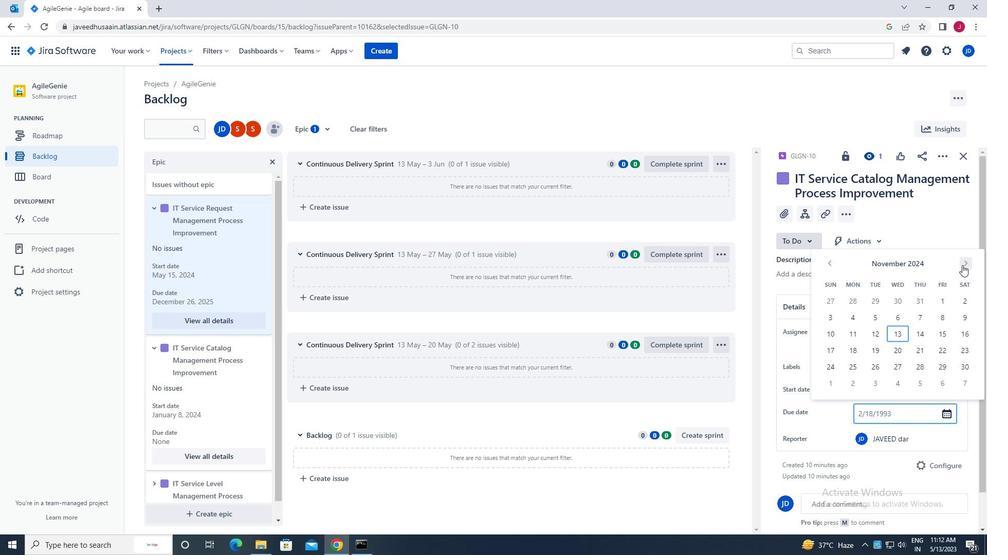 
Action: Mouse pressed left at (963, 265)
Screenshot: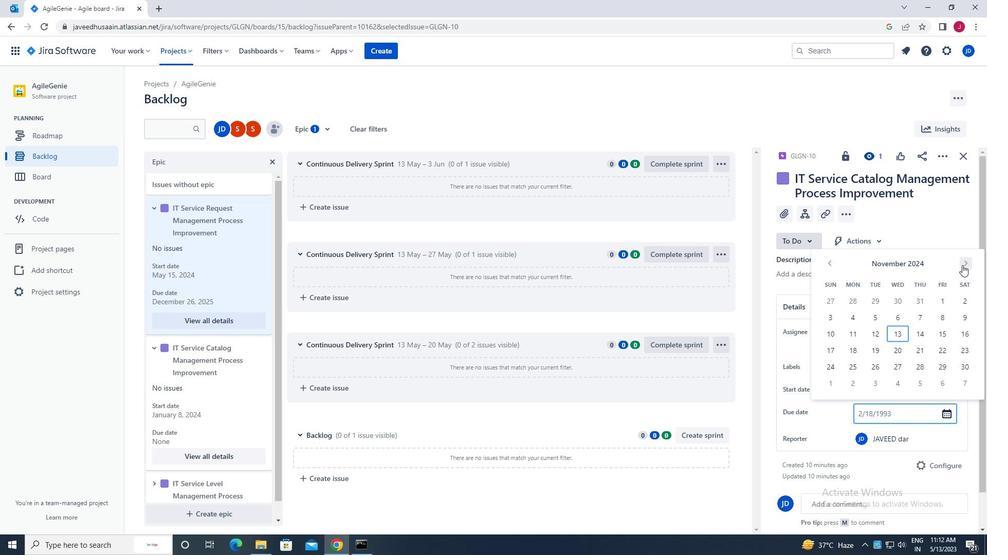 
Action: Mouse pressed left at (963, 265)
Screenshot: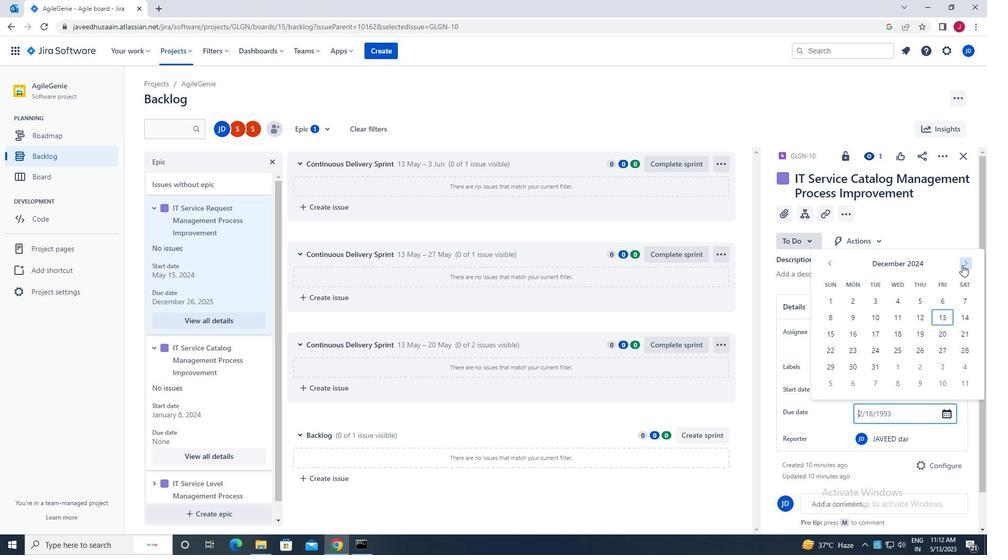 
Action: Mouse pressed left at (963, 265)
Screenshot: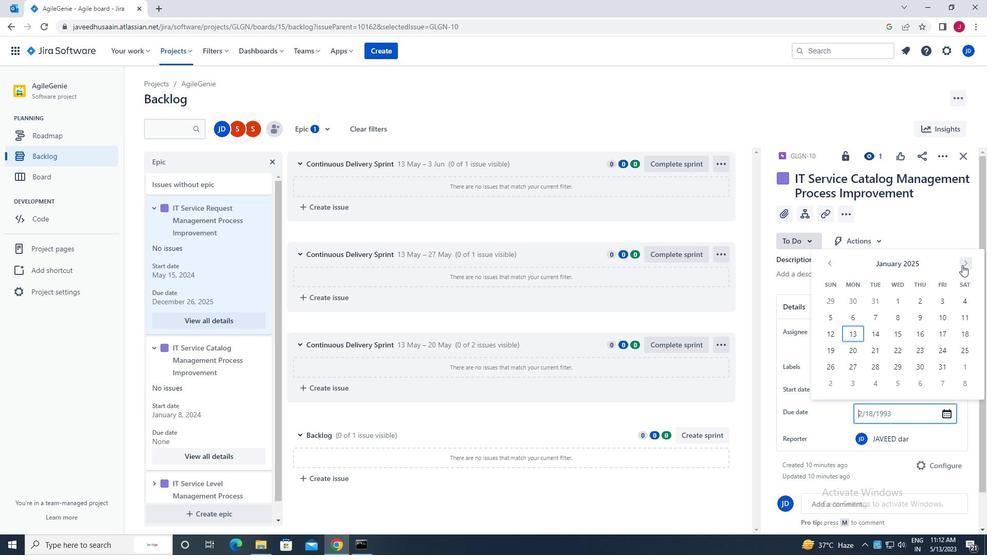 
Action: Mouse pressed left at (963, 265)
Screenshot: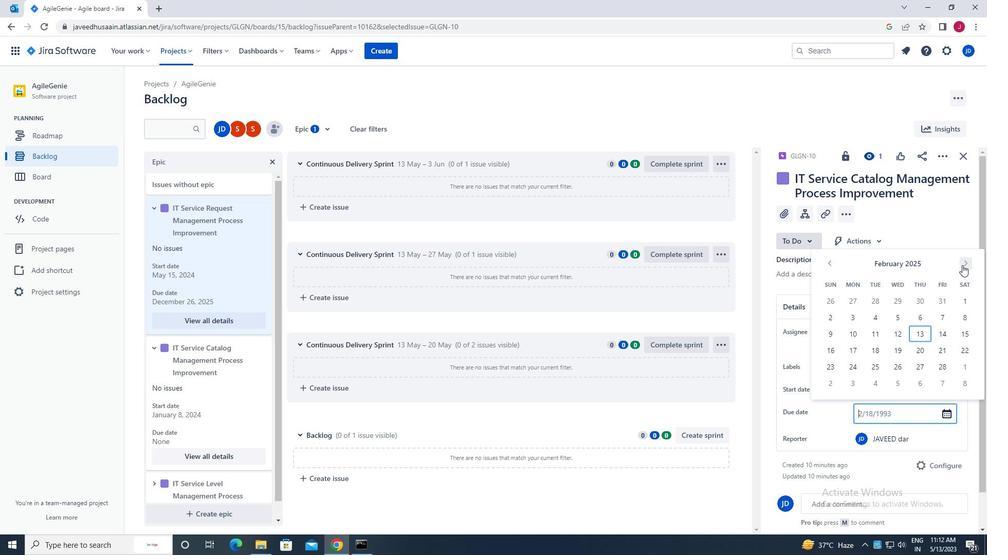 
Action: Mouse pressed left at (963, 265)
Screenshot: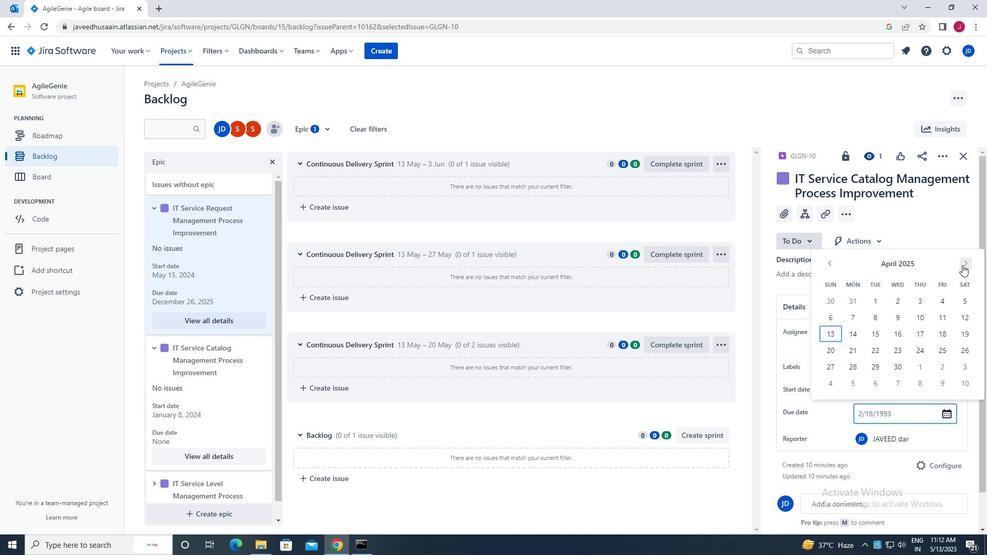 
Action: Mouse pressed left at (963, 265)
Screenshot: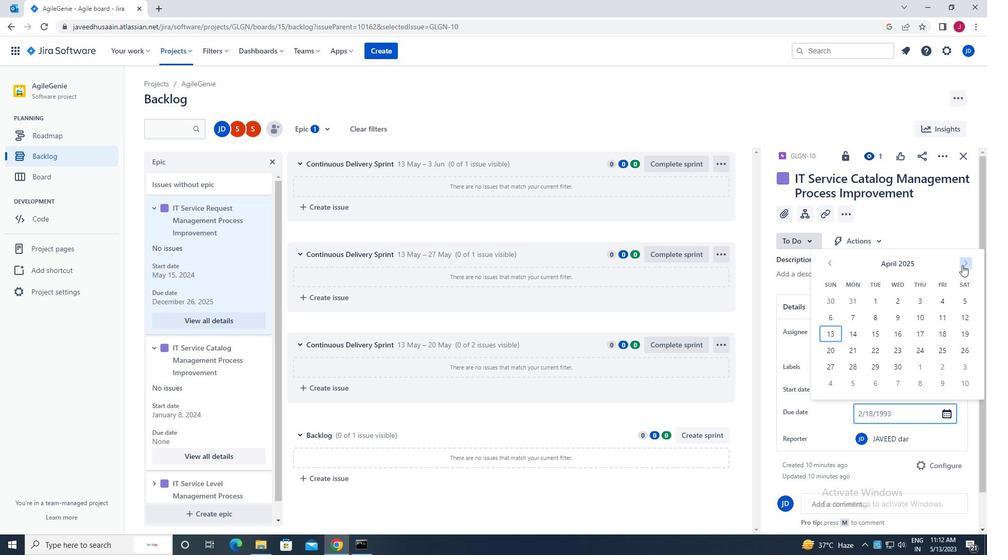 
Action: Mouse pressed left at (963, 265)
Screenshot: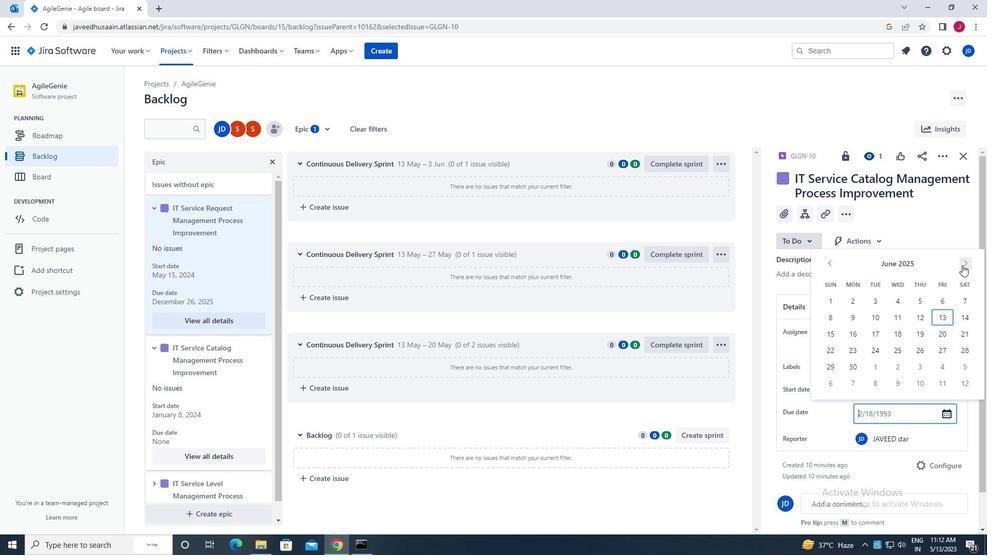 
Action: Mouse moved to (942, 350)
Screenshot: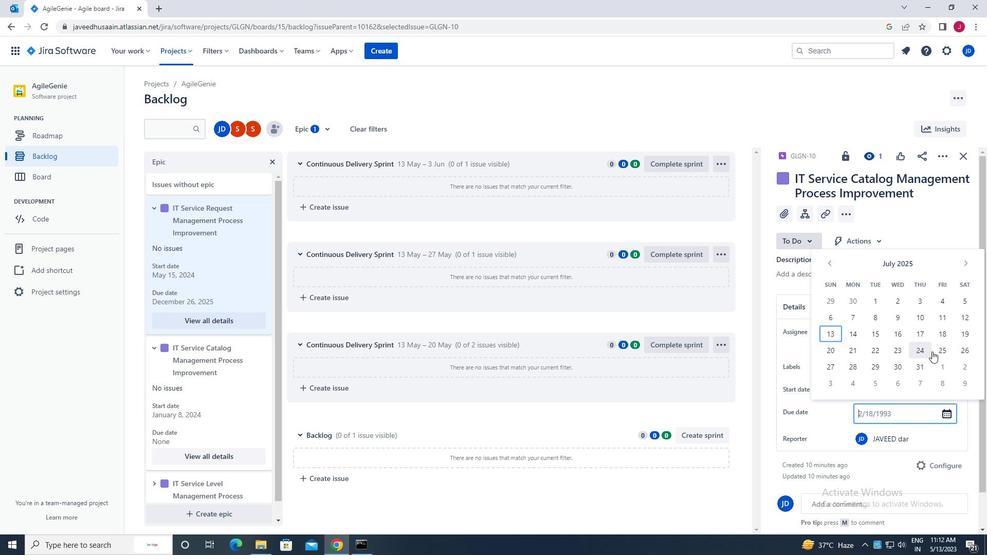 
Action: Mouse pressed left at (942, 350)
Screenshot: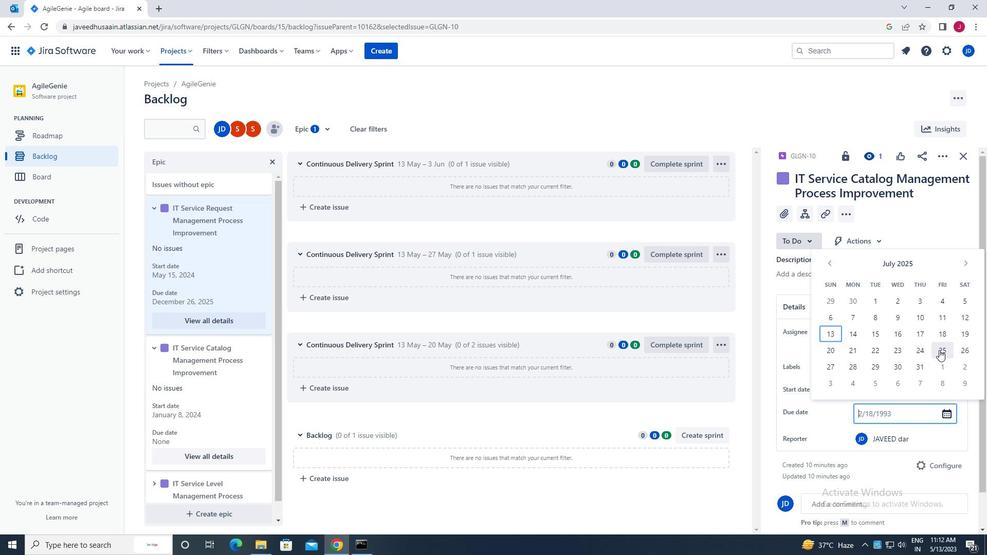 
Action: Mouse moved to (882, 322)
Screenshot: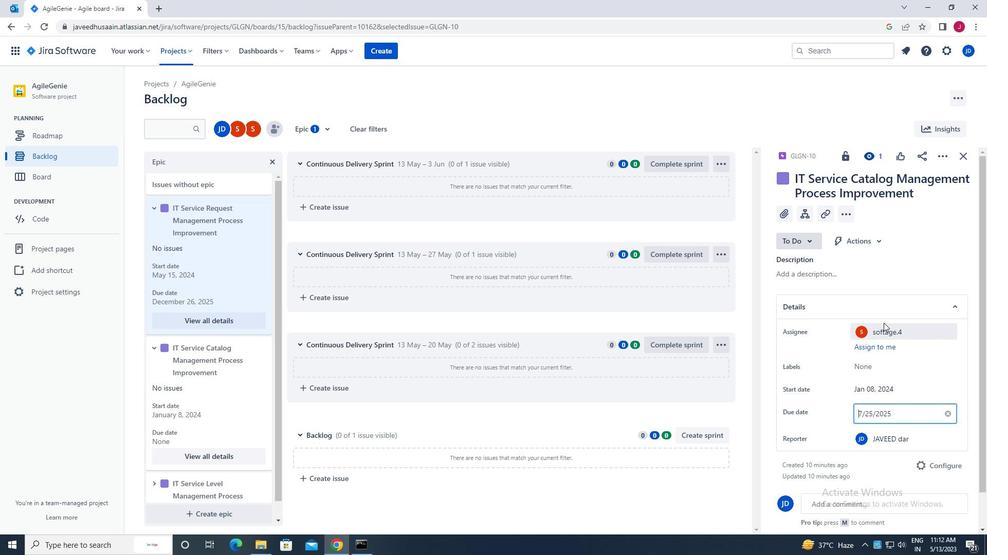 
Action: Key pressed <Key.enter>
Screenshot: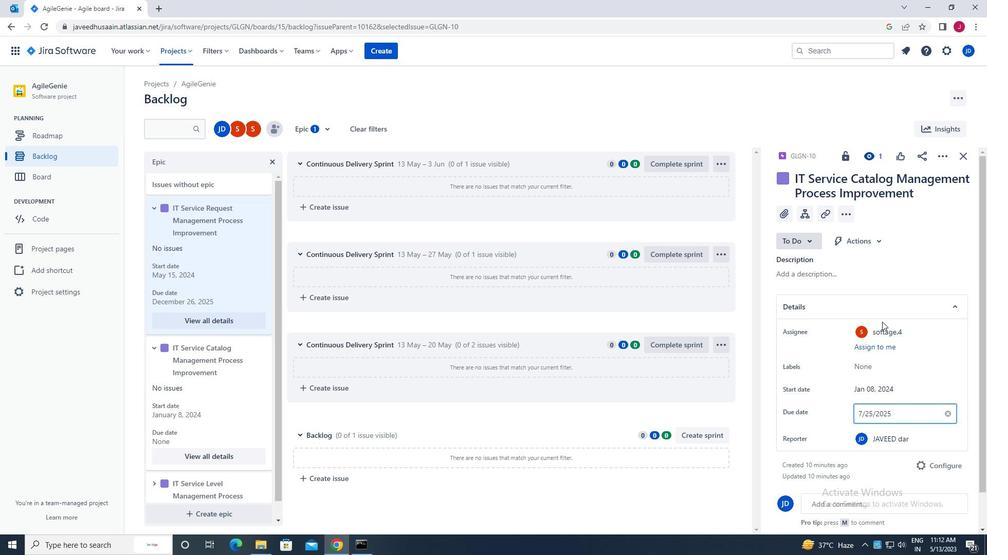 
Action: Mouse moved to (869, 414)
Screenshot: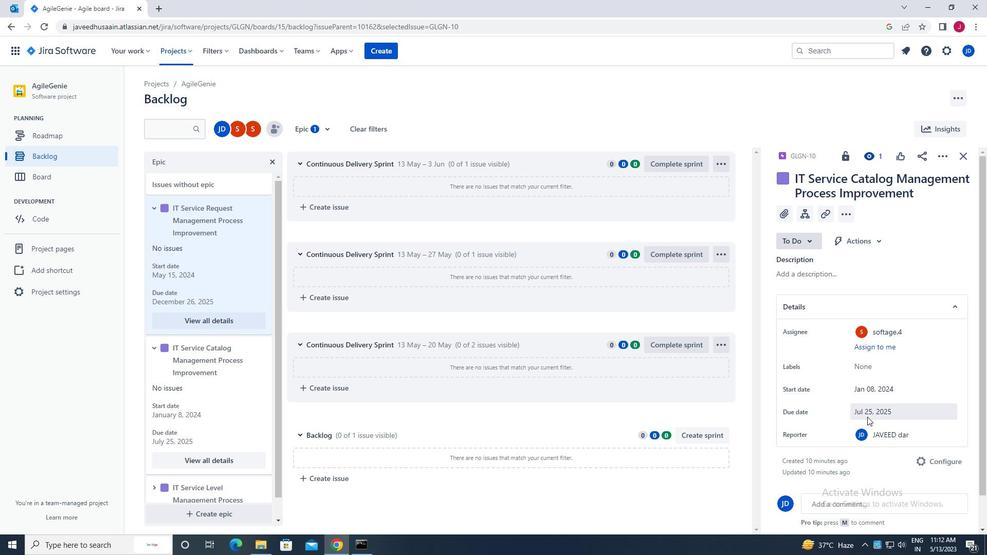 
Action: Mouse pressed left at (869, 414)
Screenshot: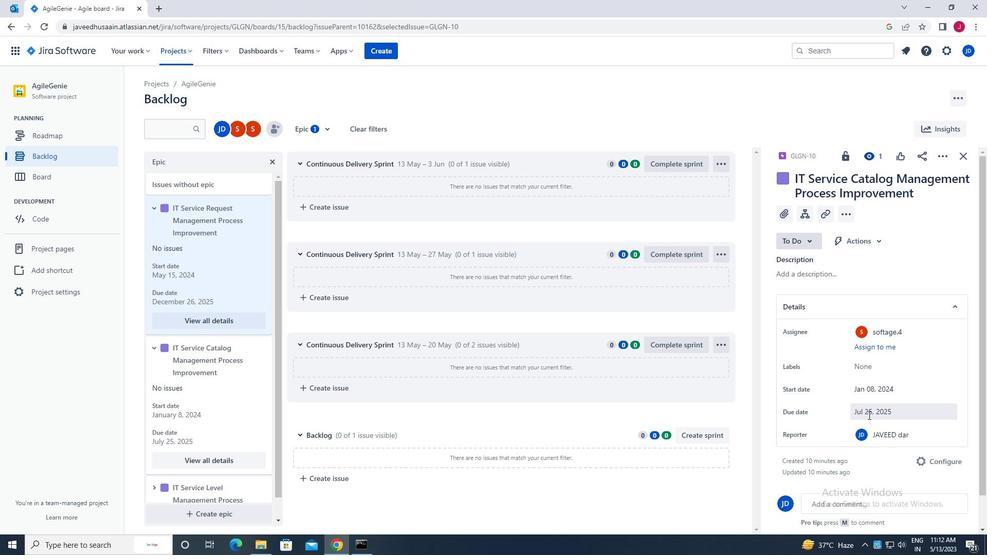 
Action: Mouse moved to (902, 352)
Screenshot: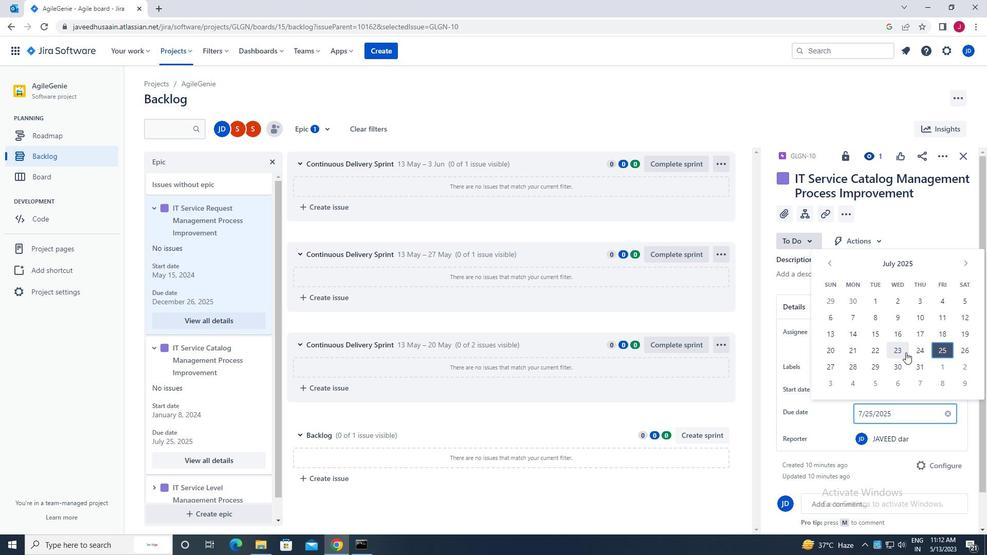 
Action: Mouse pressed left at (902, 352)
Screenshot: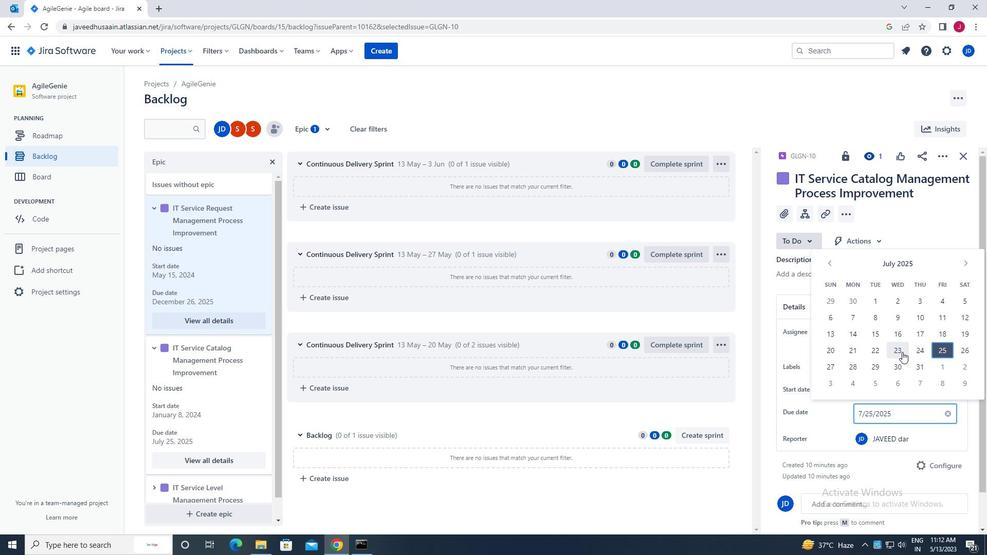
Action: Mouse moved to (900, 352)
Screenshot: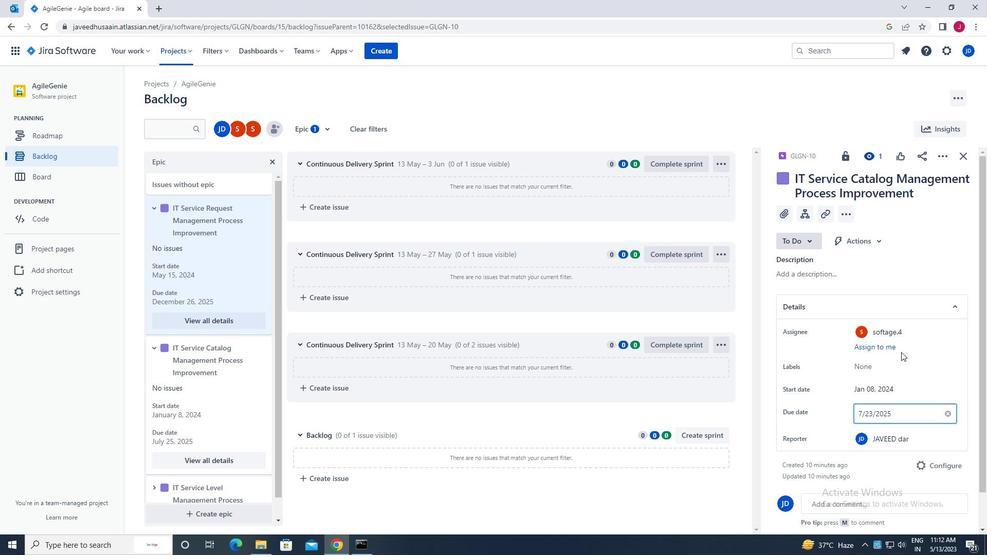 
Action: Key pressed <Key.enter>
Screenshot: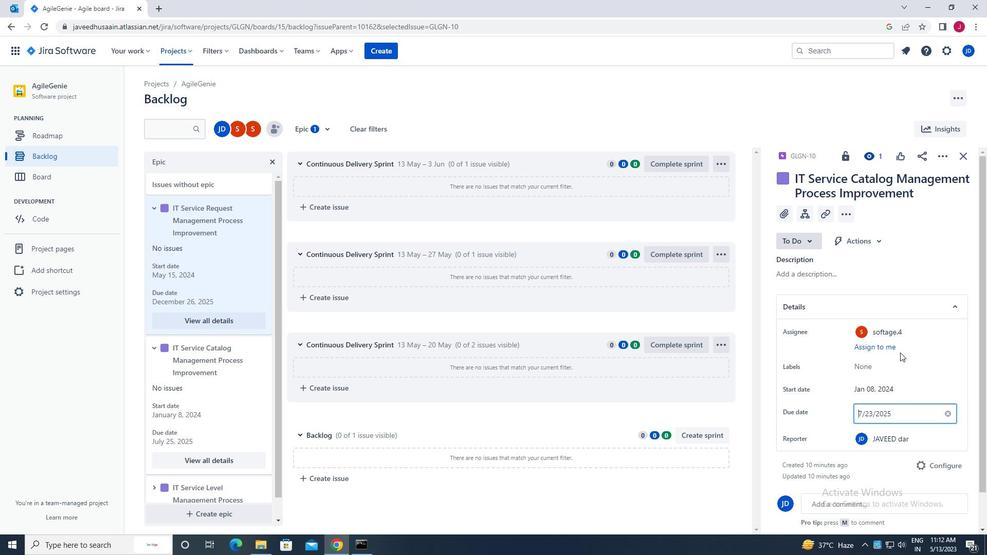 
Action: Mouse moved to (964, 158)
Screenshot: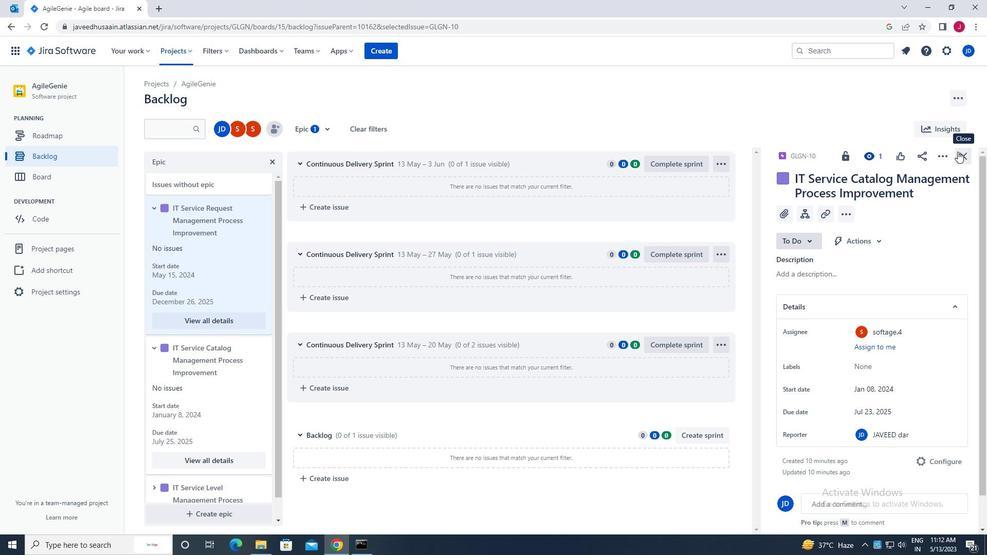 
Action: Mouse pressed left at (964, 158)
Screenshot: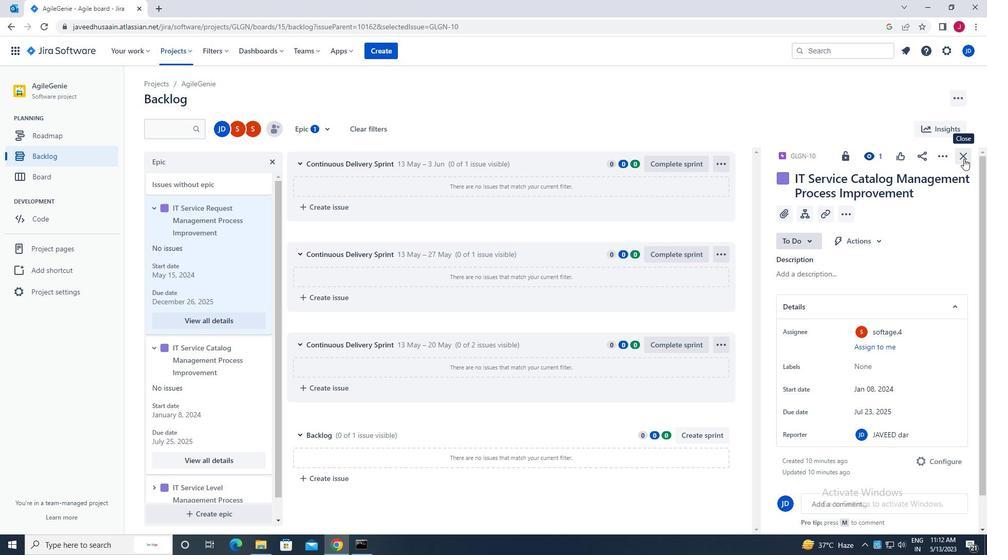 
Action: Mouse moved to (190, 443)
Screenshot: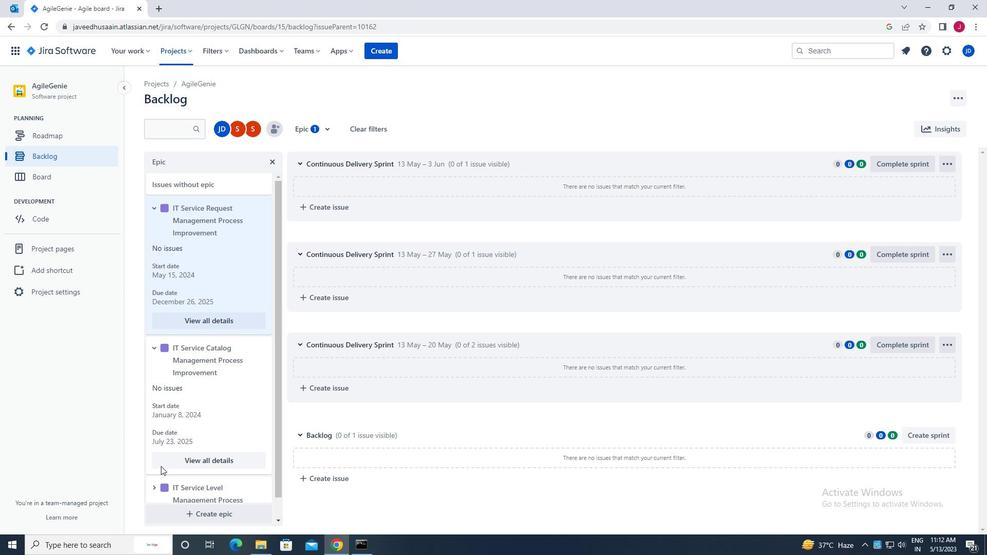 
Action: Mouse scrolled (190, 443) with delta (0, 0)
Screenshot: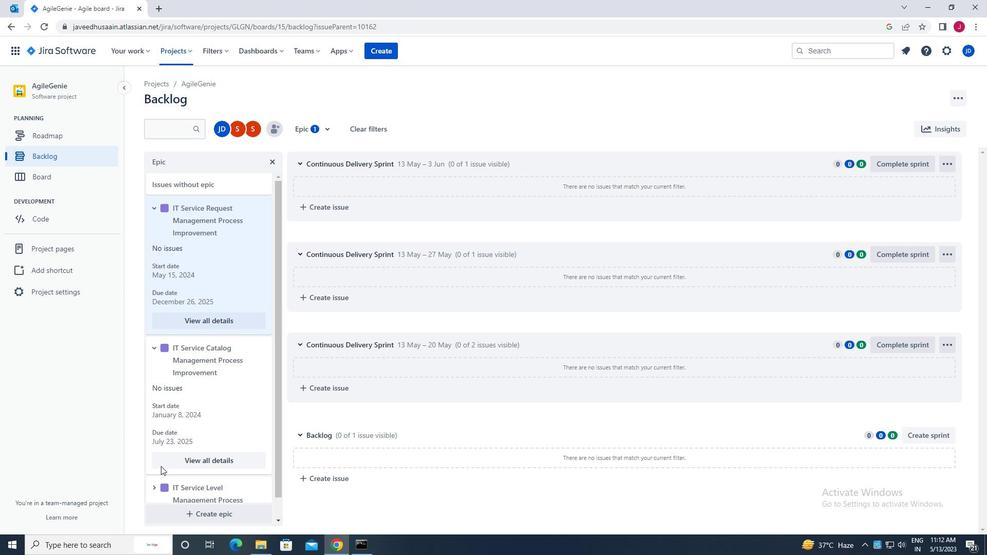 
Action: Mouse scrolled (190, 443) with delta (0, 0)
Screenshot: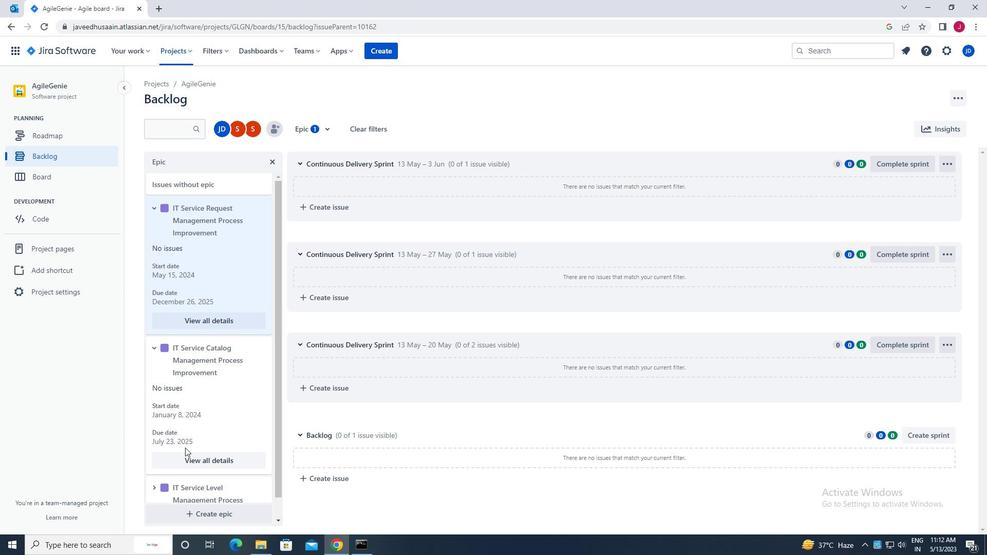 
Action: Mouse scrolled (190, 443) with delta (0, 0)
Screenshot: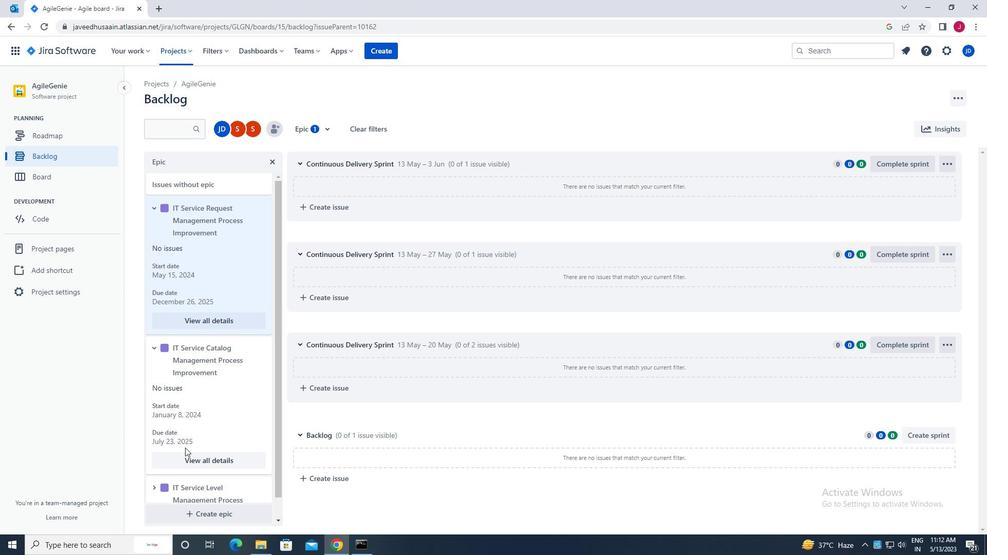 
Action: Mouse moved to (152, 466)
Screenshot: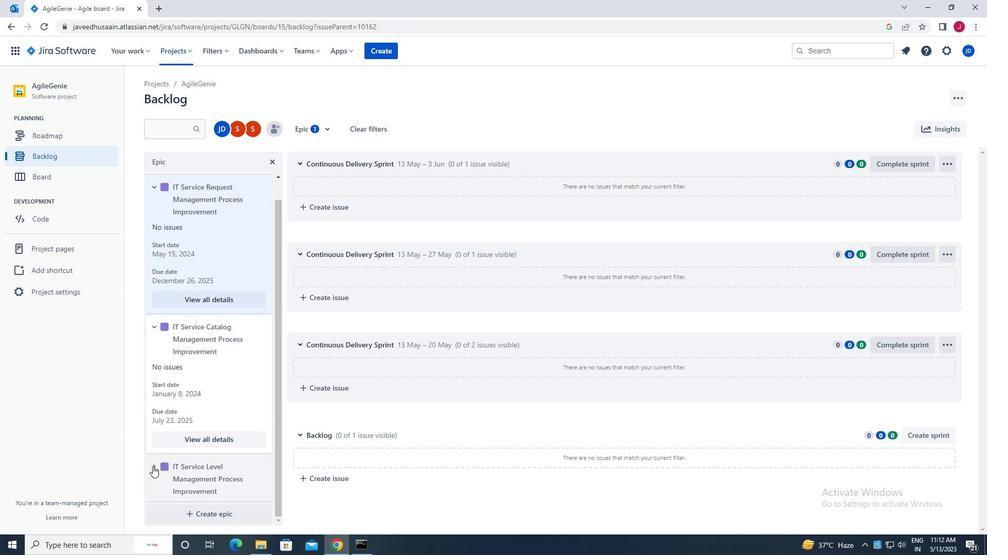 
Action: Mouse pressed left at (152, 466)
Screenshot: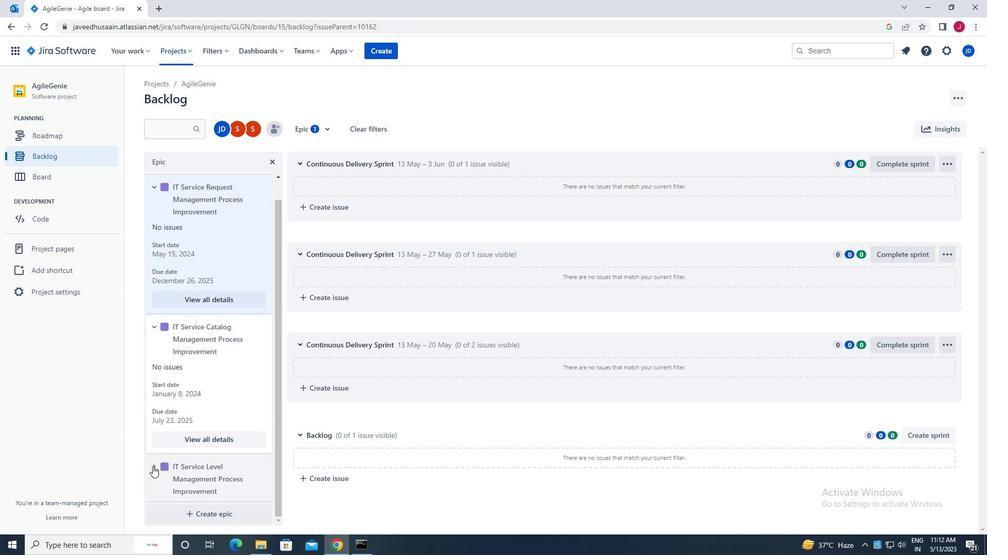 
Action: Mouse moved to (248, 434)
Screenshot: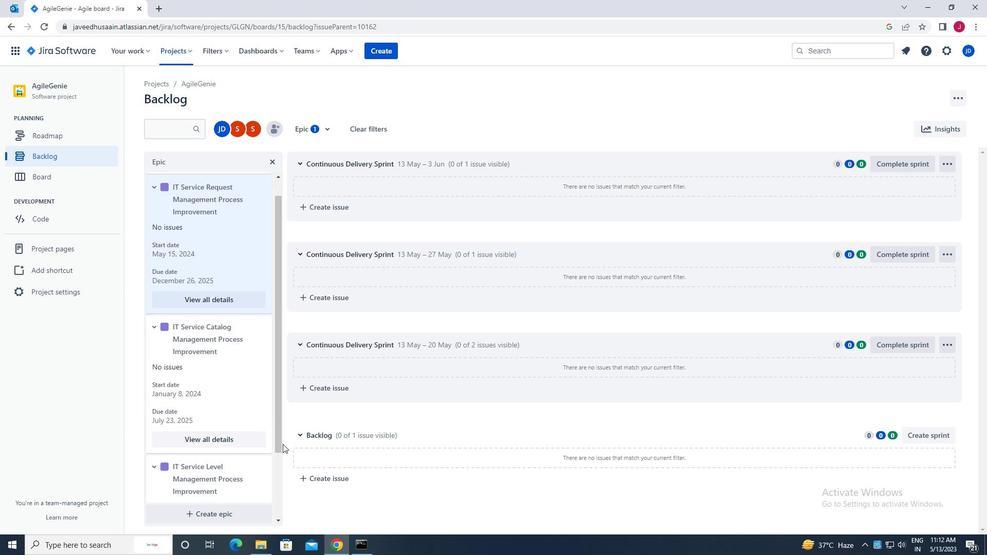 
Action: Mouse scrolled (248, 434) with delta (0, 0)
Screenshot: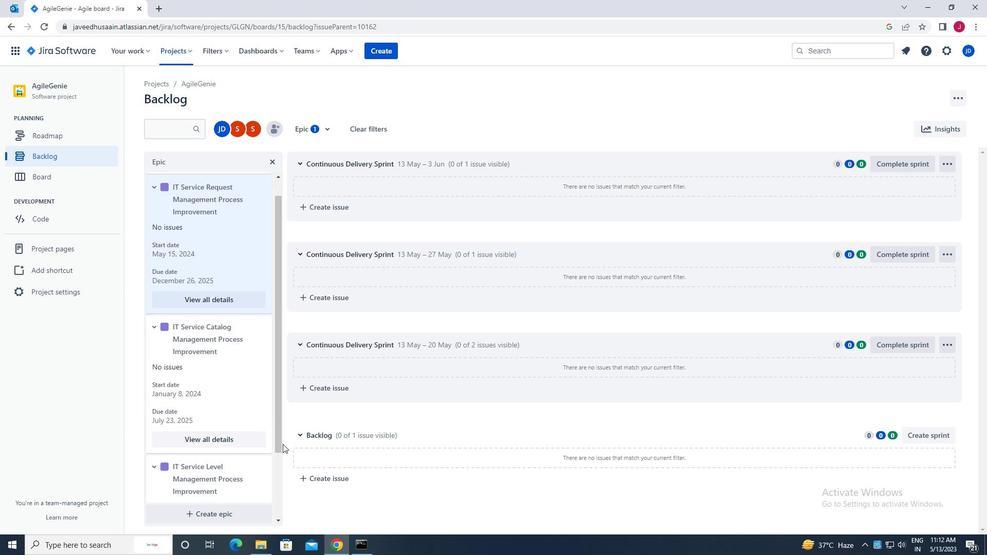 
Action: Mouse scrolled (248, 434) with delta (0, 0)
Screenshot: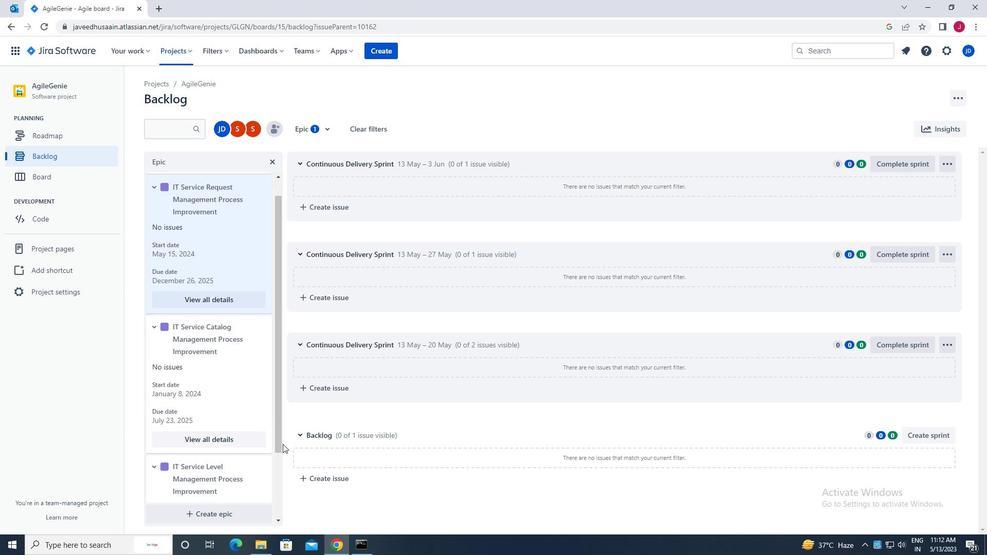 
Action: Mouse scrolled (248, 434) with delta (0, 0)
Screenshot: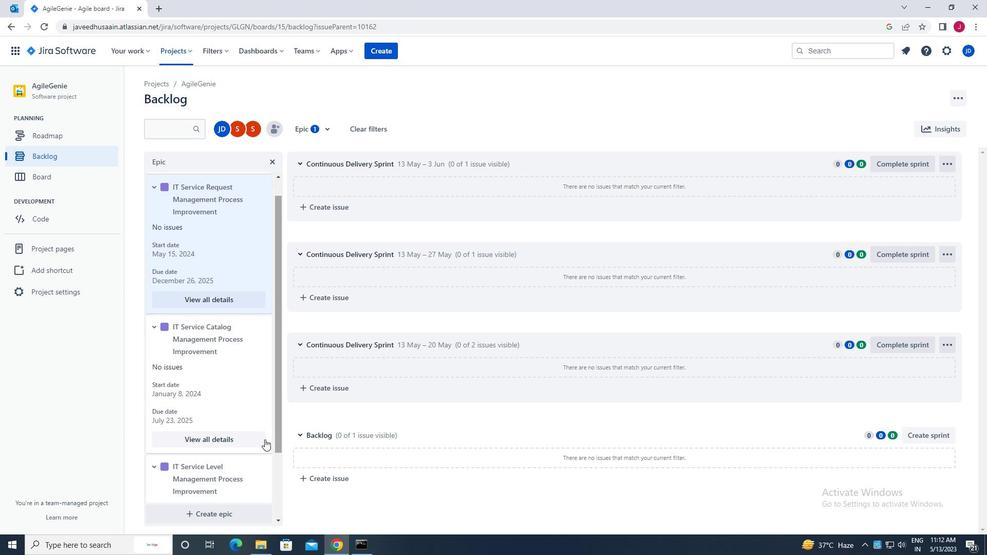 
Action: Mouse scrolled (248, 434) with delta (0, 0)
Screenshot: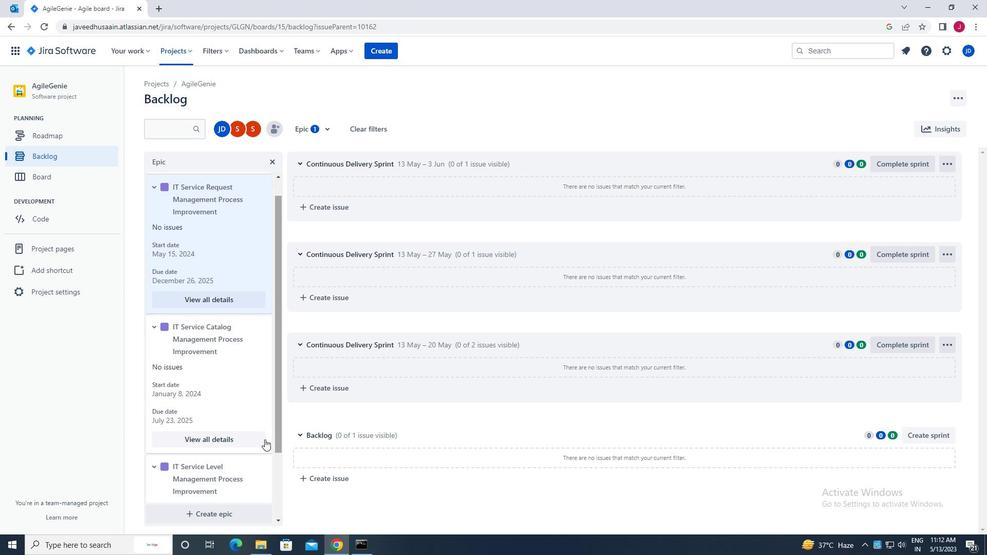
Action: Mouse scrolled (248, 434) with delta (0, 0)
Screenshot: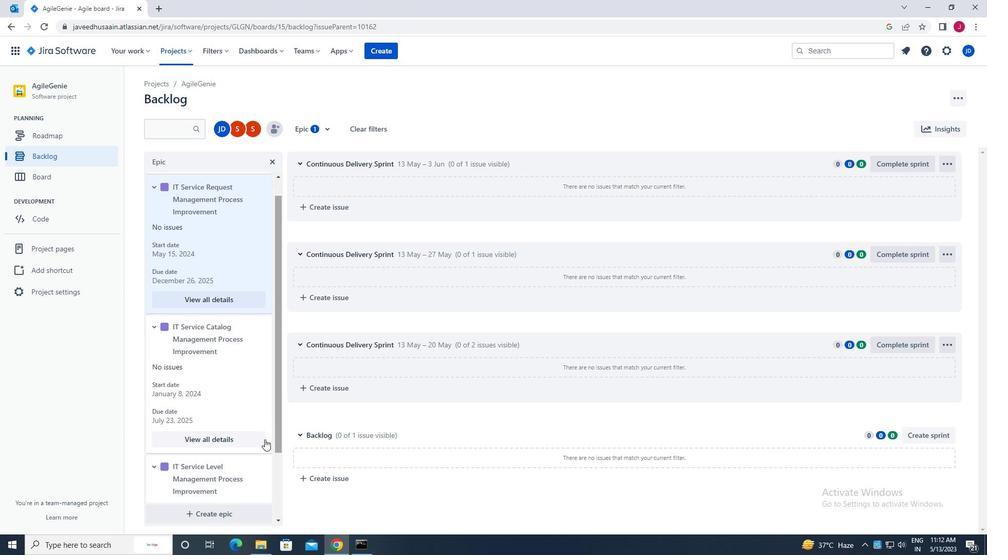 
Action: Mouse moved to (217, 486)
Screenshot: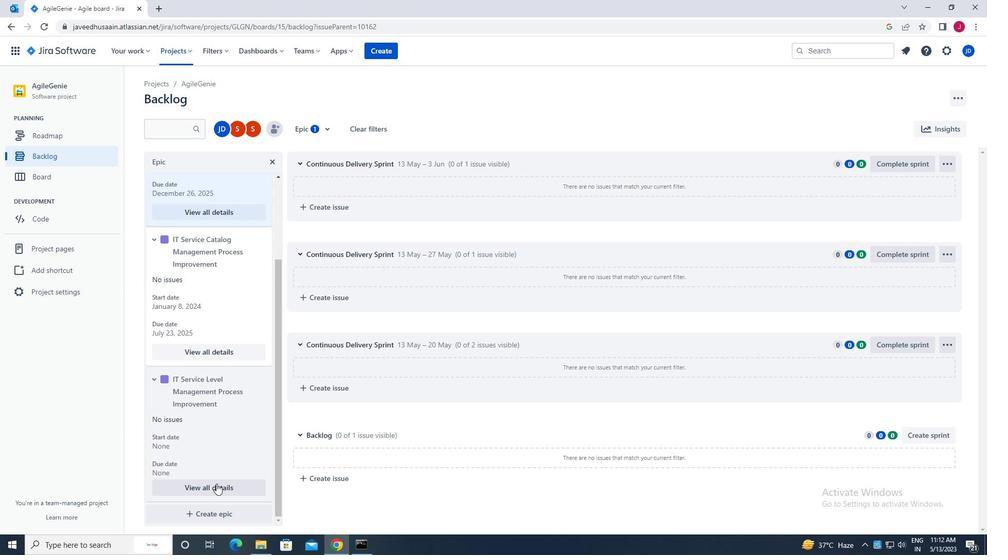 
Action: Mouse pressed left at (217, 486)
Screenshot: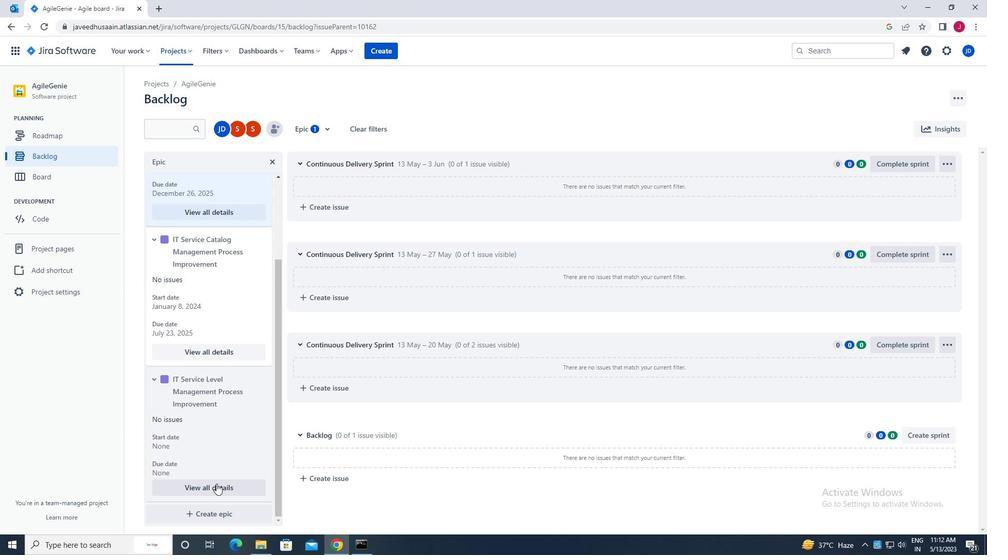 
Action: Mouse moved to (871, 385)
Screenshot: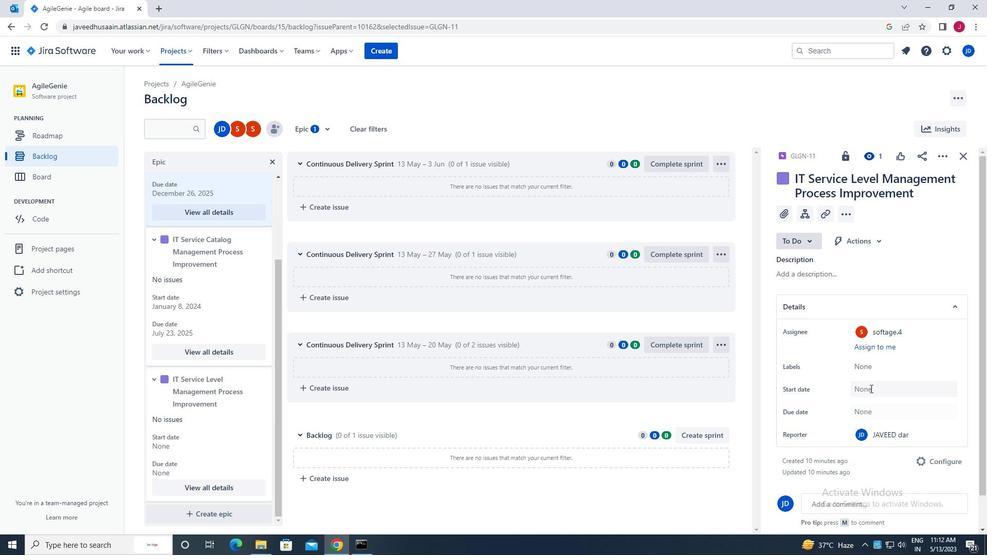 
Action: Mouse pressed left at (871, 385)
Screenshot: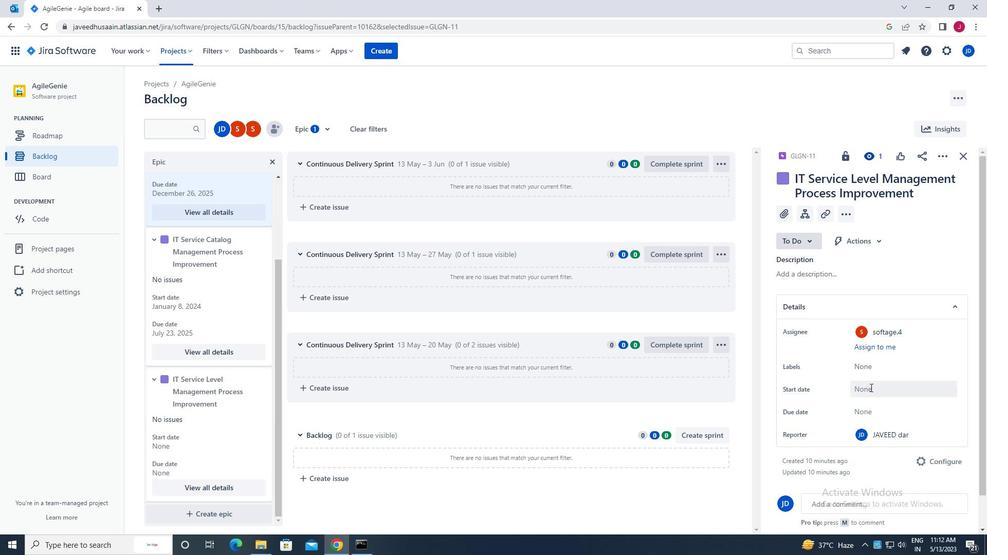 
Action: Mouse moved to (966, 241)
Screenshot: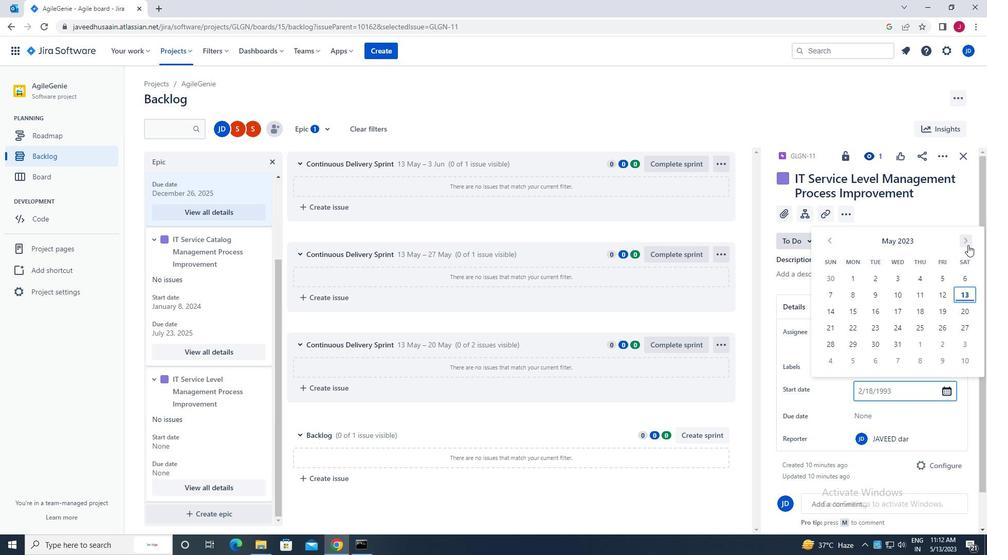 
Action: Mouse pressed left at (966, 241)
Screenshot: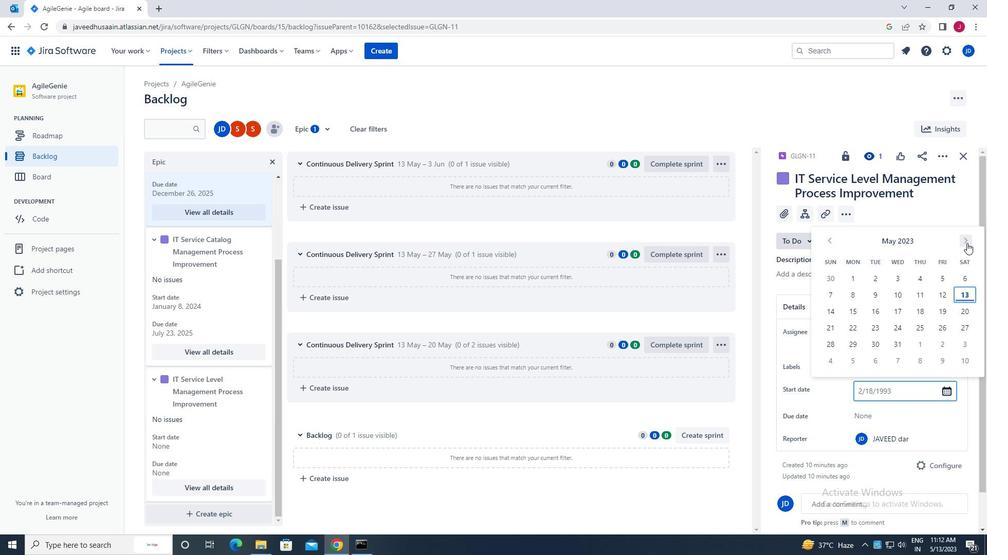 
Action: Mouse moved to (966, 240)
Screenshot: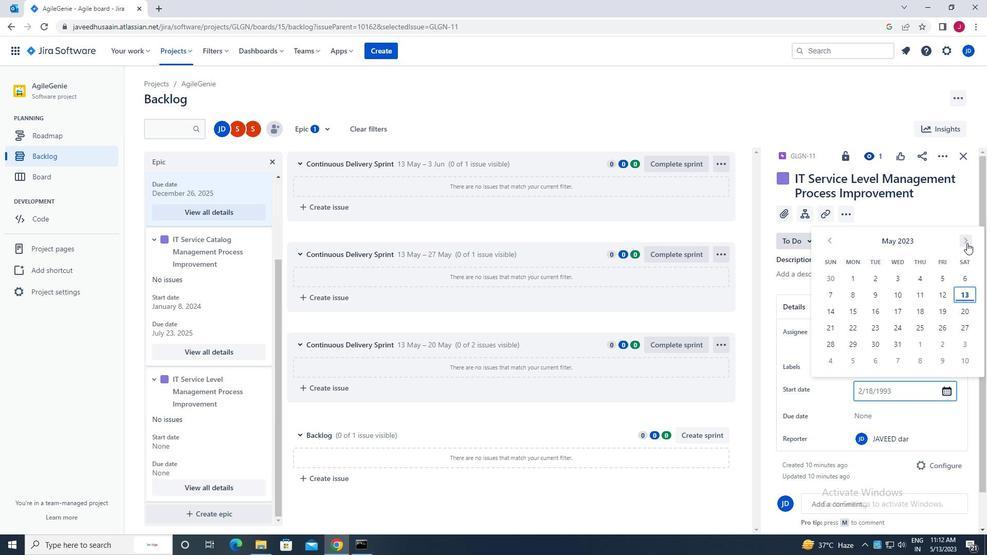 
Action: Mouse pressed left at (966, 240)
Screenshot: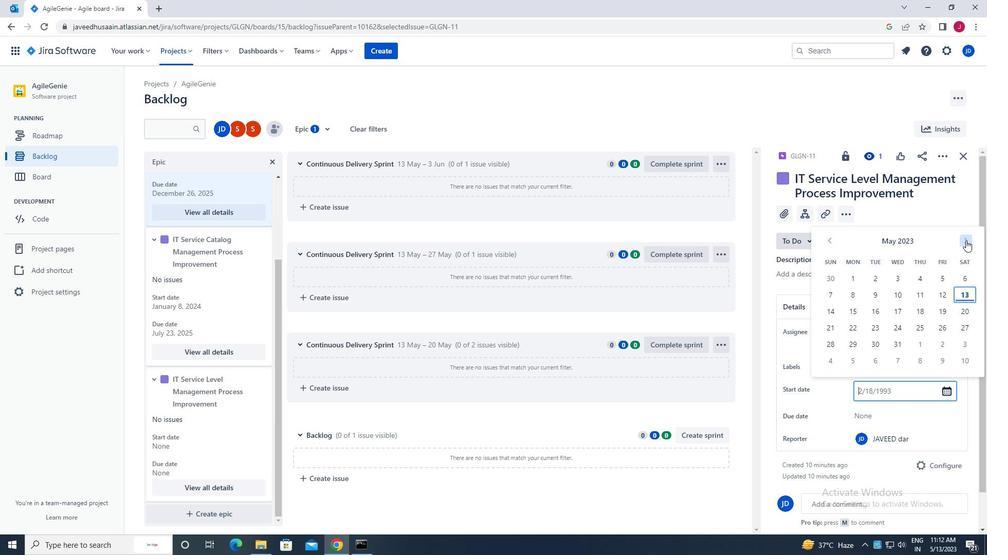
Action: Mouse pressed left at (966, 240)
Screenshot: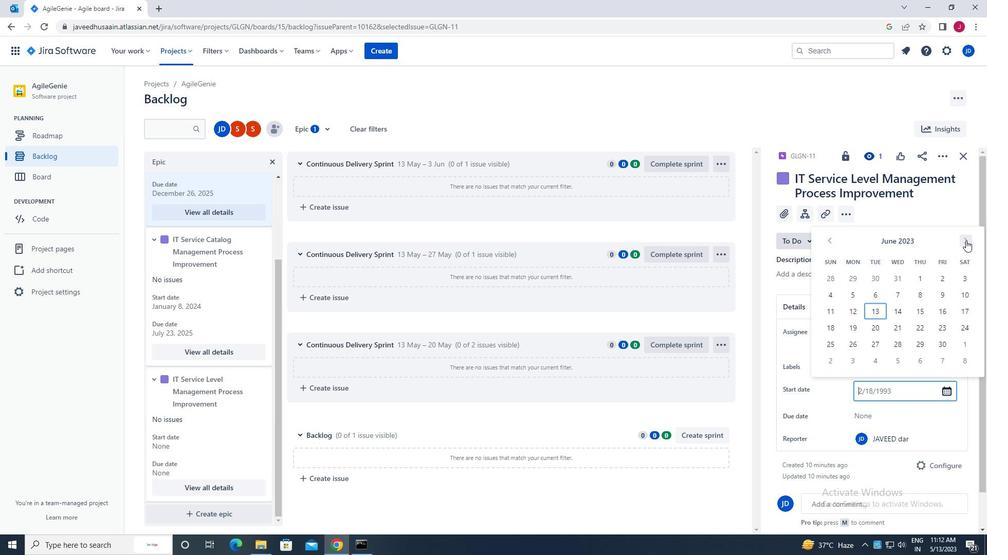 
Action: Mouse pressed left at (966, 240)
Screenshot: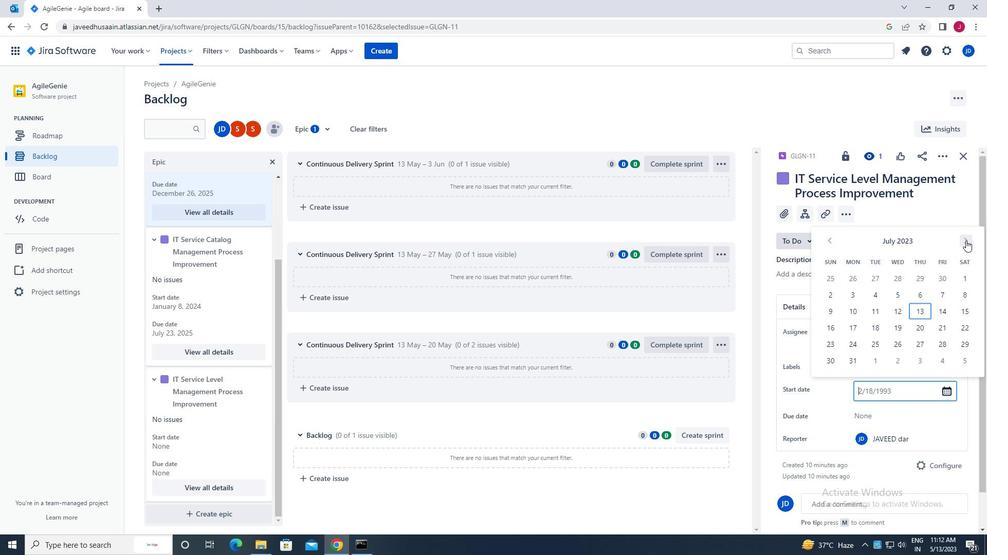 
Action: Mouse pressed left at (966, 240)
Screenshot: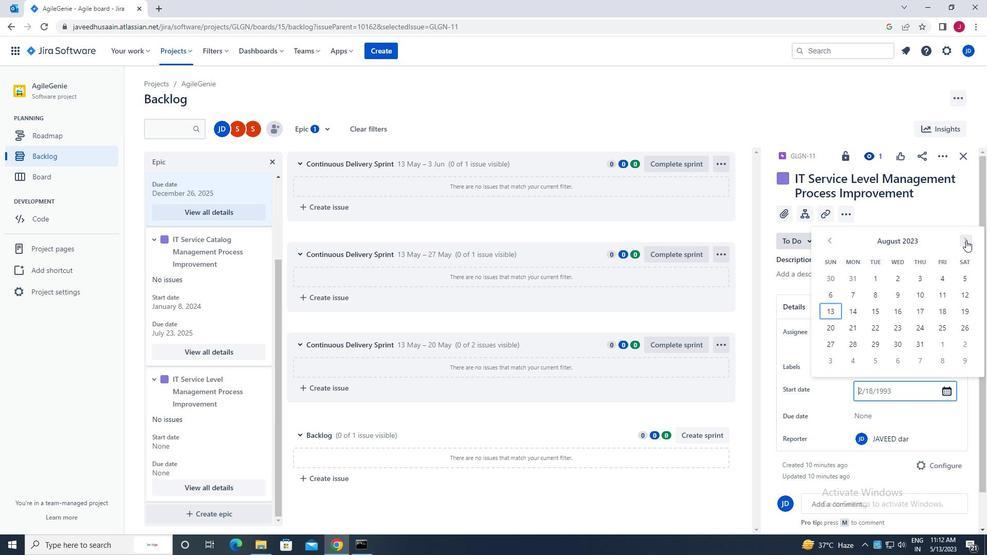 
Action: Mouse pressed left at (966, 240)
Screenshot: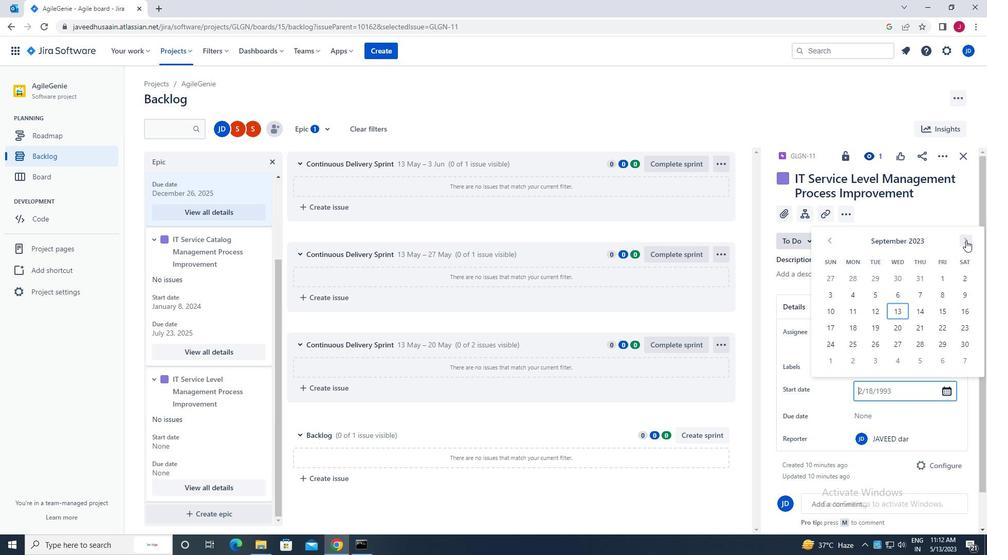 
Action: Mouse pressed left at (966, 240)
Screenshot: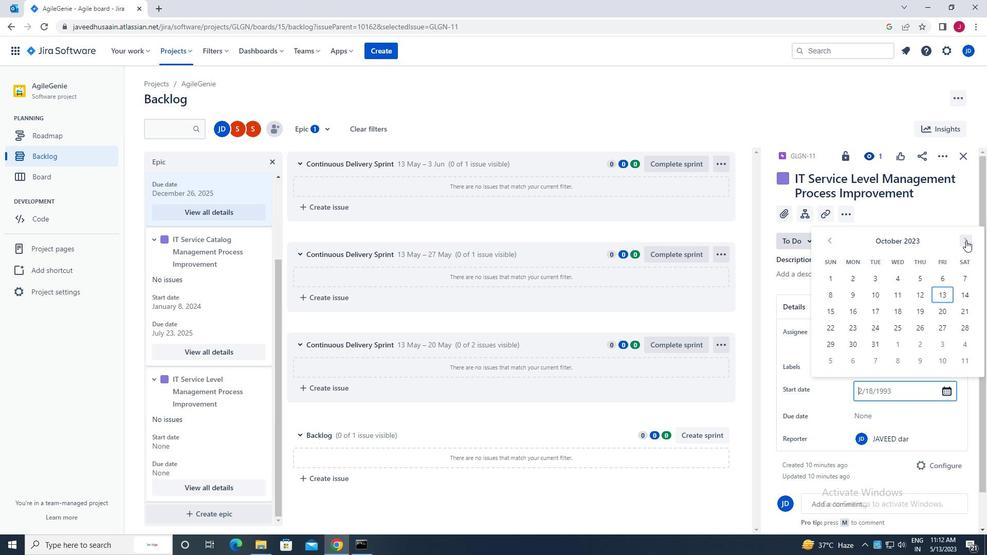 
Action: Mouse pressed left at (966, 240)
Screenshot: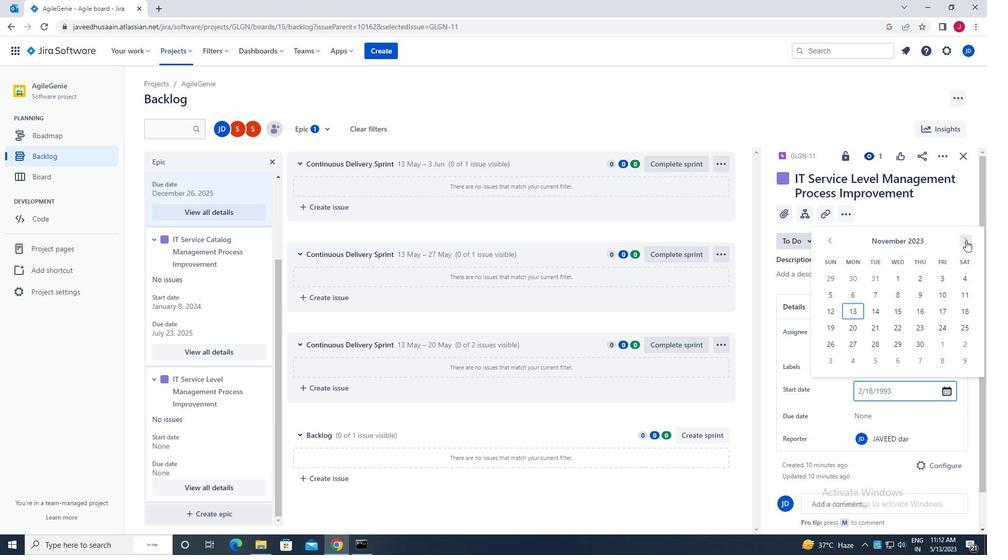 
Action: Mouse pressed left at (966, 240)
Screenshot: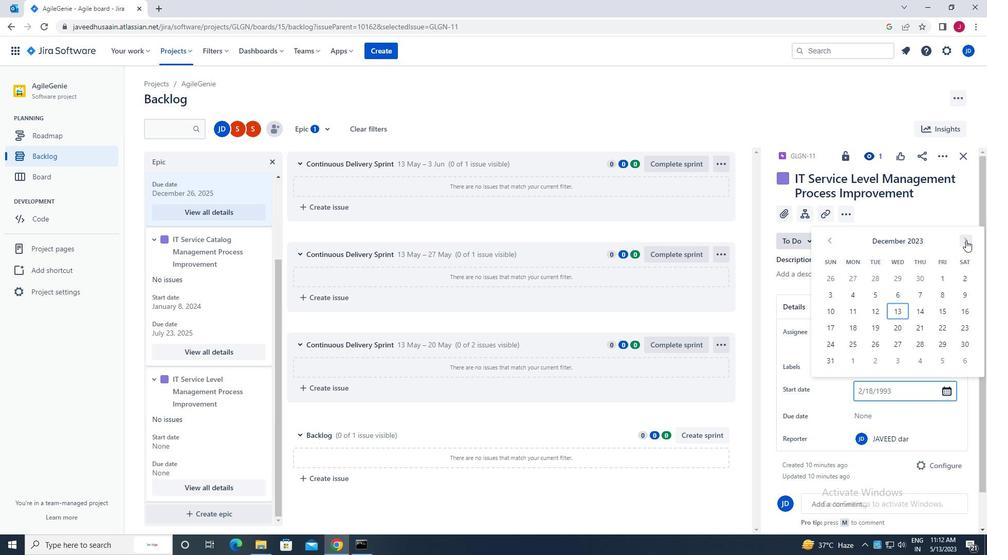
Action: Mouse pressed left at (966, 240)
Screenshot: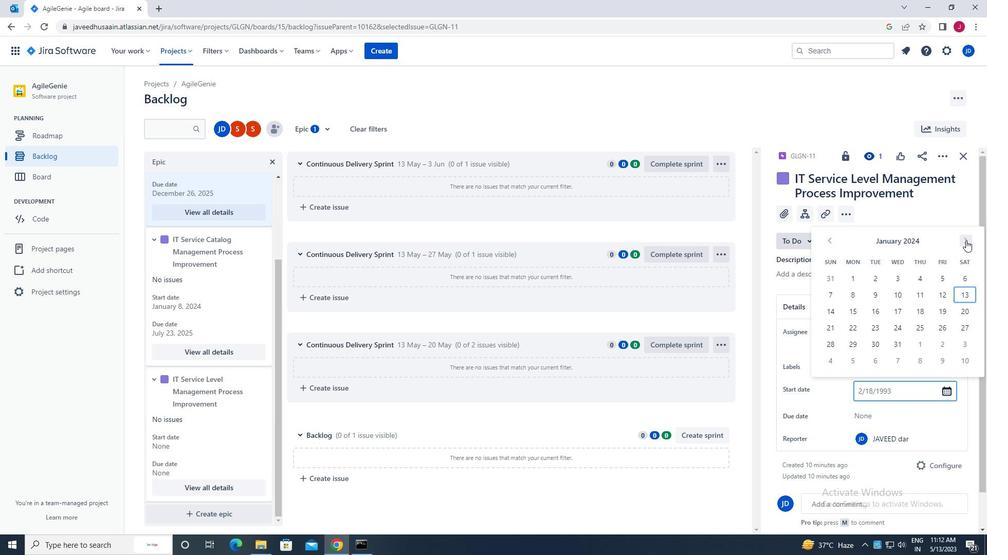 
Action: Mouse pressed left at (966, 240)
Screenshot: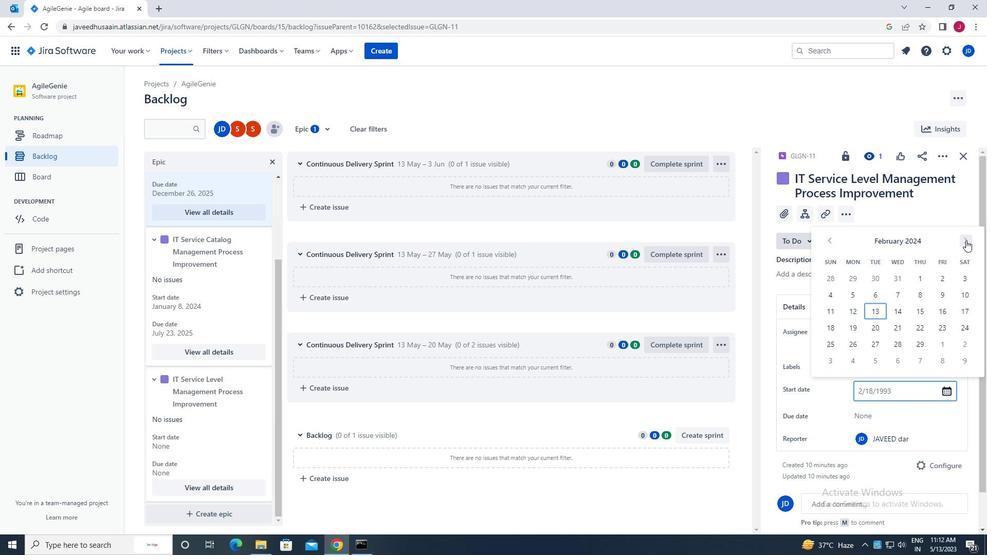 
Action: Mouse pressed left at (966, 240)
Screenshot: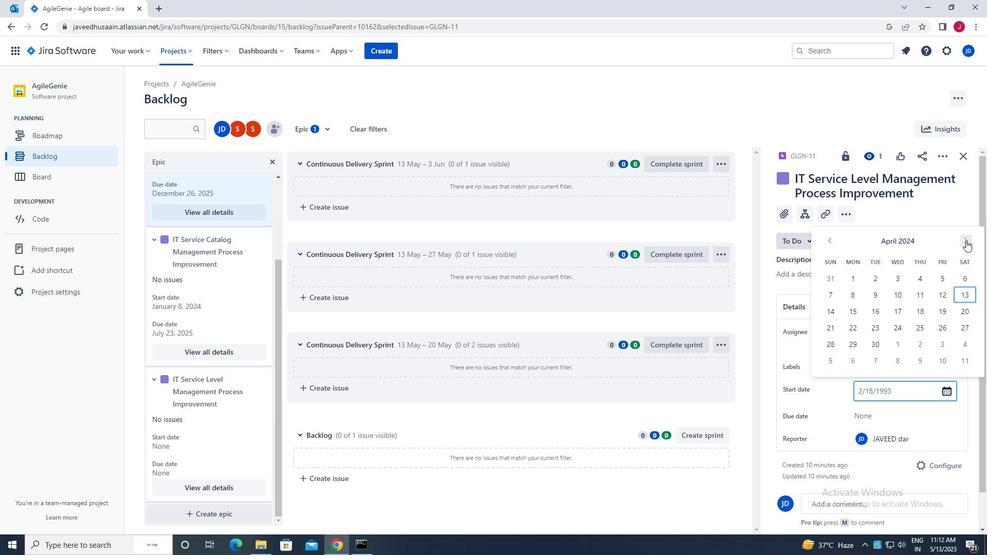 
Action: Mouse pressed left at (966, 240)
Screenshot: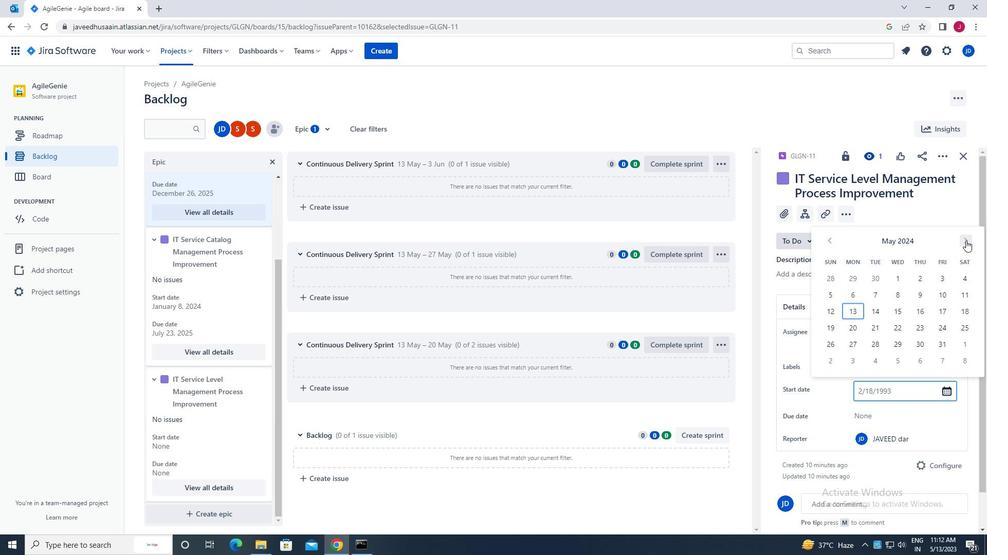 
Action: Mouse moved to (920, 328)
Screenshot: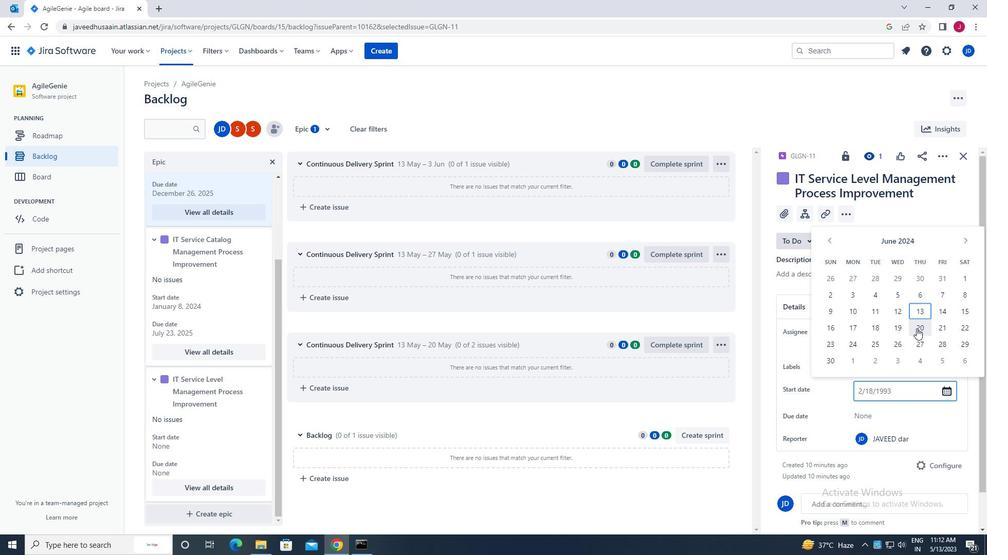 
Action: Mouse pressed left at (920, 328)
Screenshot: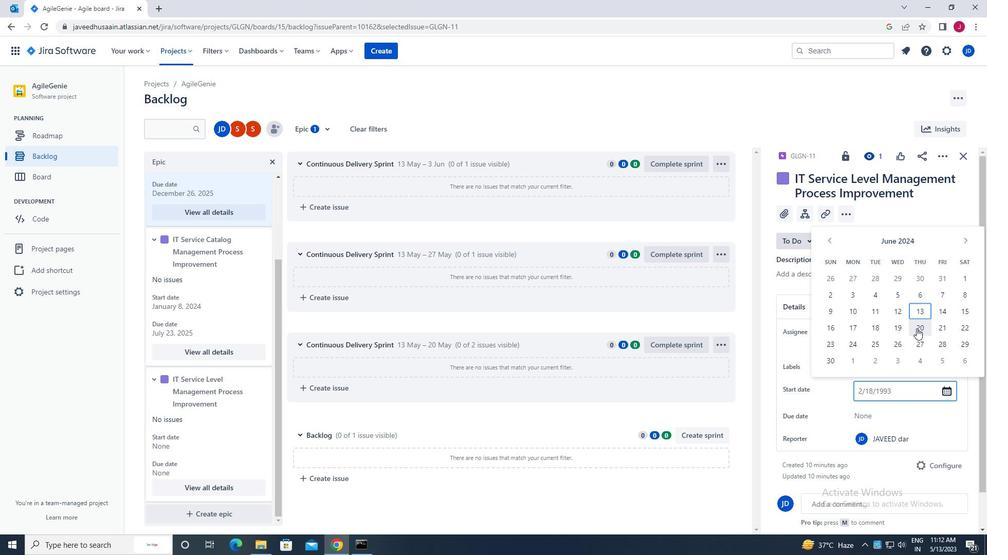 
Action: Mouse moved to (890, 338)
Screenshot: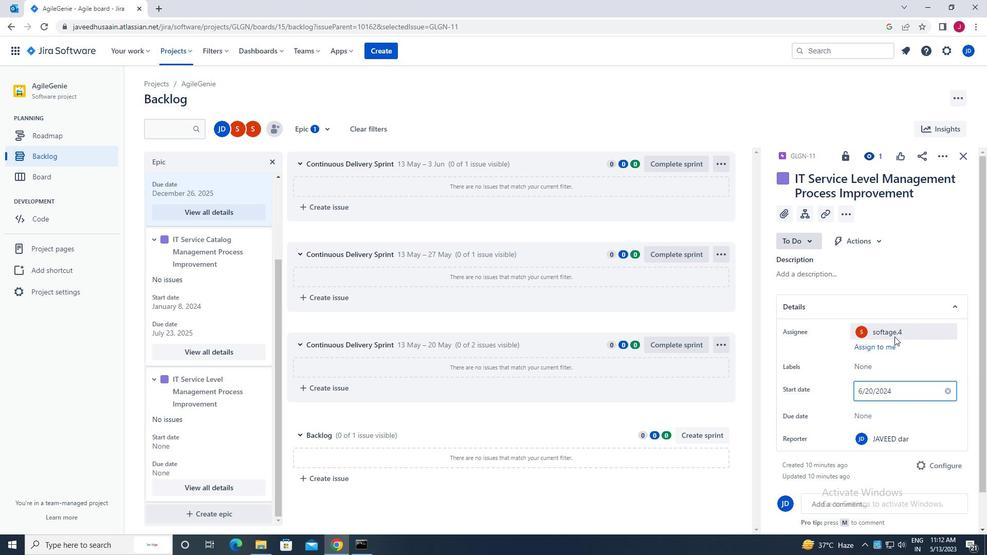 
Action: Key pressed <Key.enter>
Screenshot: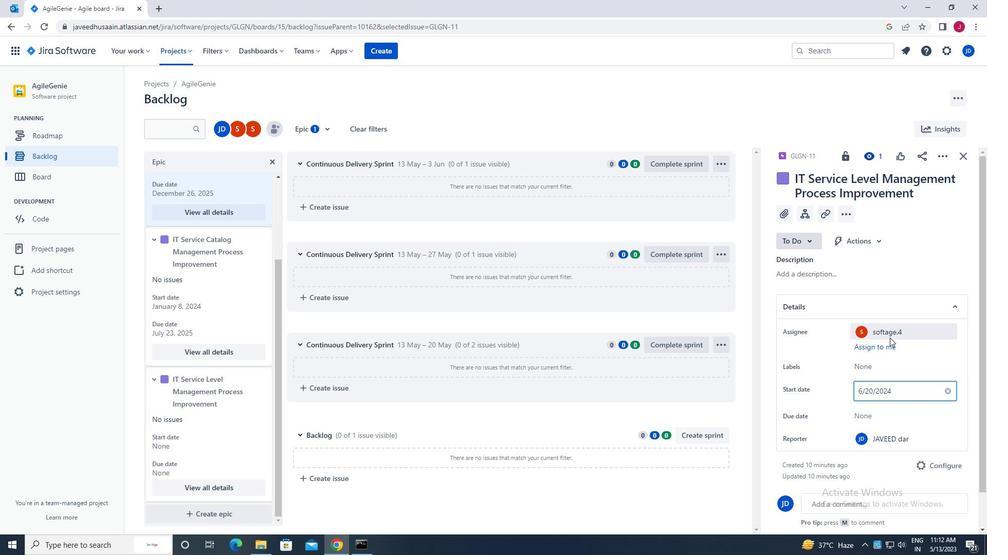 
Action: Mouse moved to (873, 411)
Screenshot: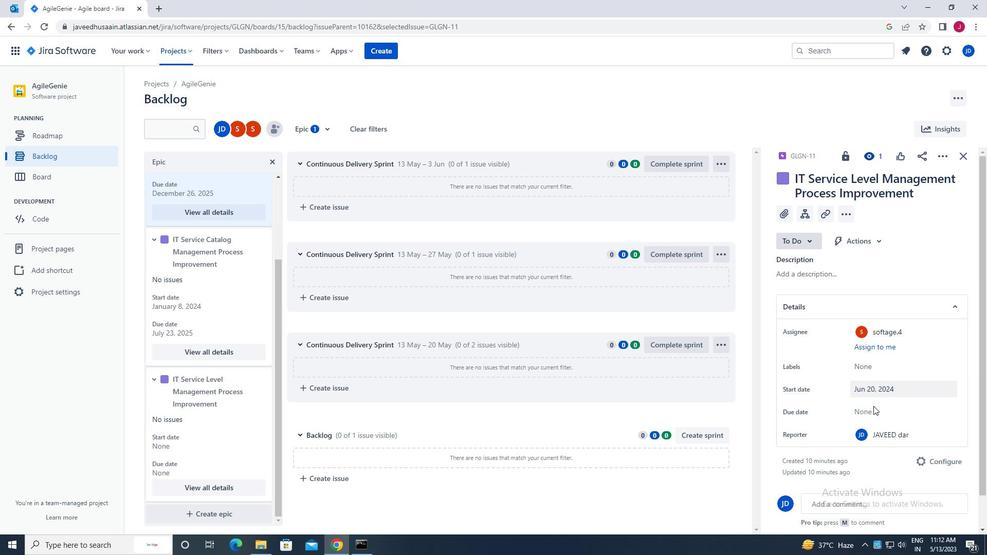 
Action: Mouse pressed left at (873, 411)
Screenshot: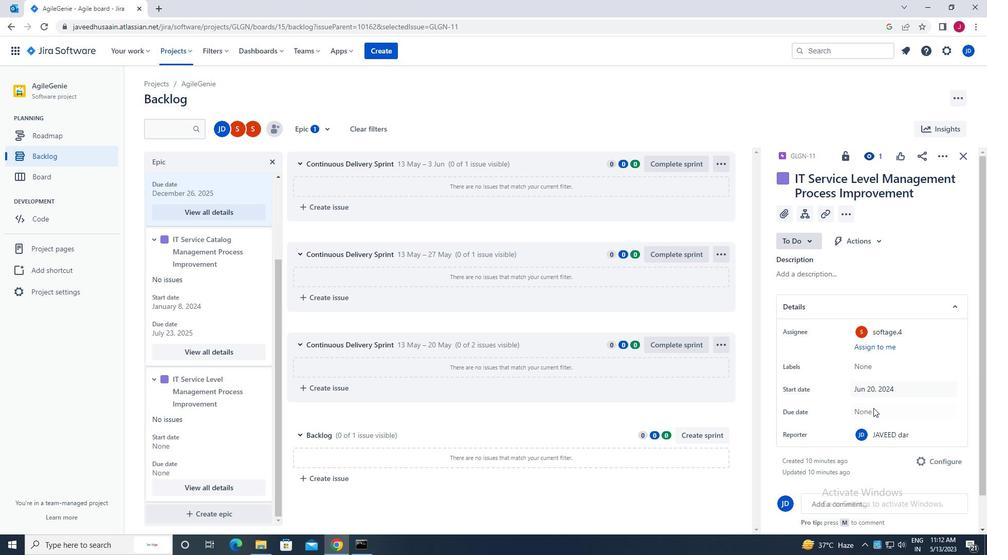 
Action: Mouse moved to (966, 265)
Screenshot: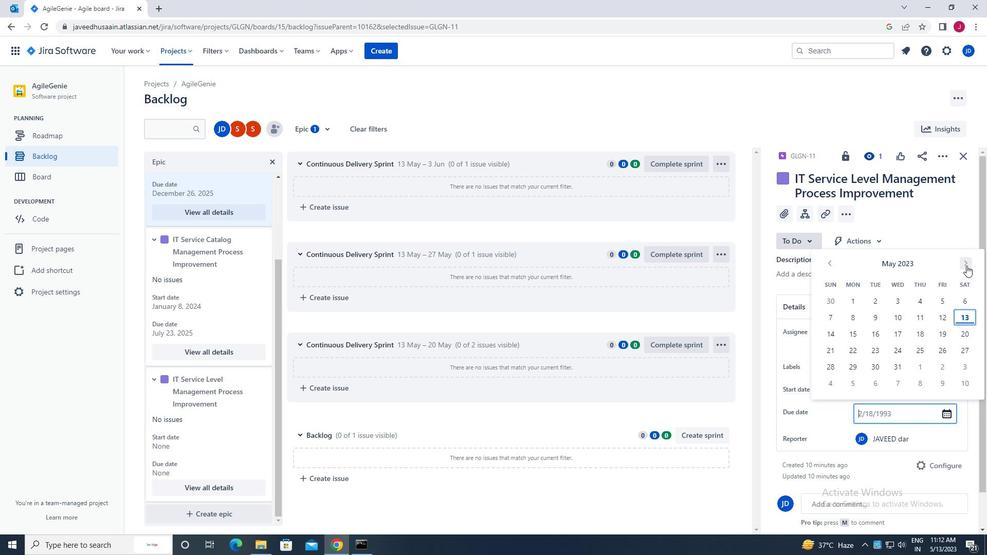
Action: Mouse pressed left at (966, 265)
Screenshot: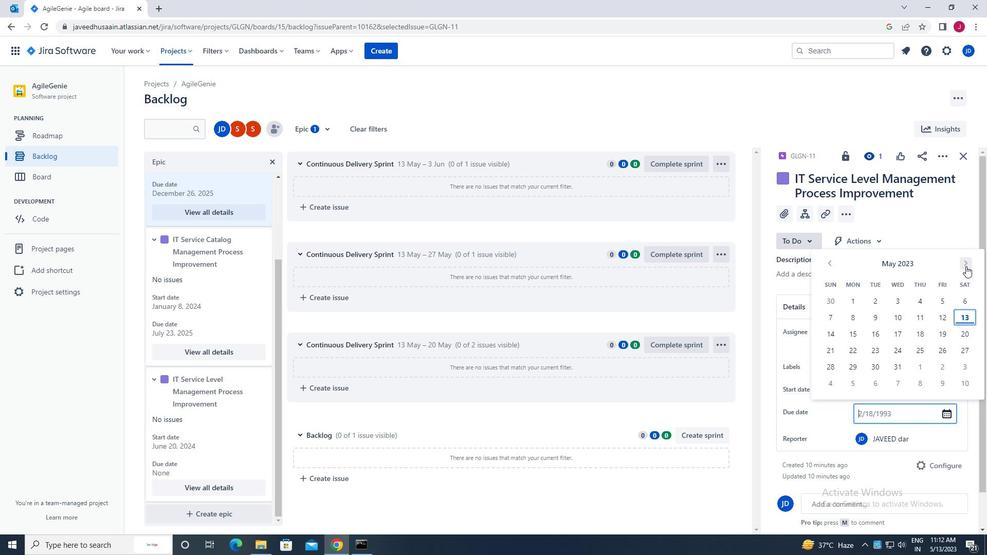 
Action: Mouse pressed left at (966, 265)
Screenshot: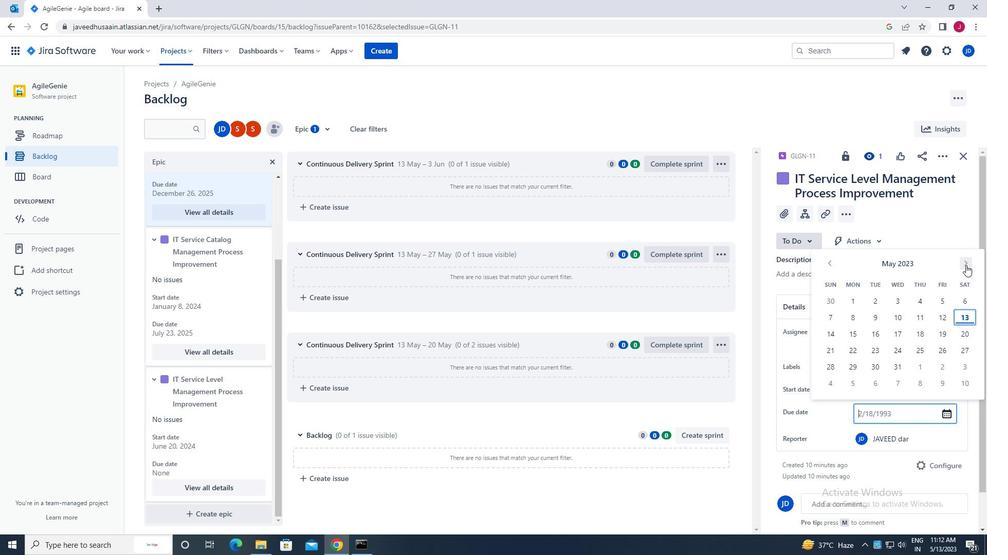 
Action: Mouse pressed left at (966, 265)
Screenshot: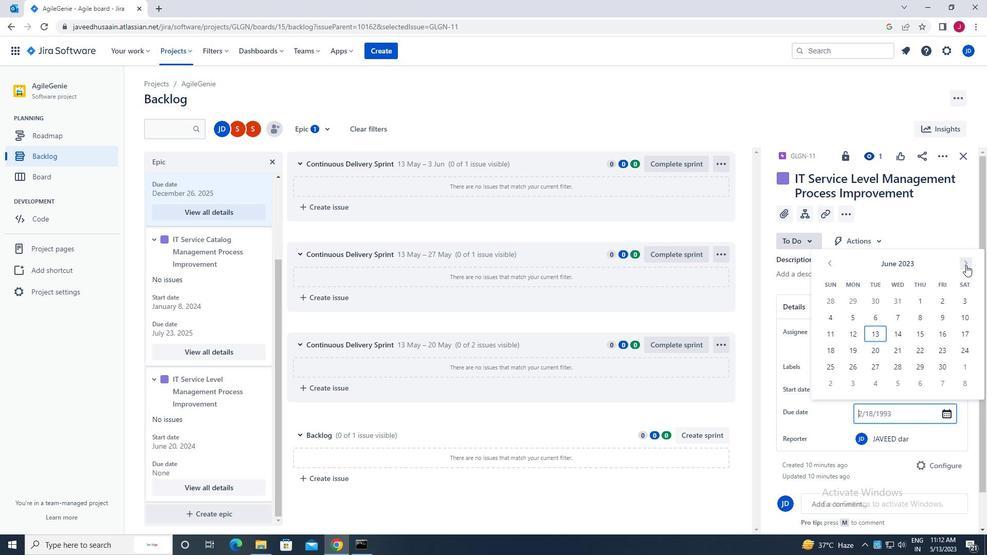
Action: Mouse pressed left at (966, 265)
Screenshot: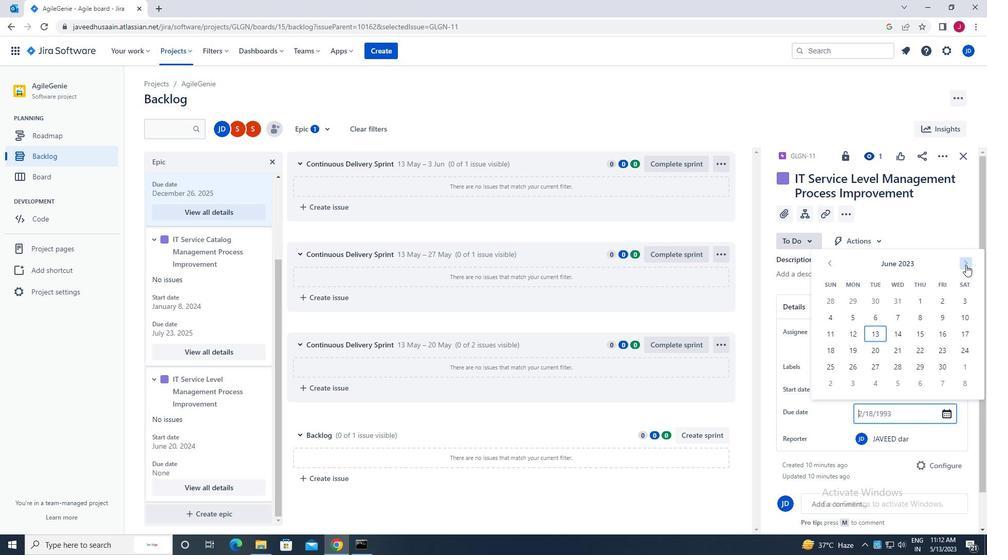 
Action: Mouse pressed left at (966, 265)
Screenshot: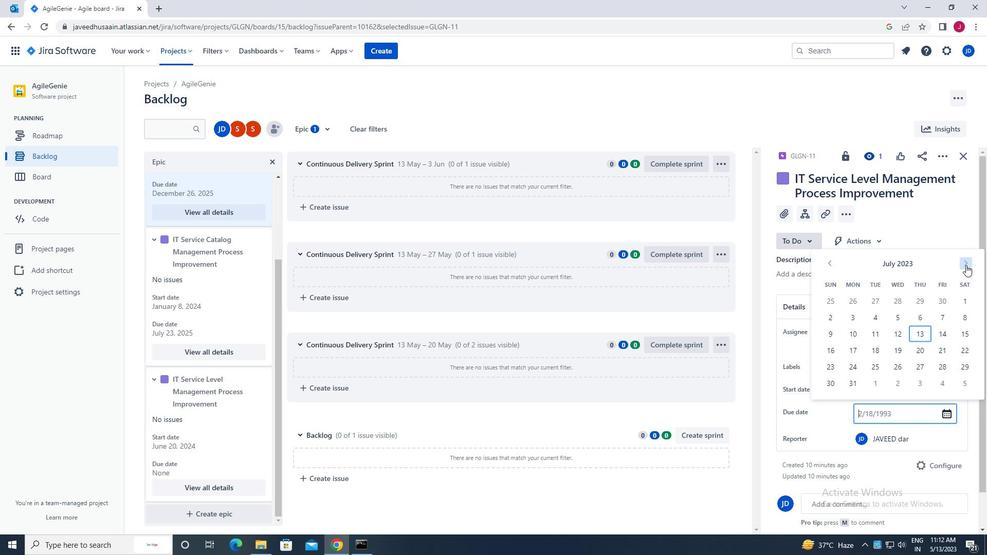 
Action: Mouse pressed left at (966, 265)
Screenshot: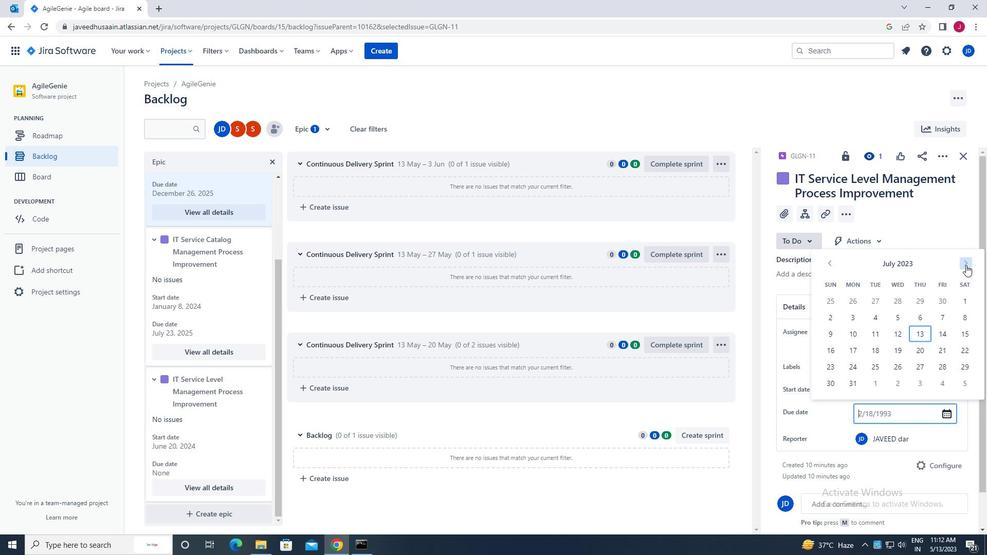 
Action: Mouse pressed left at (966, 265)
Screenshot: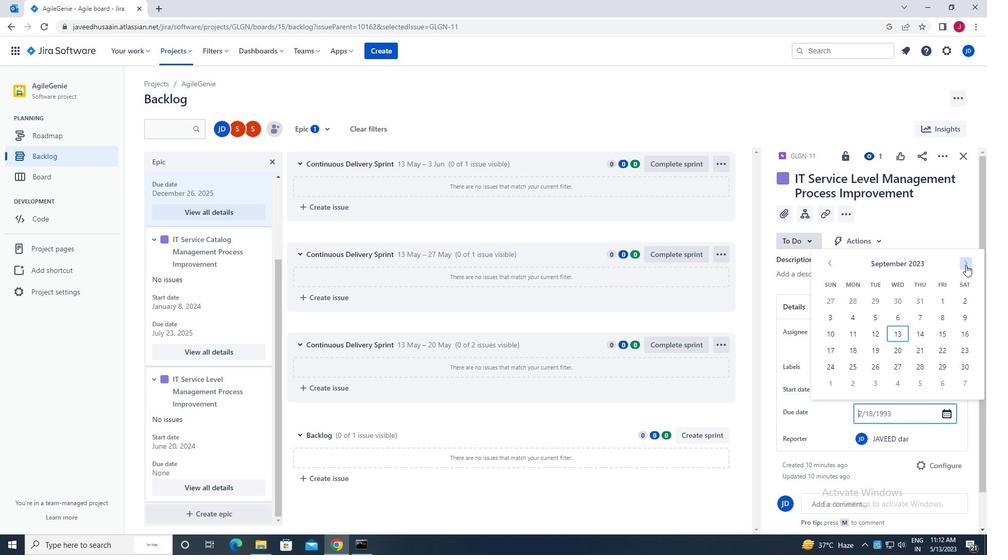 
Action: Mouse pressed left at (966, 265)
Screenshot: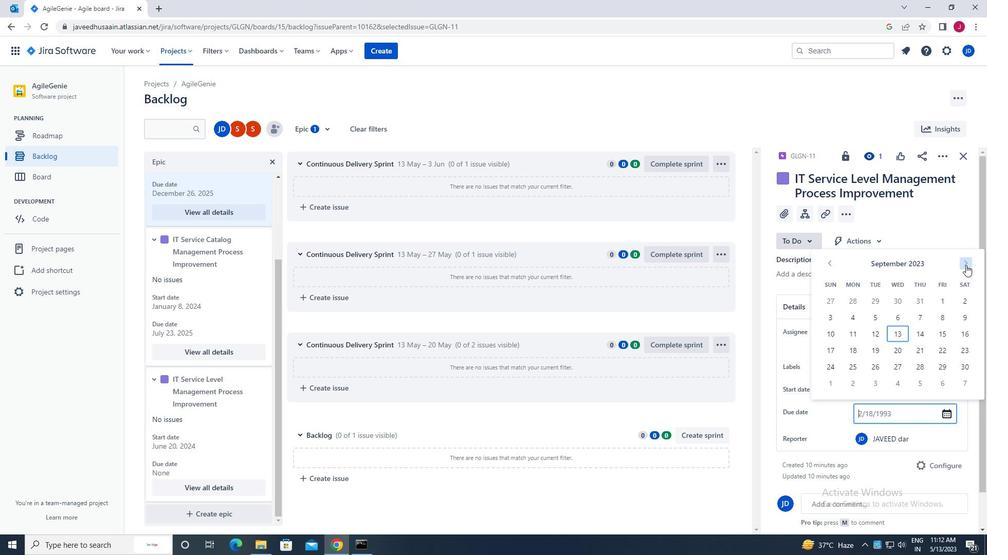 
Action: Mouse pressed left at (966, 265)
Screenshot: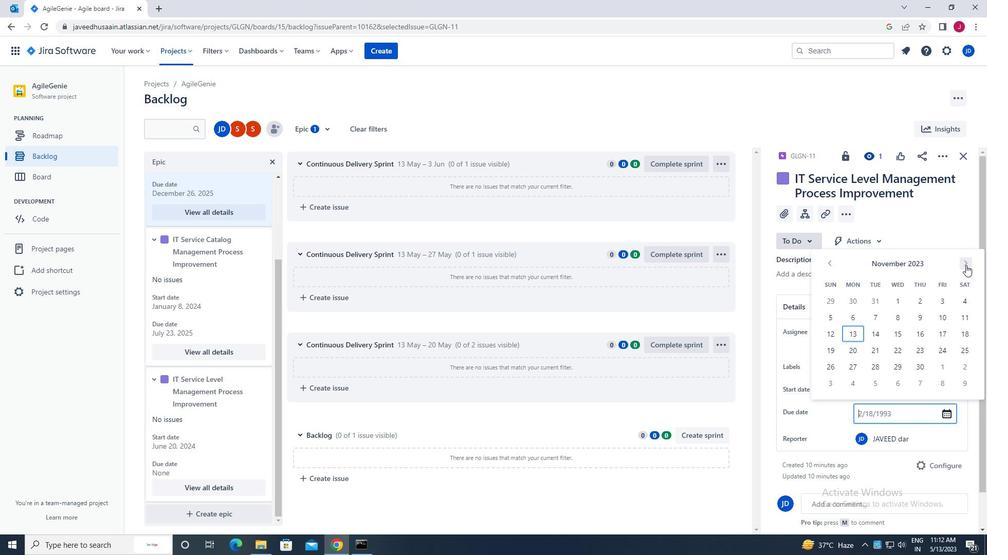 
Action: Mouse pressed left at (966, 265)
Screenshot: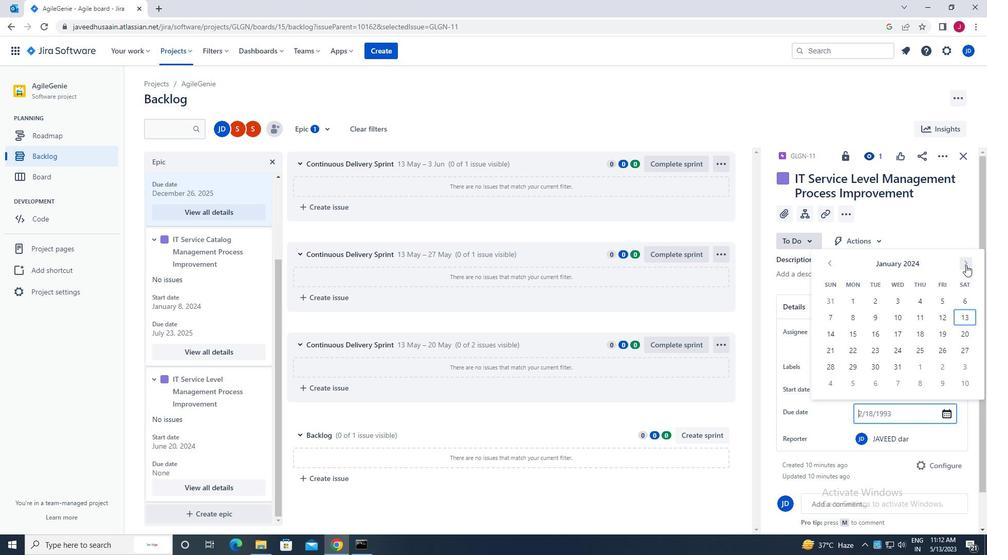 
Action: Mouse pressed left at (966, 265)
Screenshot: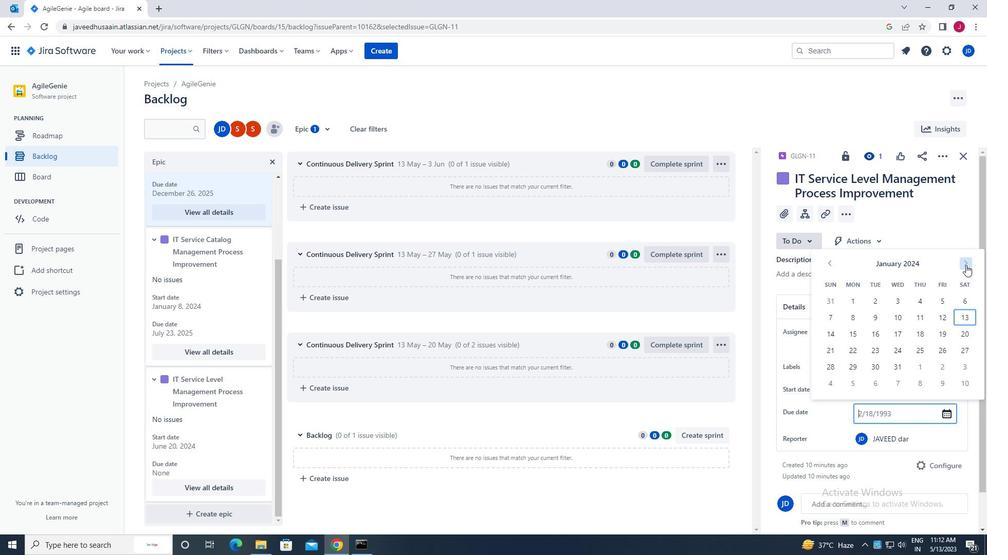 
Action: Mouse pressed left at (966, 265)
Screenshot: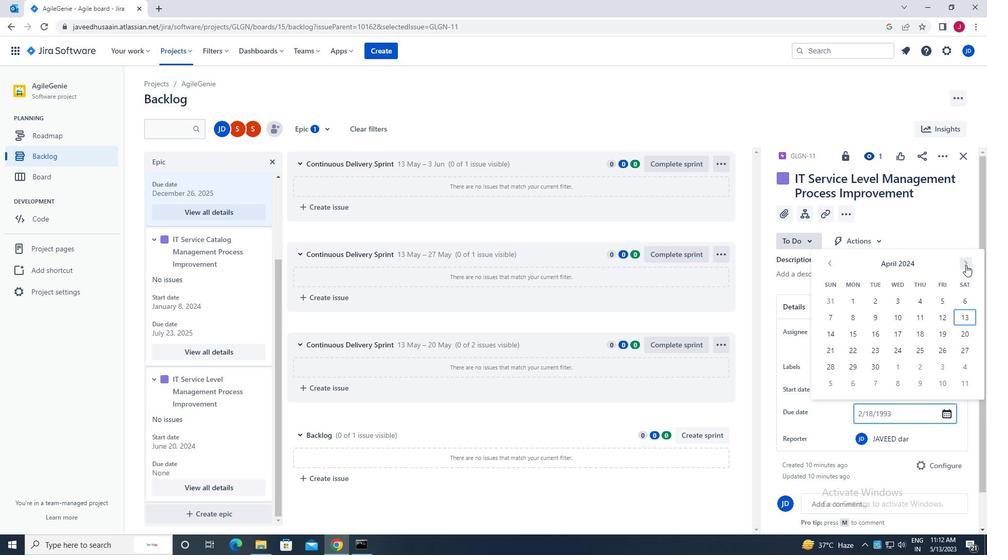 
Action: Mouse pressed left at (966, 265)
Screenshot: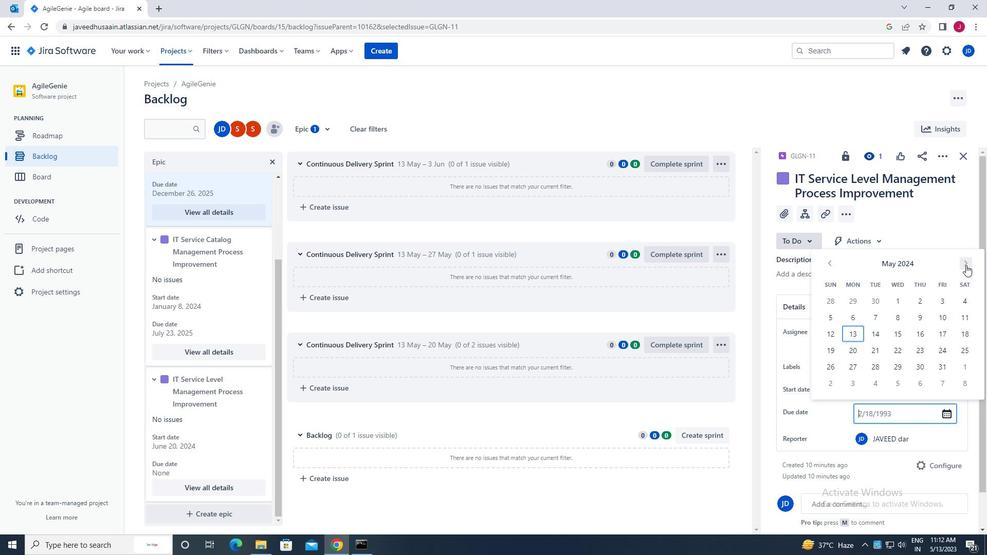
Action: Mouse pressed left at (966, 265)
Screenshot: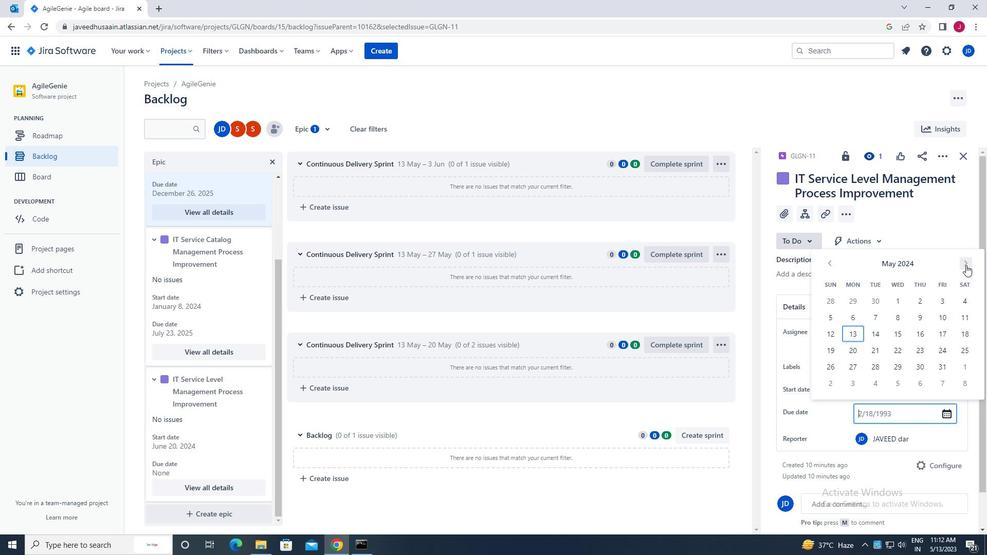 
Action: Mouse pressed left at (966, 265)
Screenshot: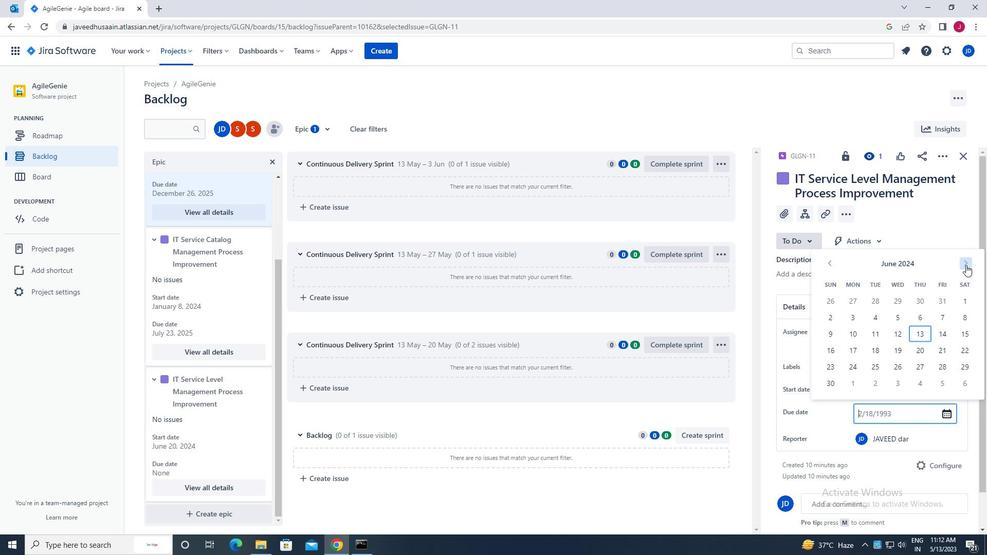 
Action: Mouse pressed left at (966, 265)
Screenshot: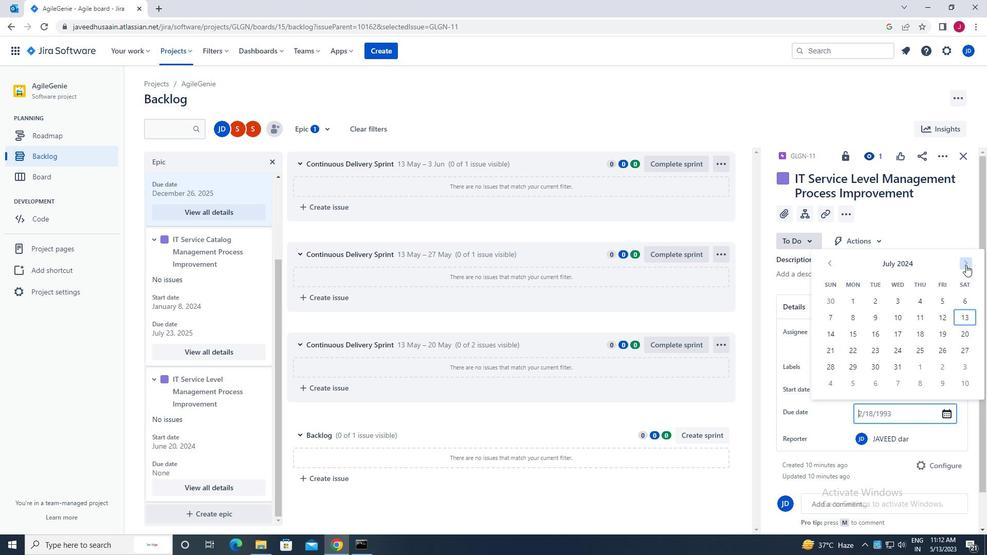 
Action: Mouse pressed left at (966, 265)
Screenshot: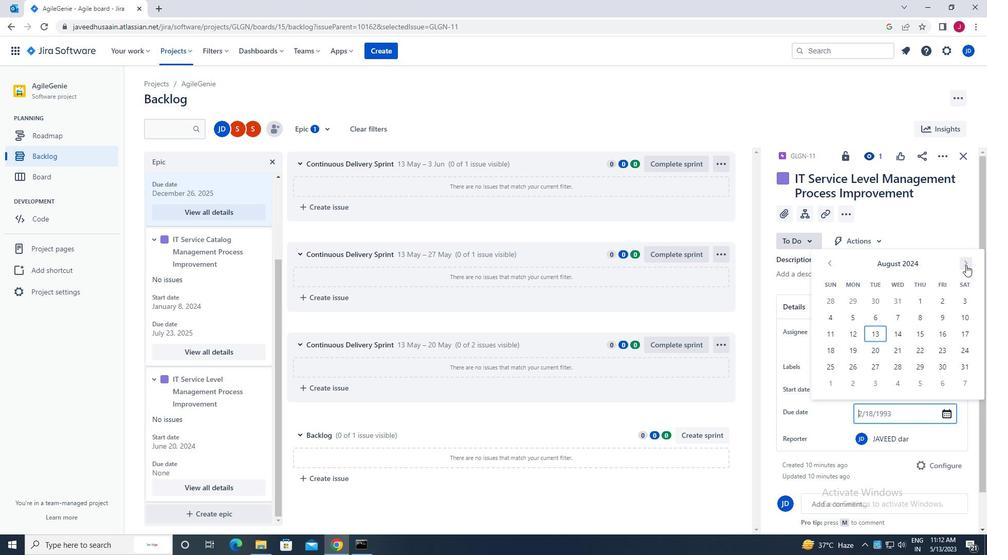 
Action: Mouse pressed left at (966, 265)
Screenshot: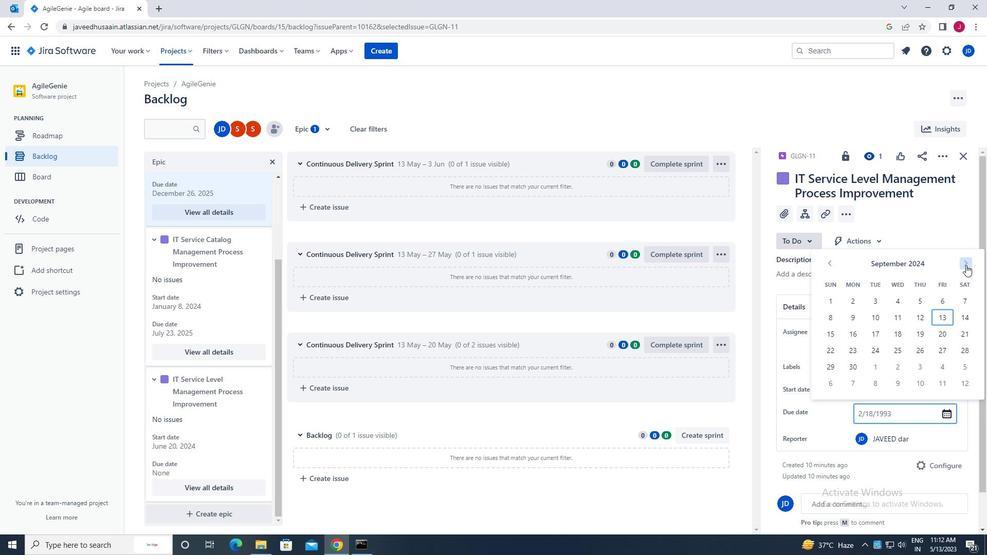 
Action: Mouse moved to (878, 332)
Screenshot: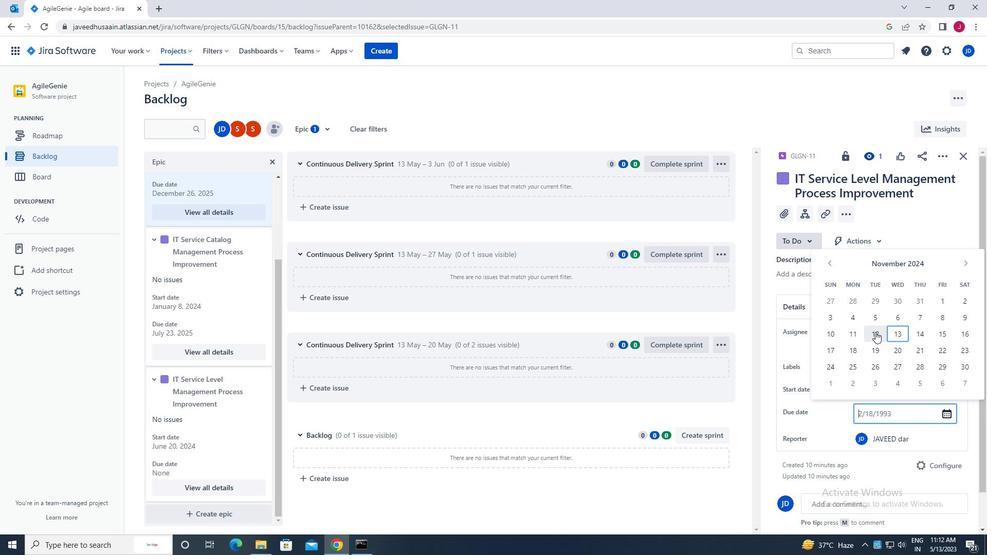 
Action: Mouse pressed left at (878, 332)
Screenshot: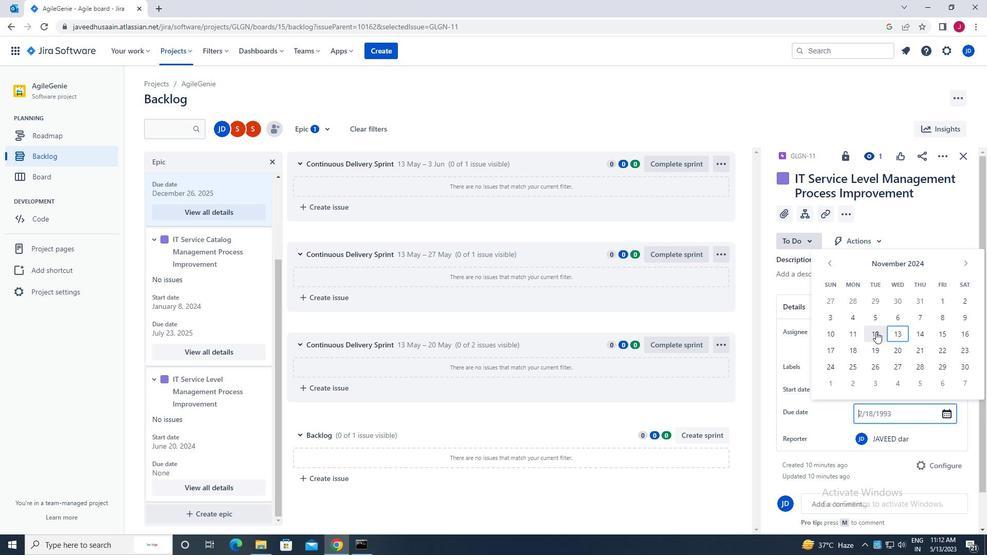 
Action: Mouse moved to (877, 332)
Screenshot: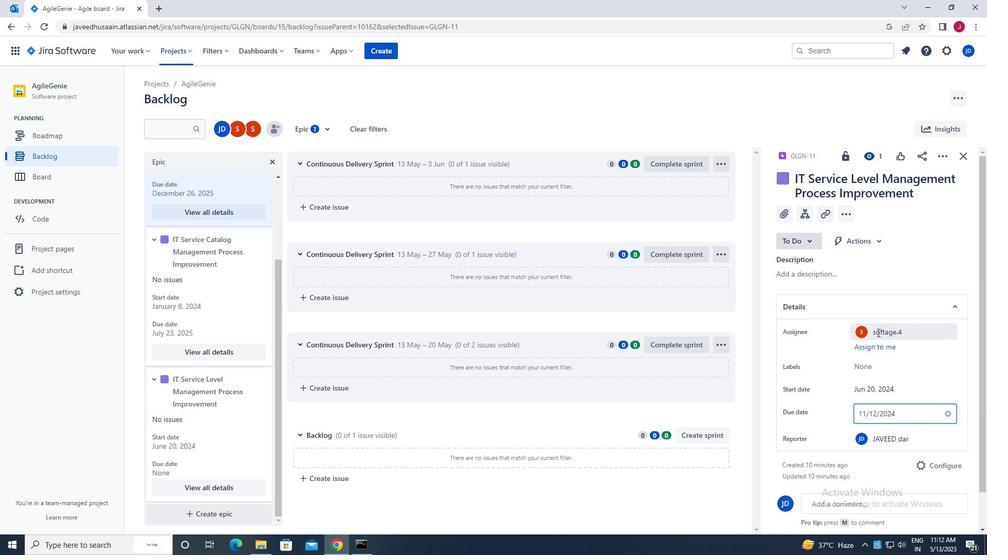 
Action: Key pressed <Key.enter>
Screenshot: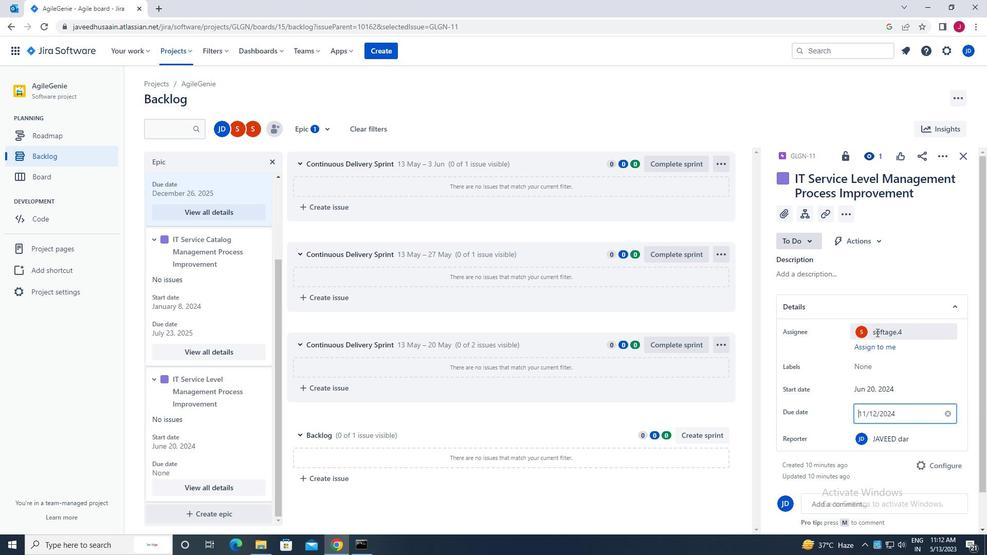 
Action: Mouse moved to (965, 157)
Screenshot: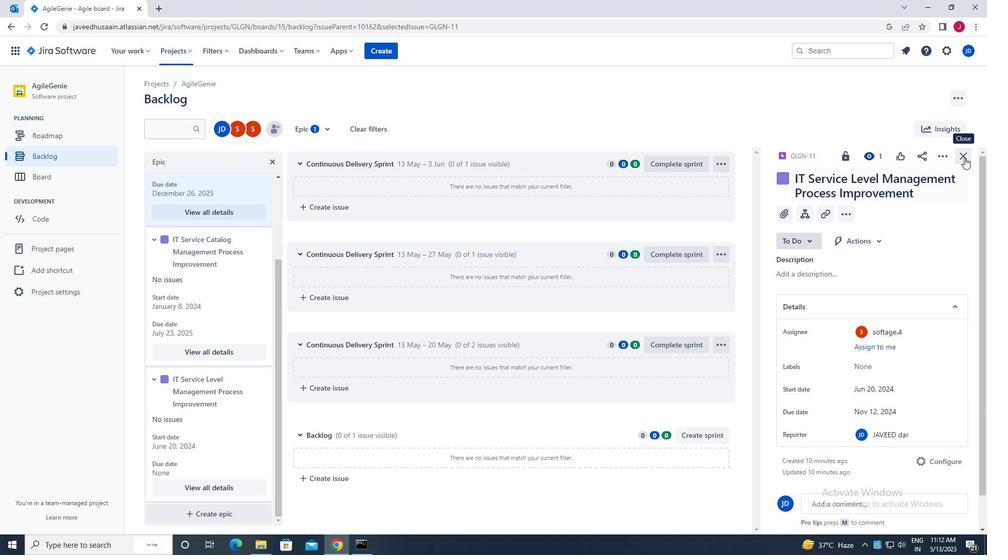 
Action: Mouse pressed left at (965, 157)
Screenshot: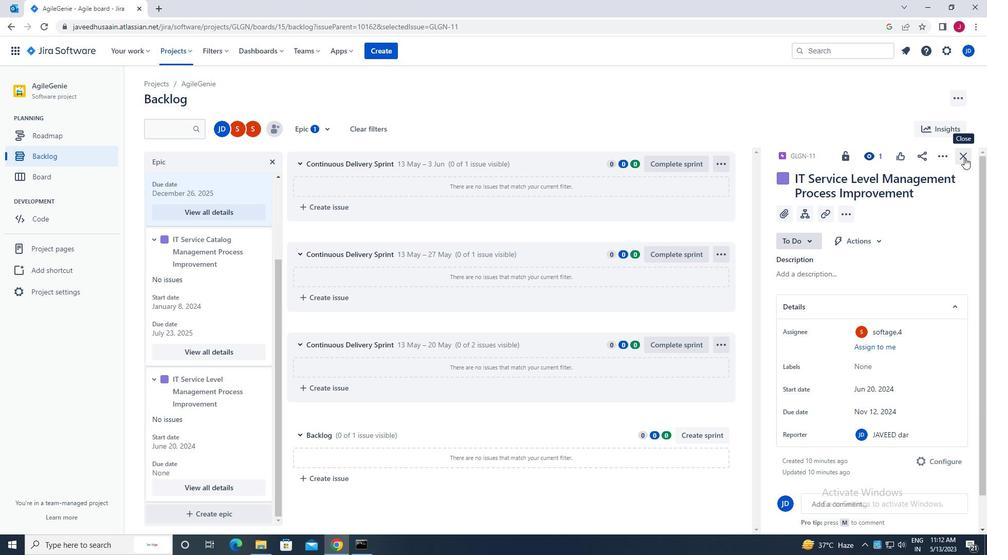 
Action: Mouse moved to (816, 278)
Screenshot: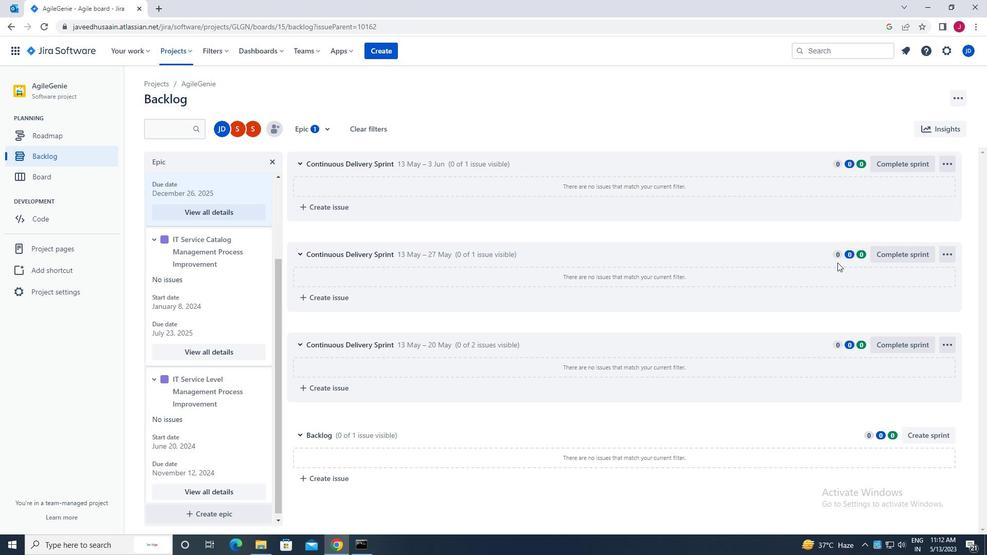 
